 Task: Find connections with filter location San Martín with filter topic #SEOwith filter profile language Spanish with filter current company Shell Catalysts & Technologies with filter school Kamaraj College of Engineering and Technology with filter industry Water Supply and Irrigation Systems with filter service category Videography with filter keywords title Professor
Action: Mouse moved to (375, 263)
Screenshot: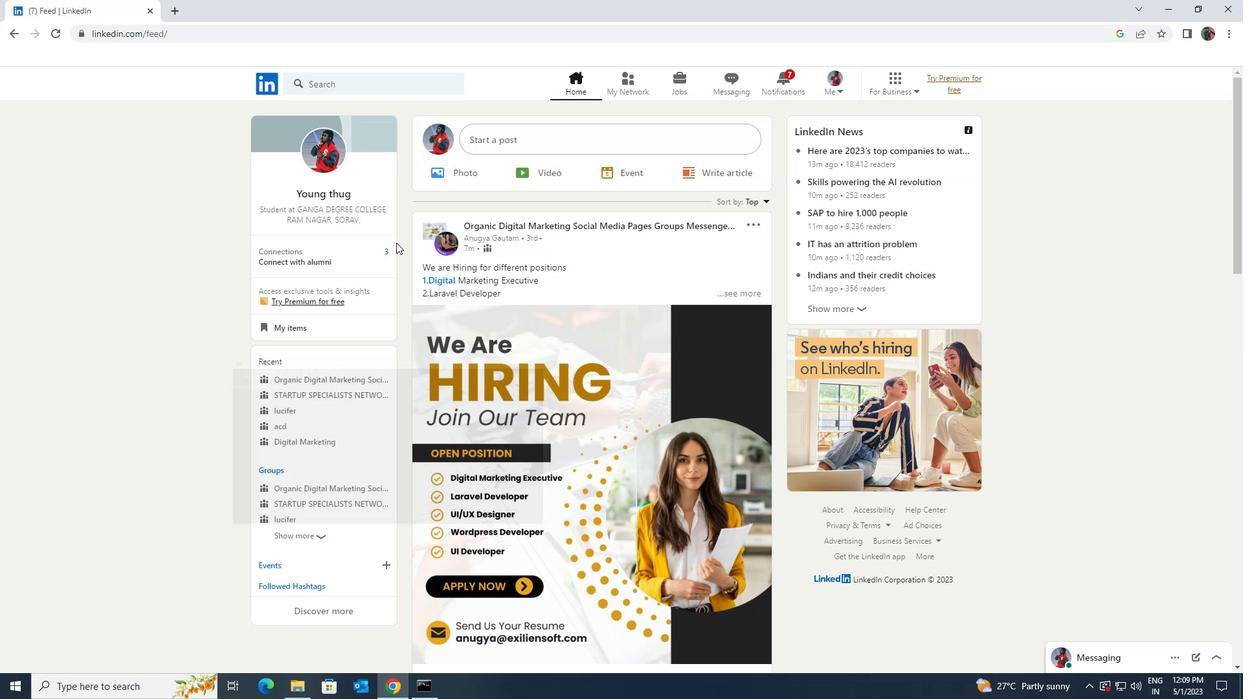 
Action: Mouse pressed left at (375, 263)
Screenshot: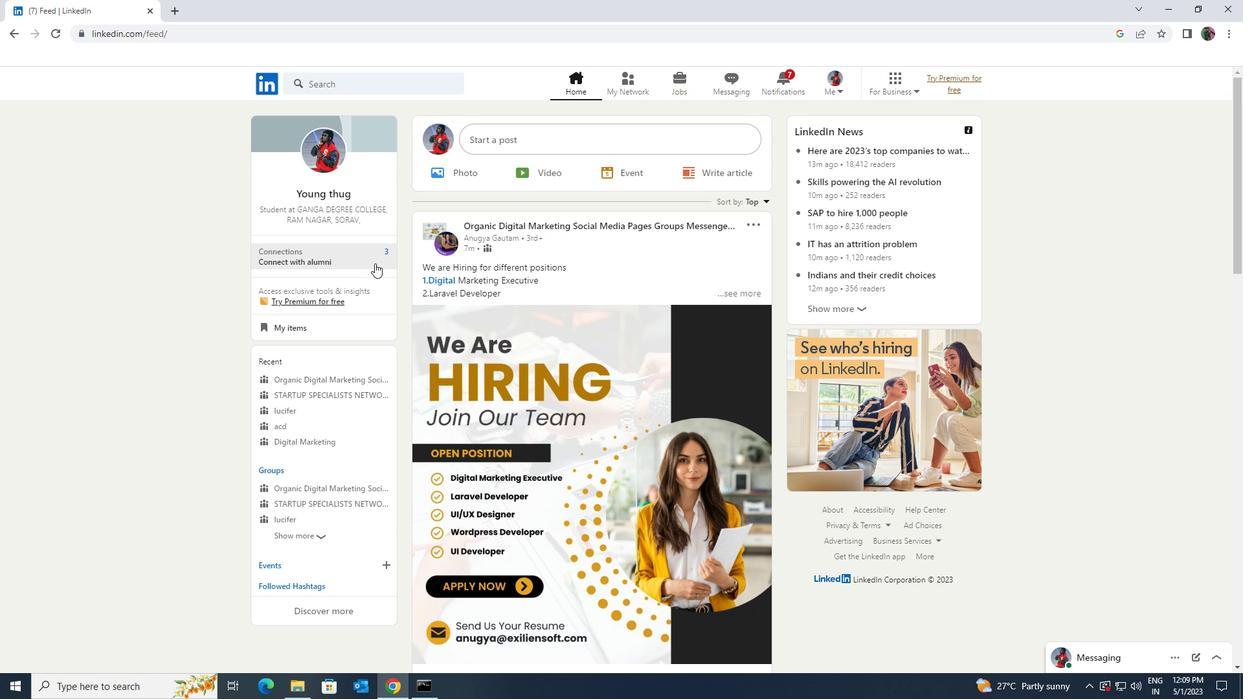 
Action: Mouse moved to (390, 159)
Screenshot: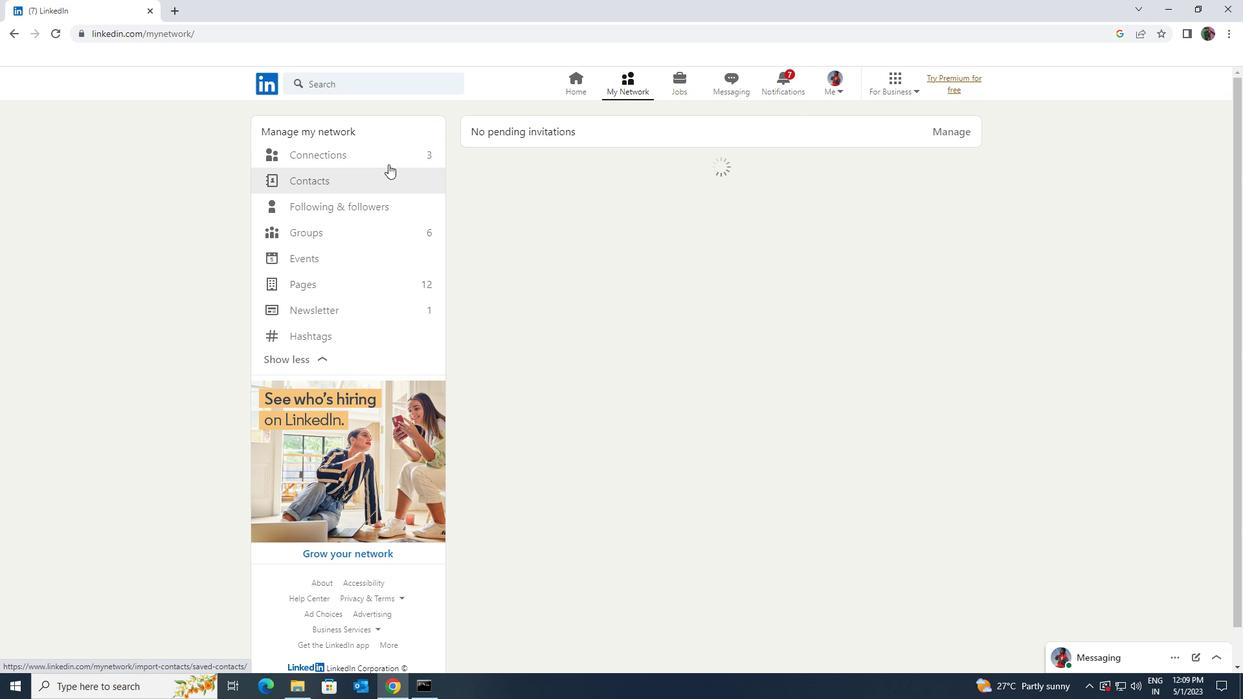 
Action: Mouse pressed left at (390, 159)
Screenshot: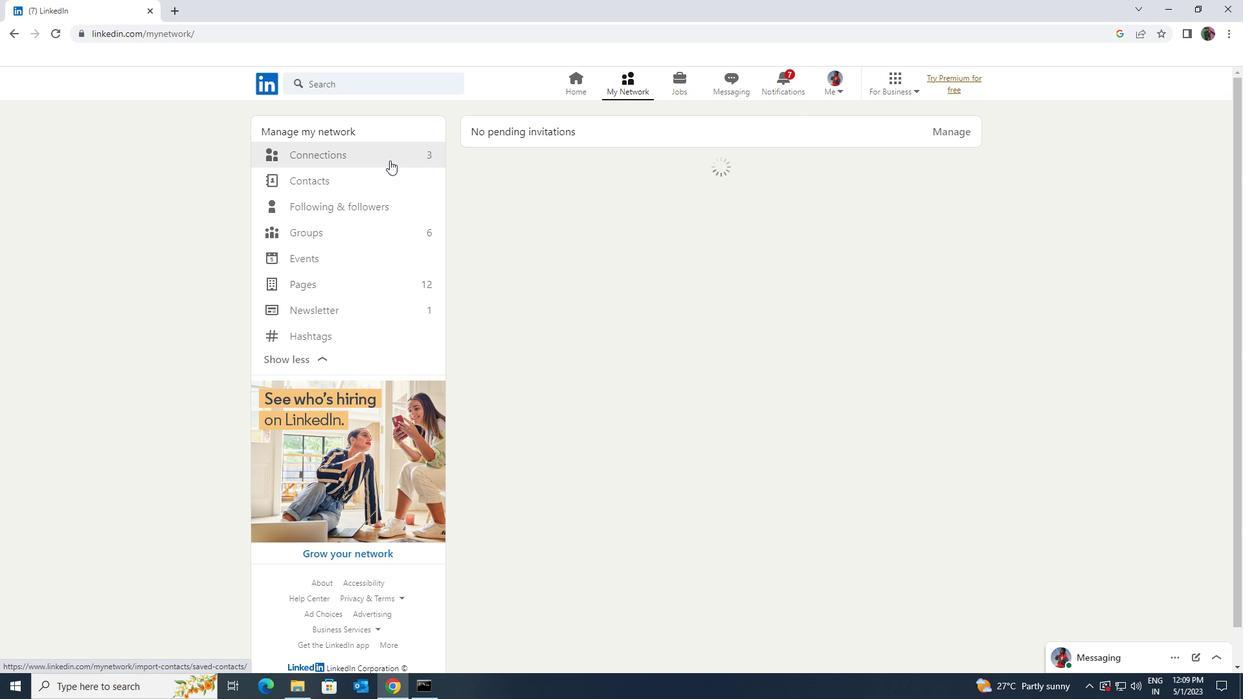 
Action: Mouse moved to (706, 154)
Screenshot: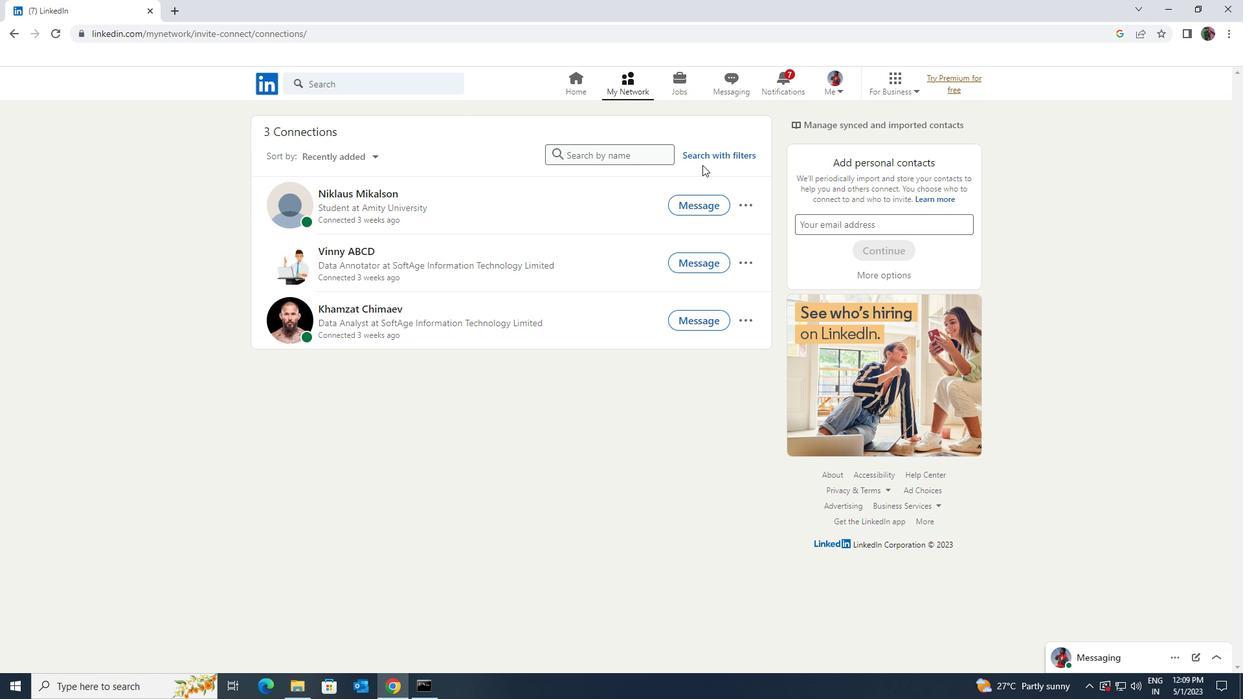 
Action: Mouse pressed left at (706, 154)
Screenshot: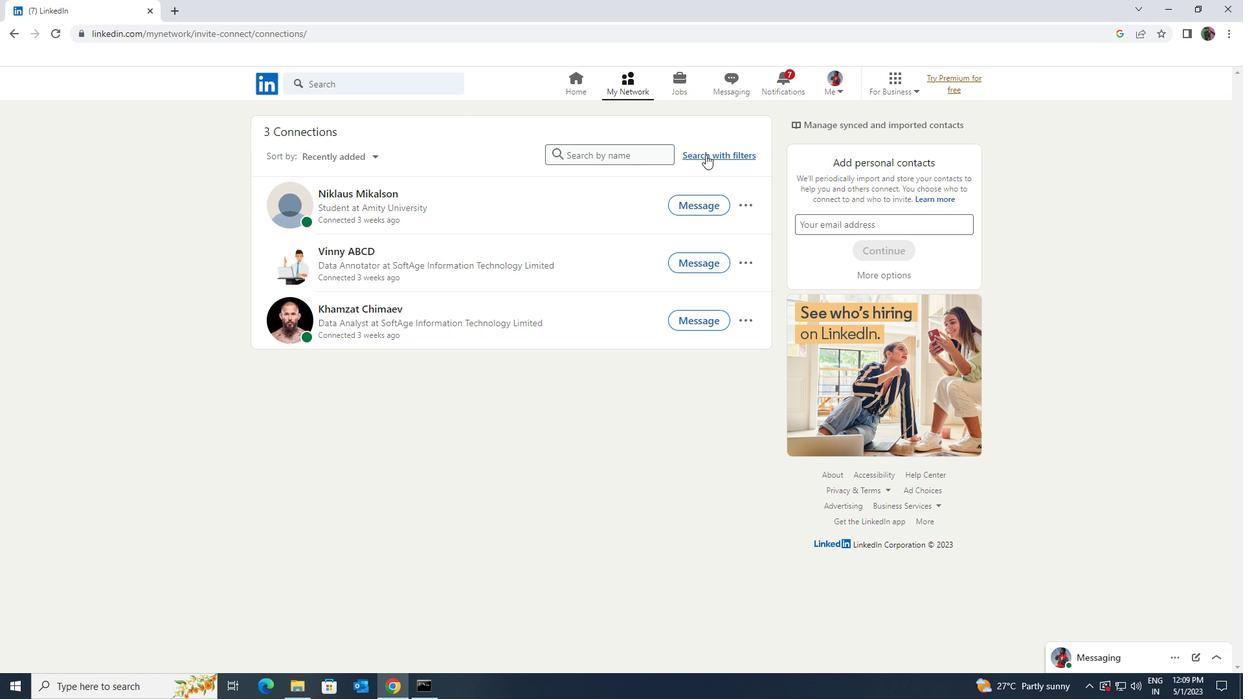 
Action: Mouse moved to (664, 120)
Screenshot: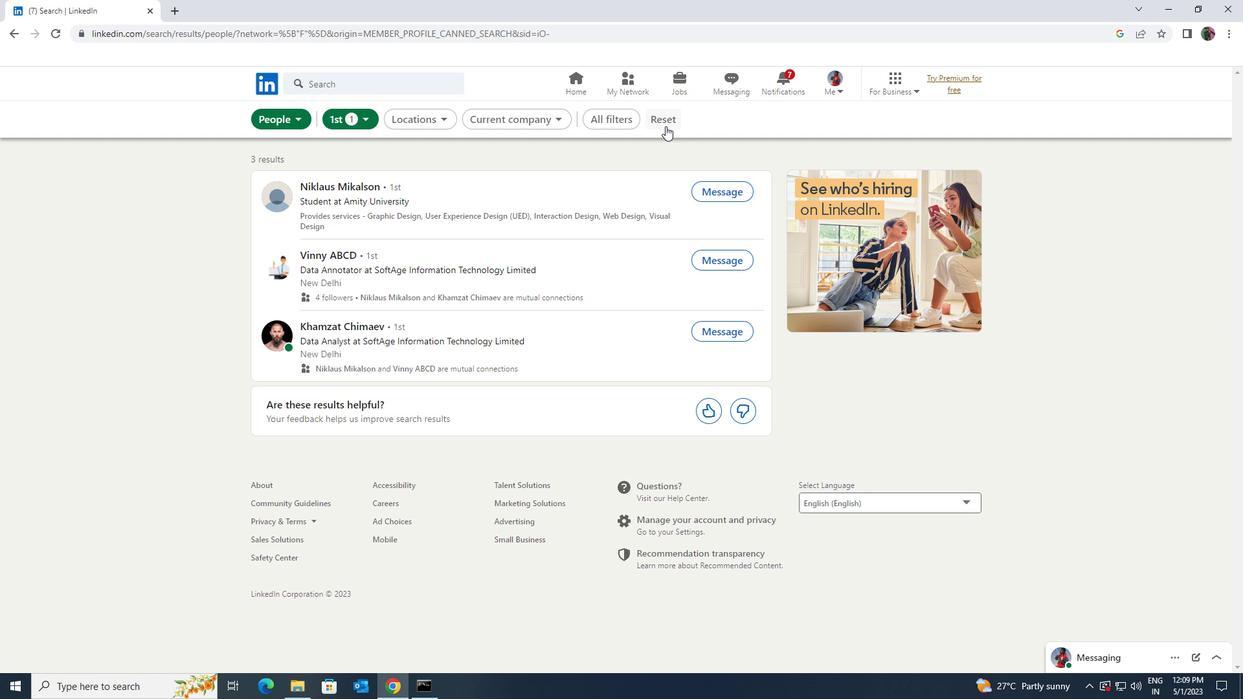
Action: Mouse pressed left at (664, 120)
Screenshot: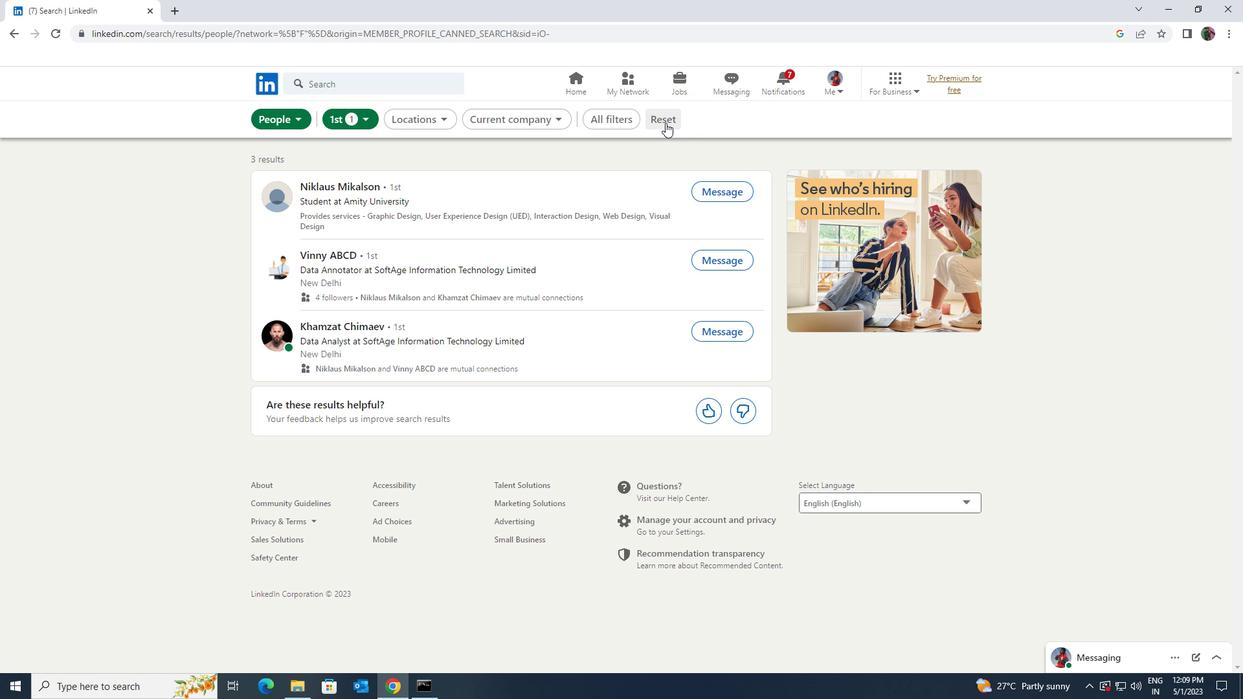 
Action: Mouse moved to (643, 119)
Screenshot: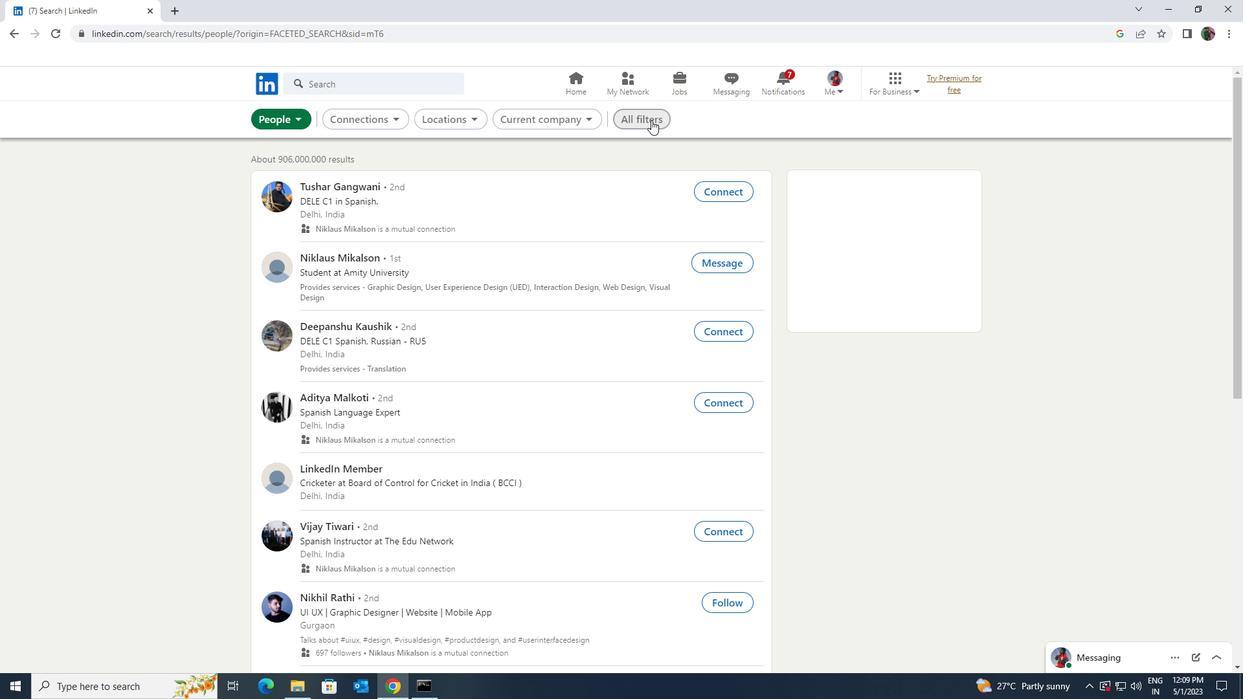 
Action: Mouse pressed left at (643, 119)
Screenshot: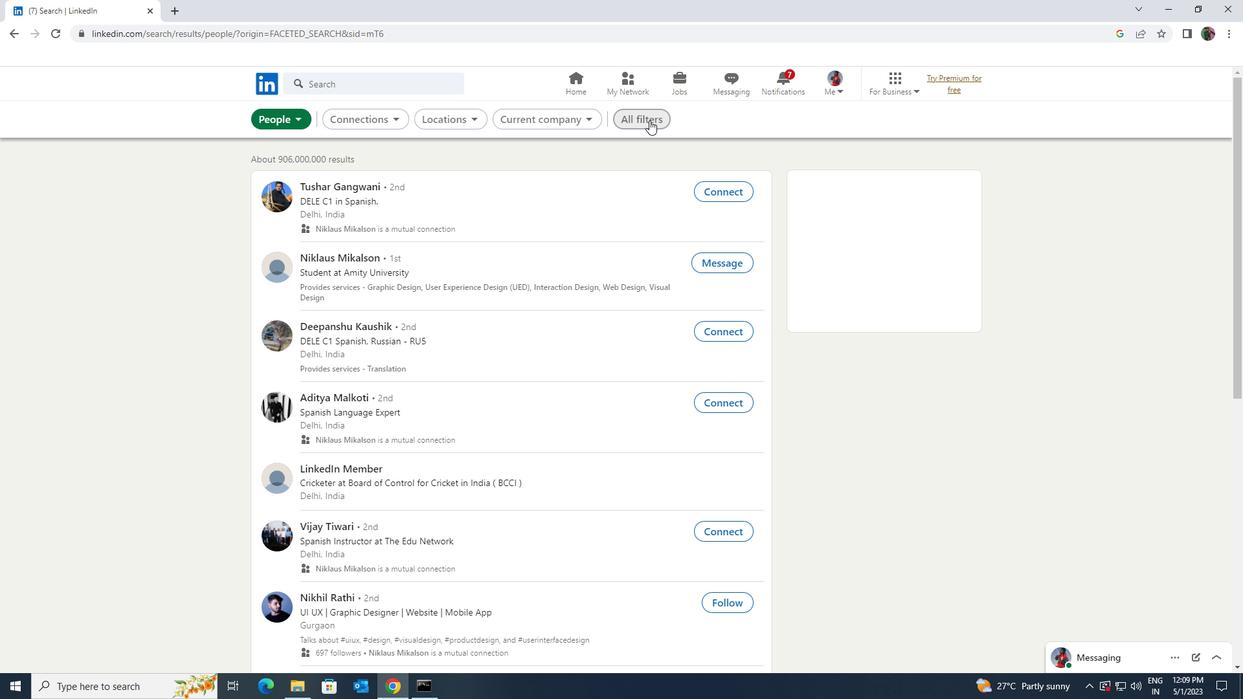 
Action: Mouse moved to (1014, 349)
Screenshot: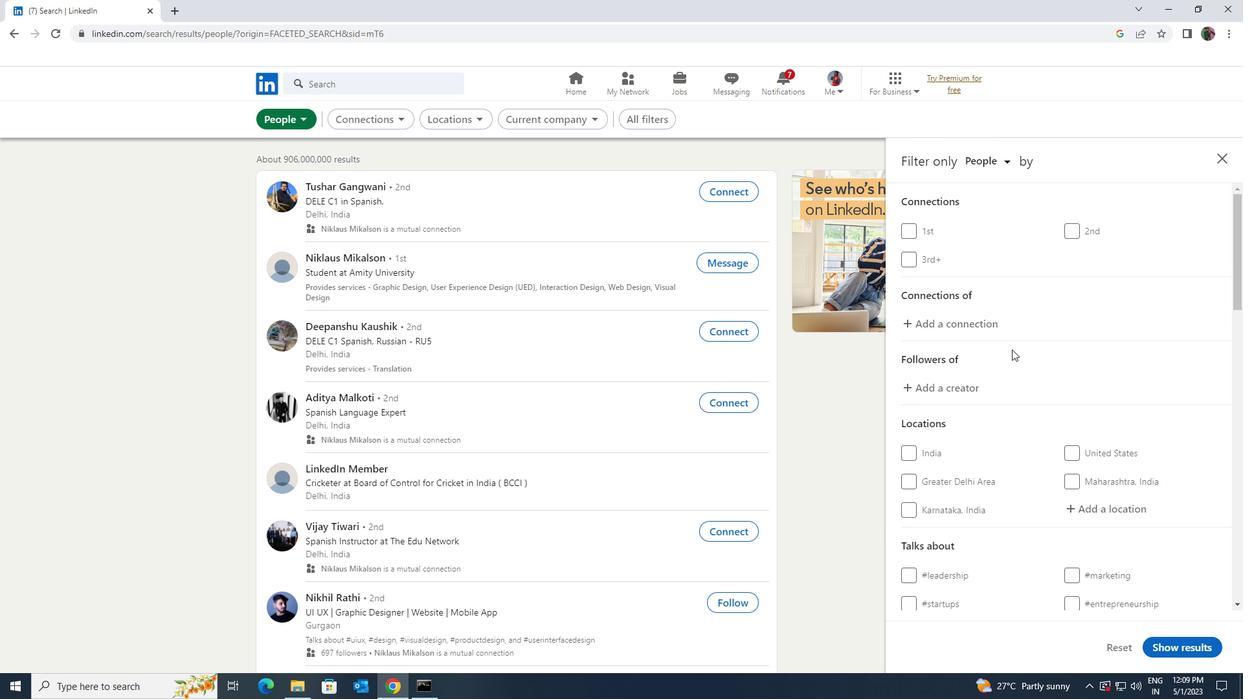 
Action: Mouse scrolled (1014, 349) with delta (0, 0)
Screenshot: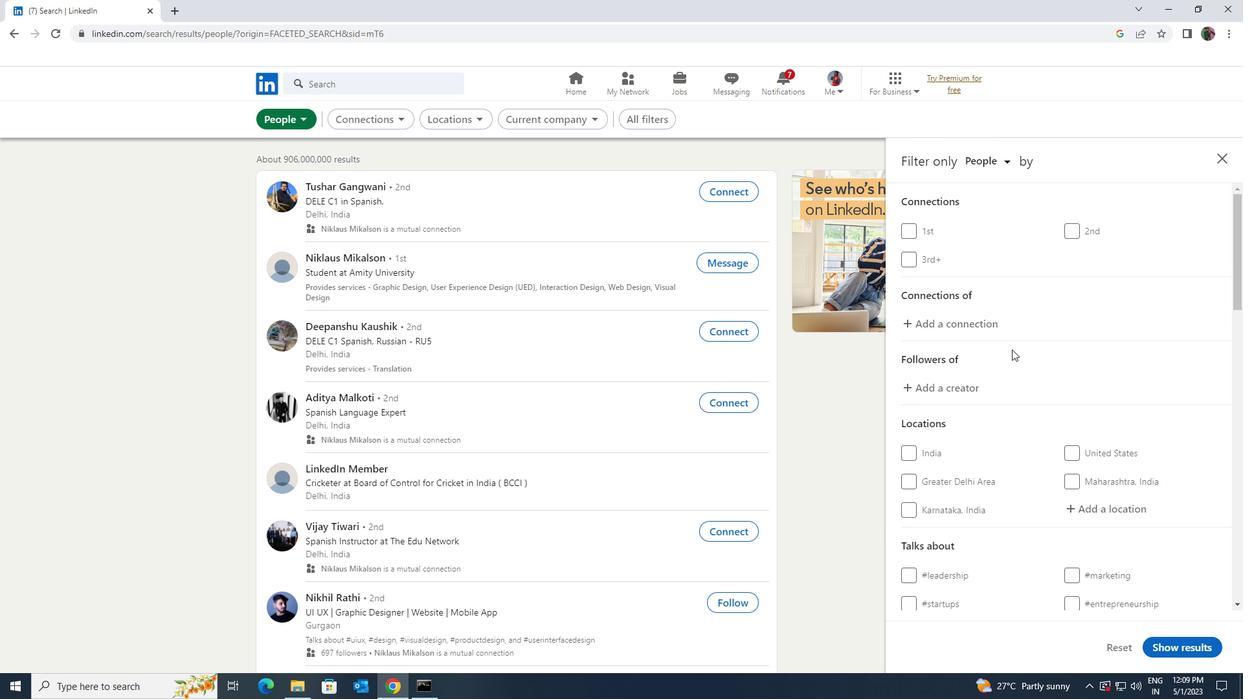 
Action: Mouse scrolled (1014, 349) with delta (0, 0)
Screenshot: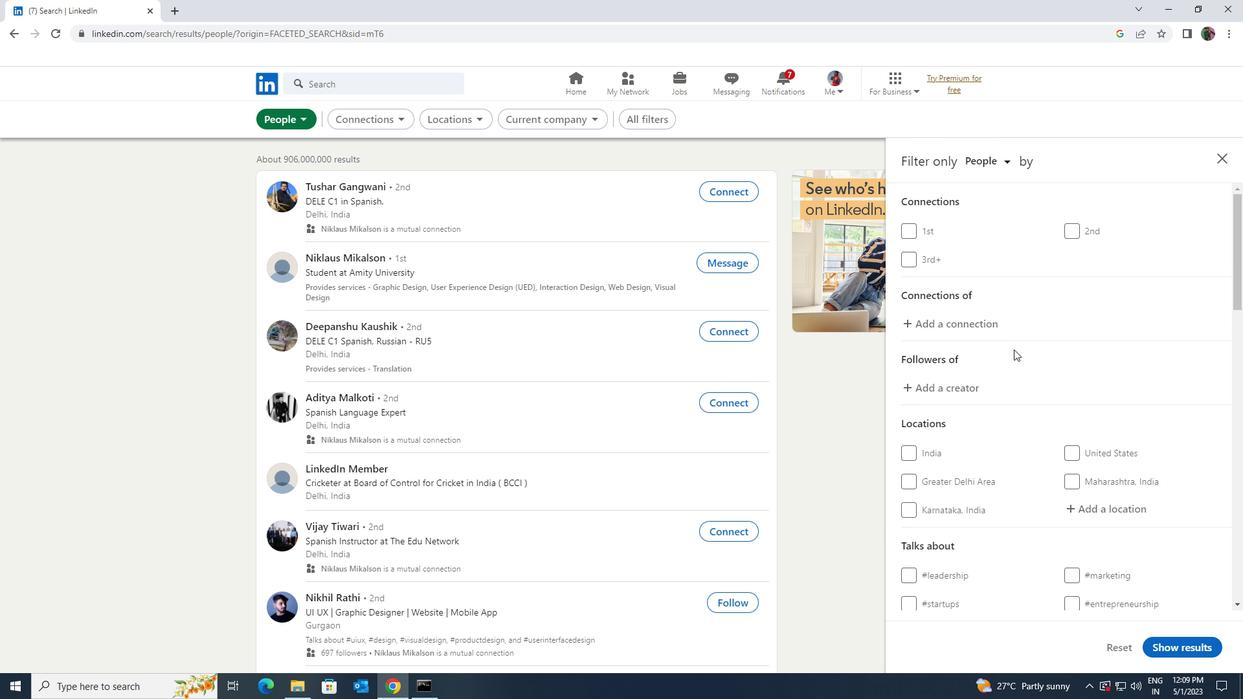 
Action: Mouse moved to (1068, 375)
Screenshot: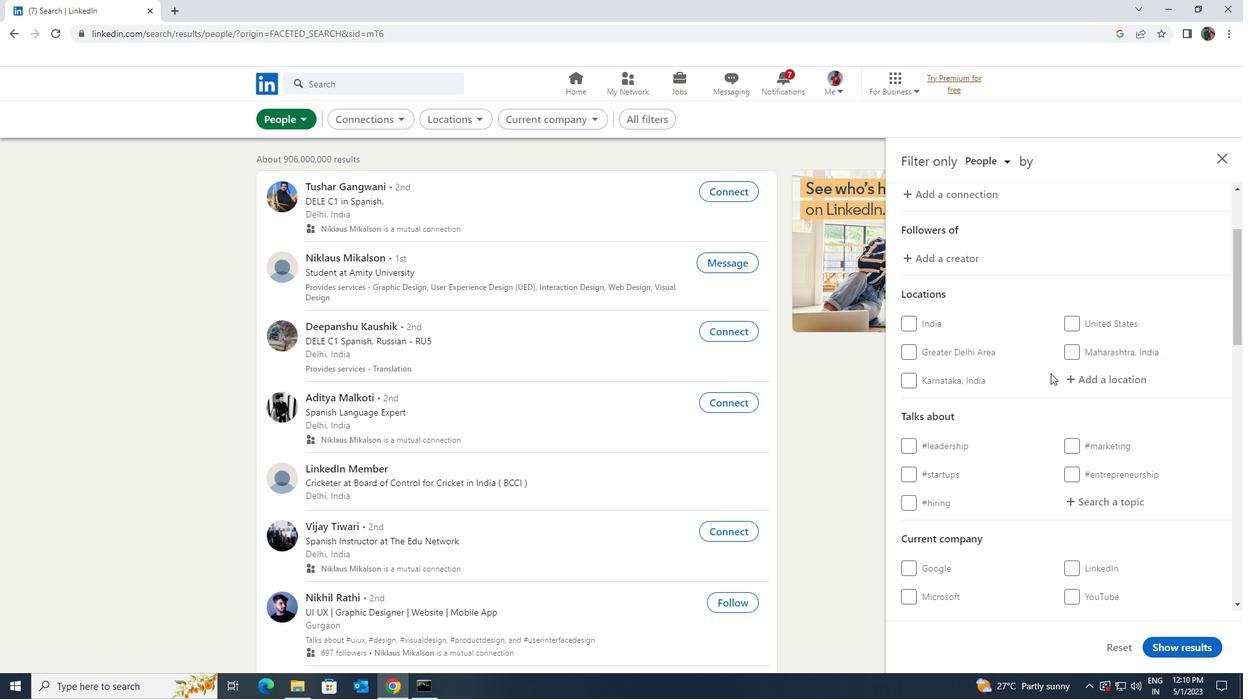 
Action: Mouse pressed left at (1068, 375)
Screenshot: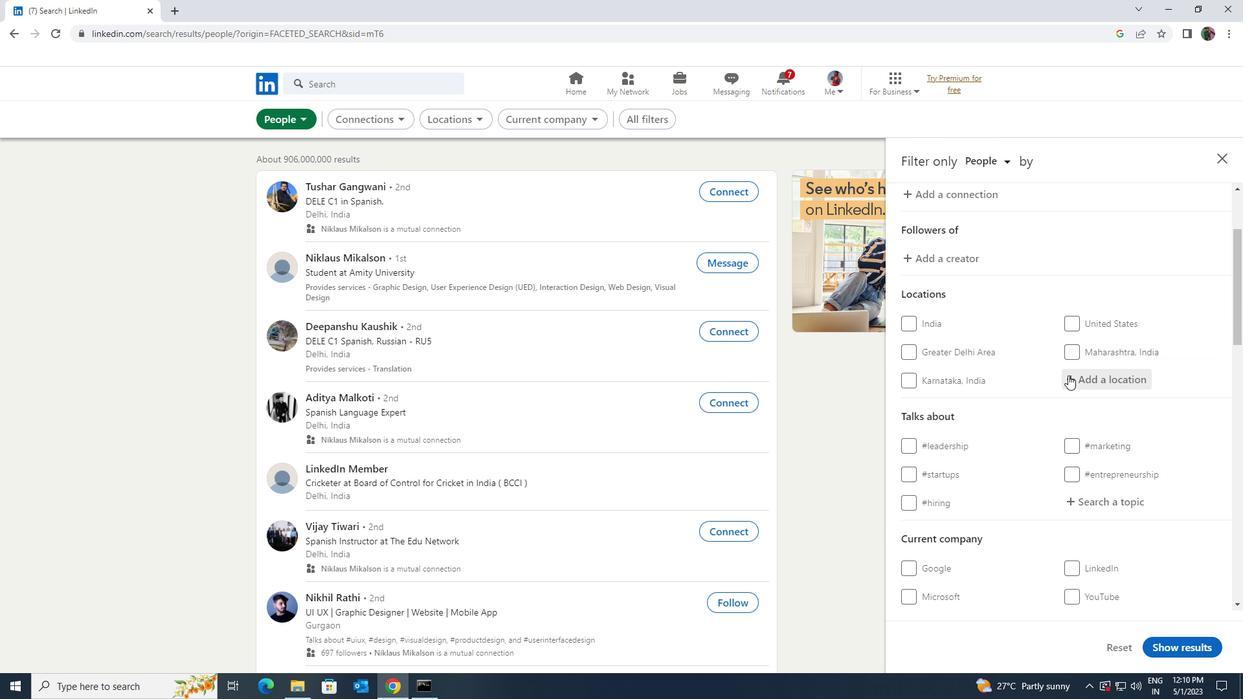 
Action: Key pressed <Key.shift>SAN<Key.space><Key.shift>MARTIN
Screenshot: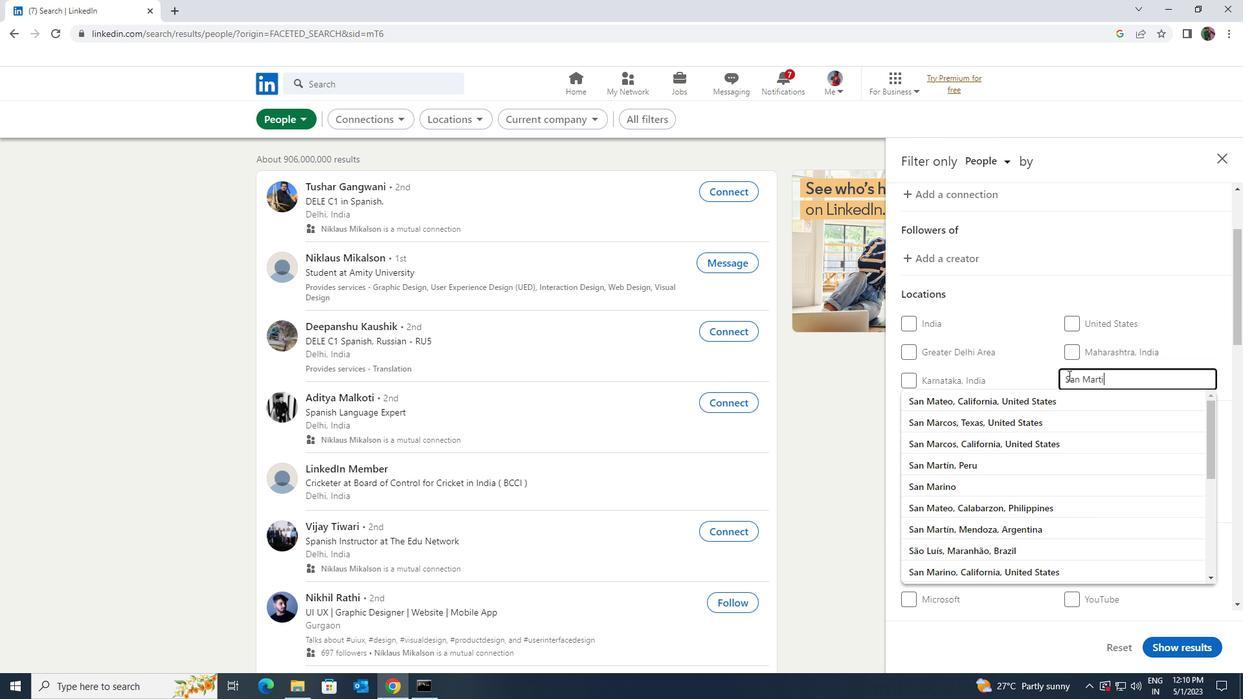 
Action: Mouse moved to (1065, 393)
Screenshot: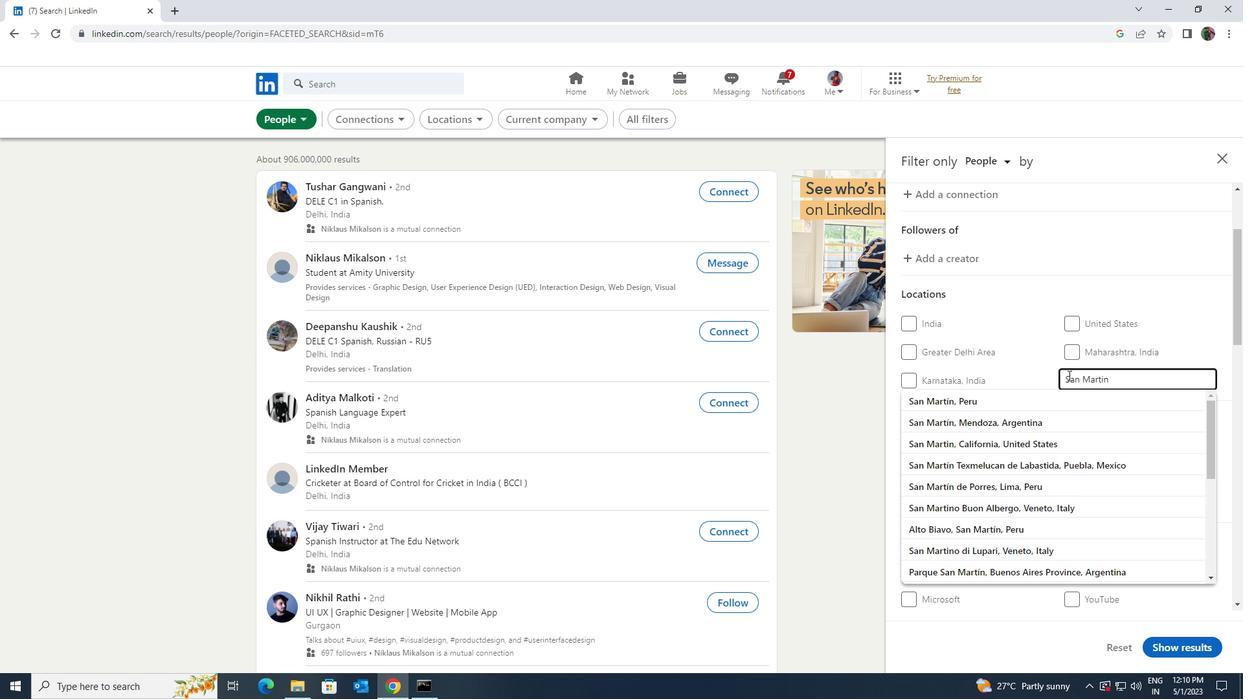 
Action: Mouse pressed left at (1065, 393)
Screenshot: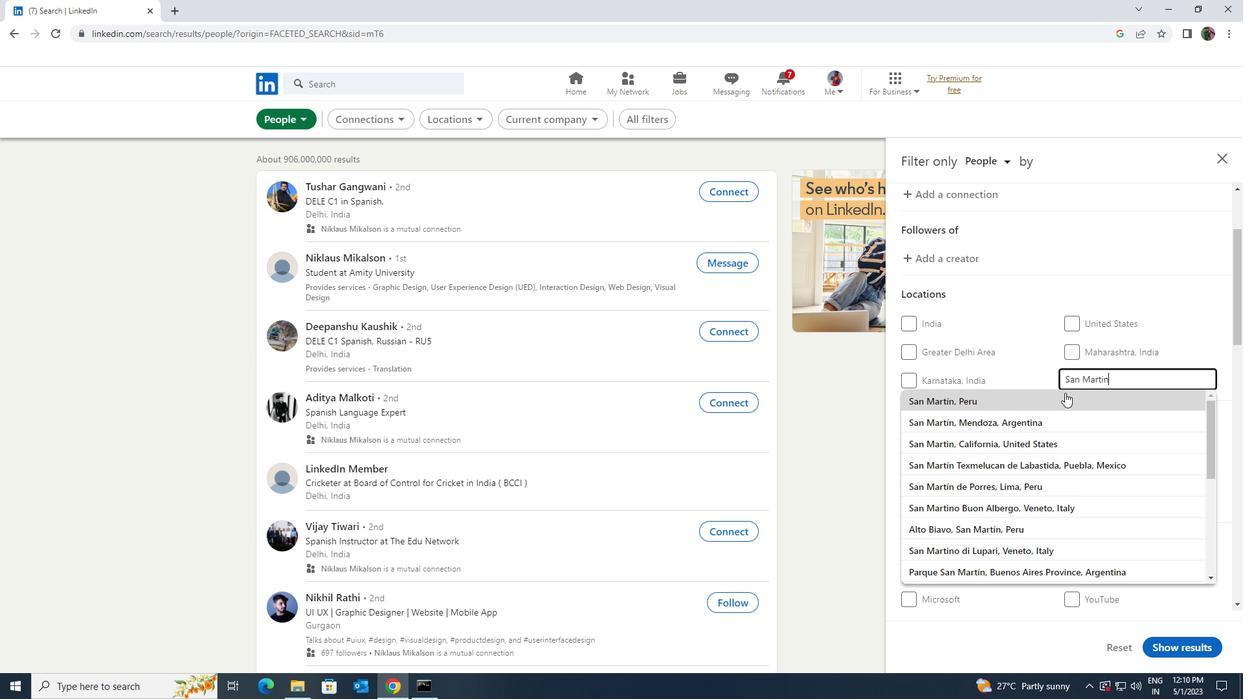 
Action: Mouse scrolled (1065, 392) with delta (0, 0)
Screenshot: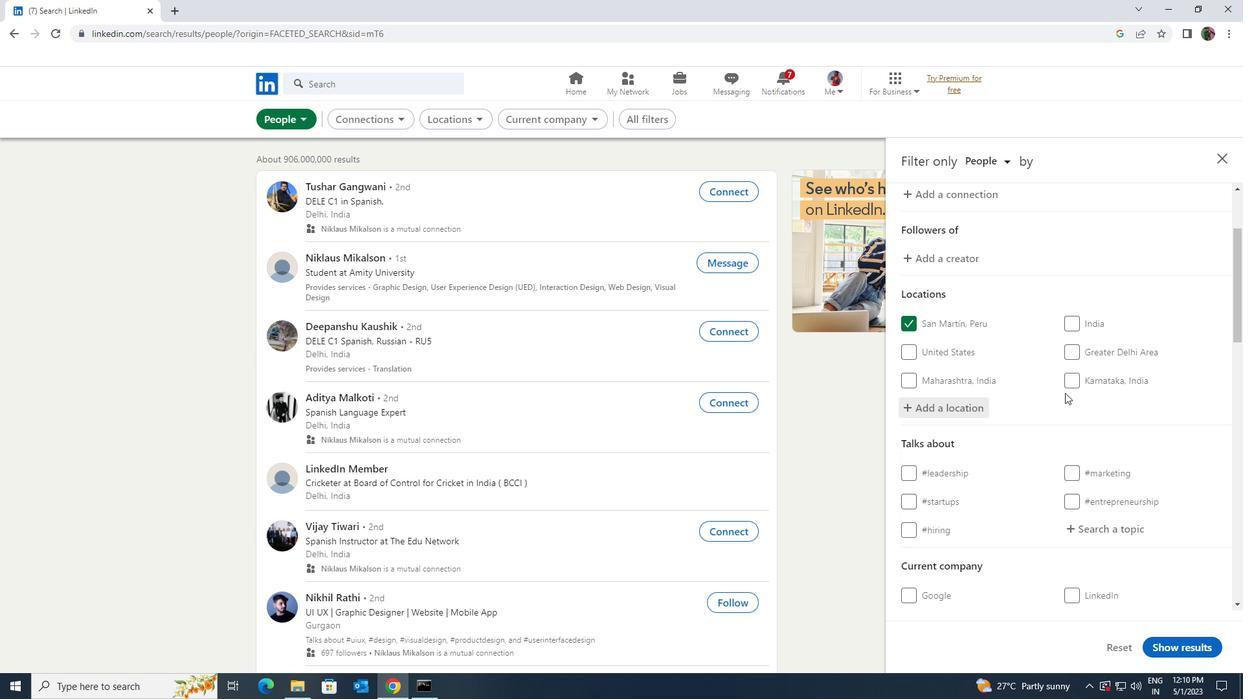 
Action: Mouse scrolled (1065, 392) with delta (0, 0)
Screenshot: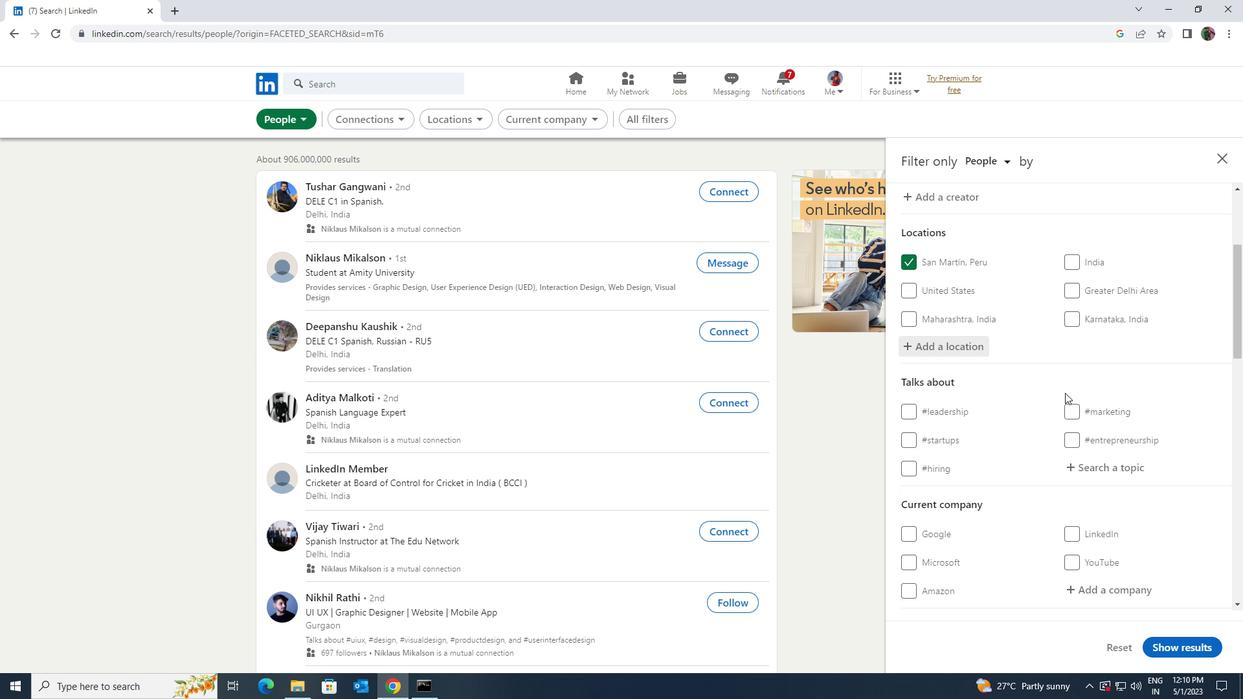 
Action: Mouse moved to (1097, 404)
Screenshot: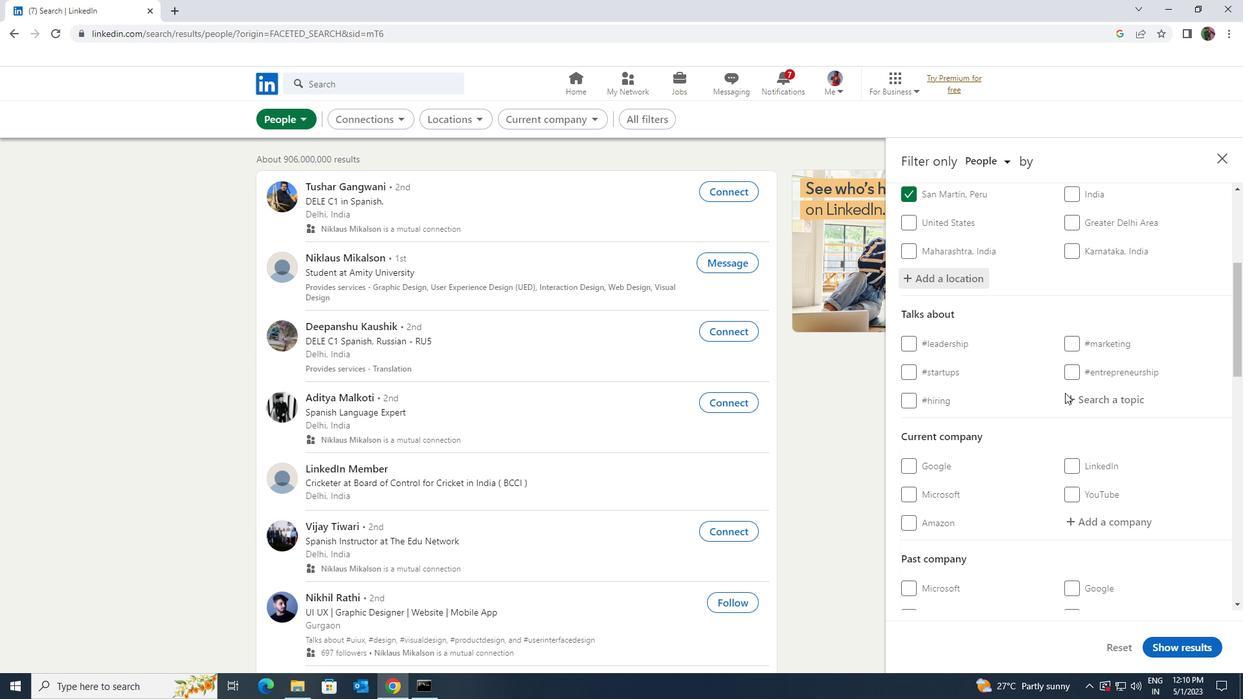 
Action: Mouse pressed left at (1097, 404)
Screenshot: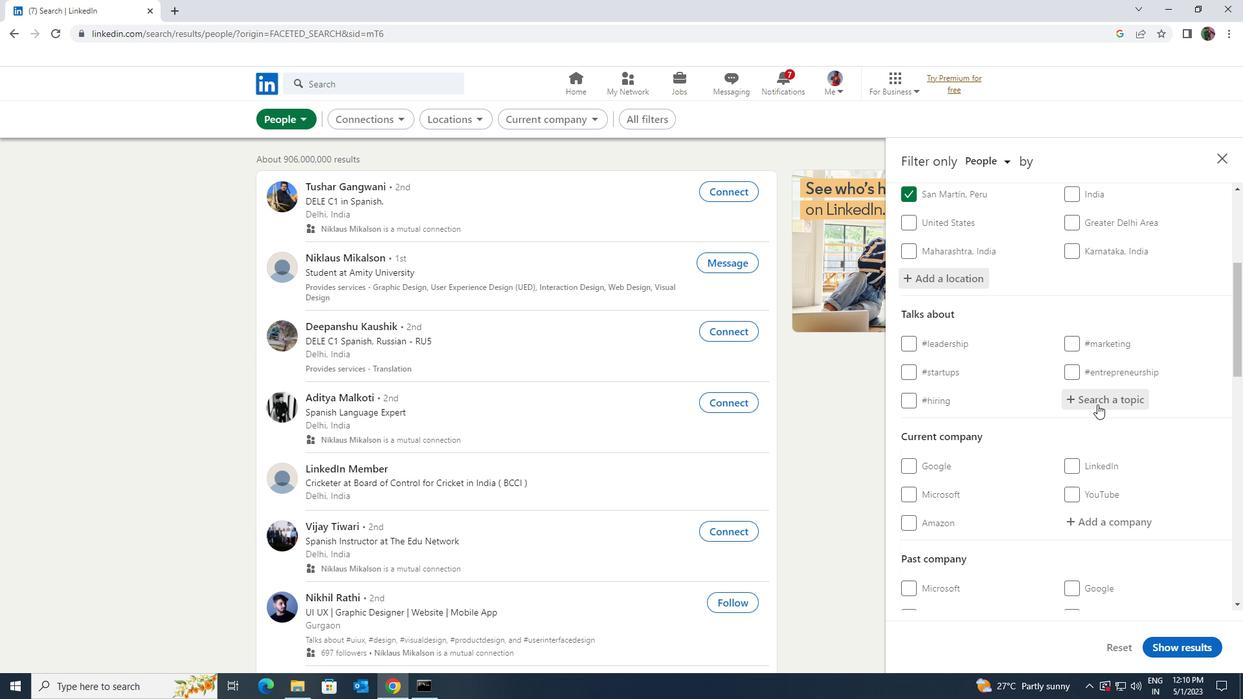 
Action: Key pressed <Key.shift>SEO
Screenshot: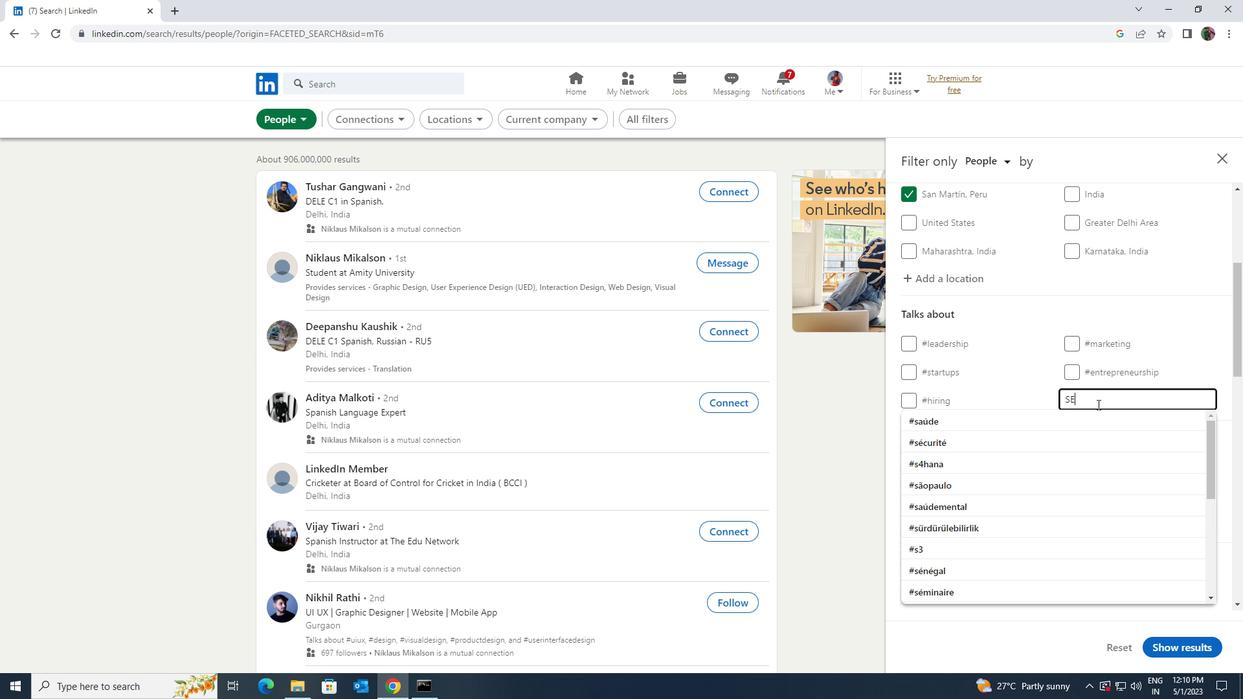
Action: Mouse moved to (1090, 415)
Screenshot: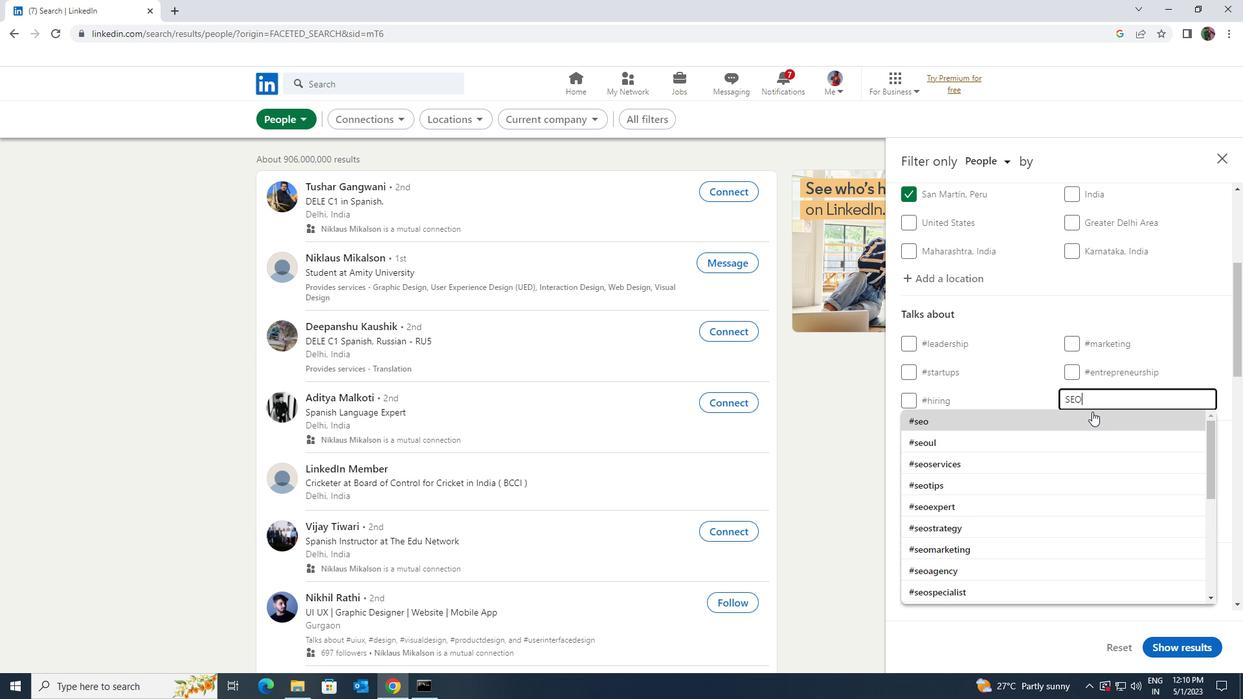 
Action: Mouse pressed left at (1090, 415)
Screenshot: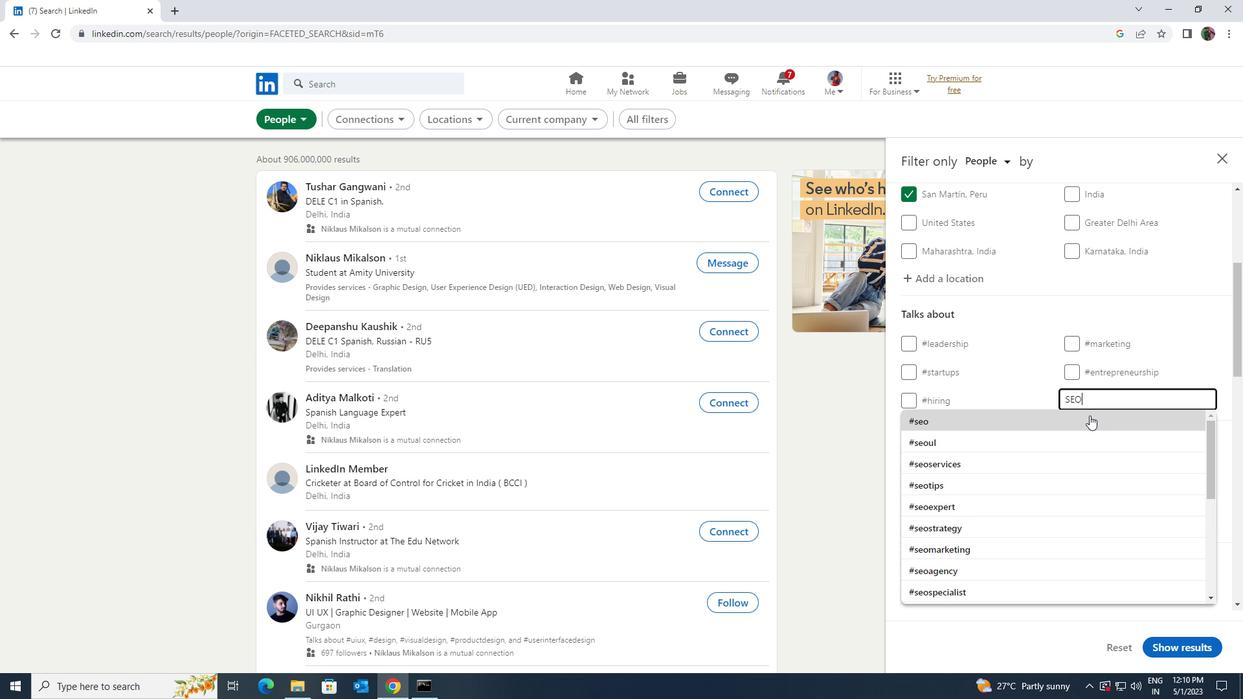 
Action: Mouse scrolled (1090, 415) with delta (0, 0)
Screenshot: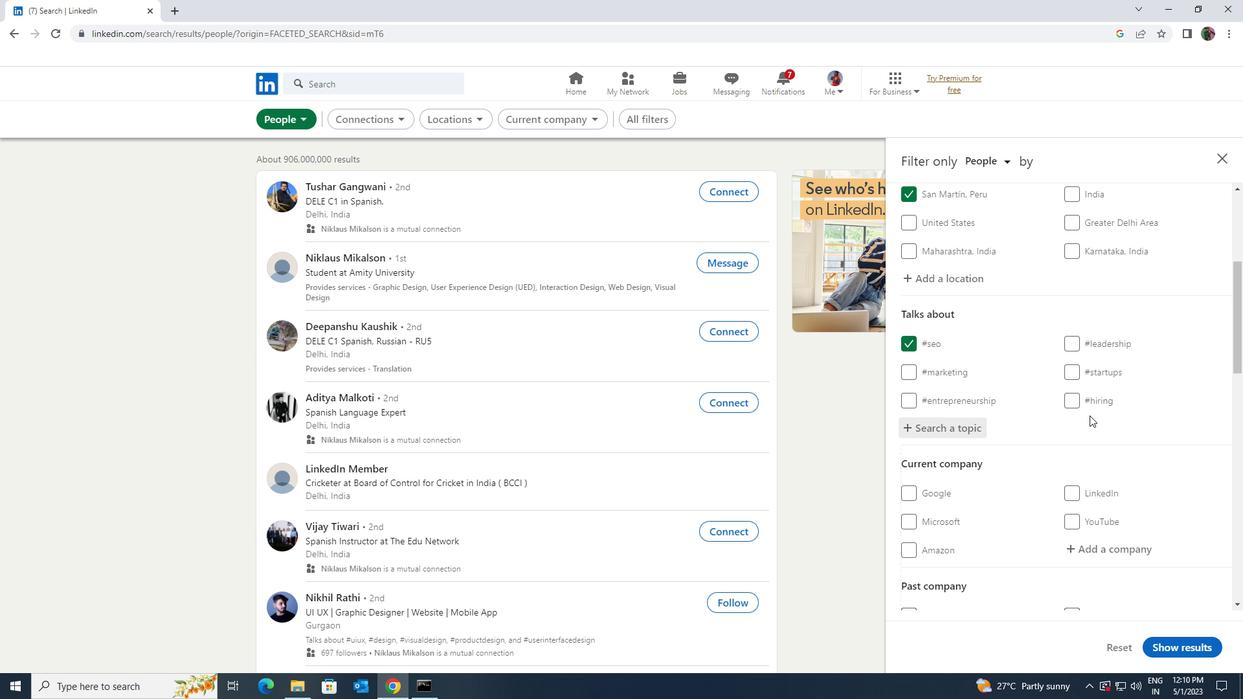 
Action: Mouse scrolled (1090, 415) with delta (0, 0)
Screenshot: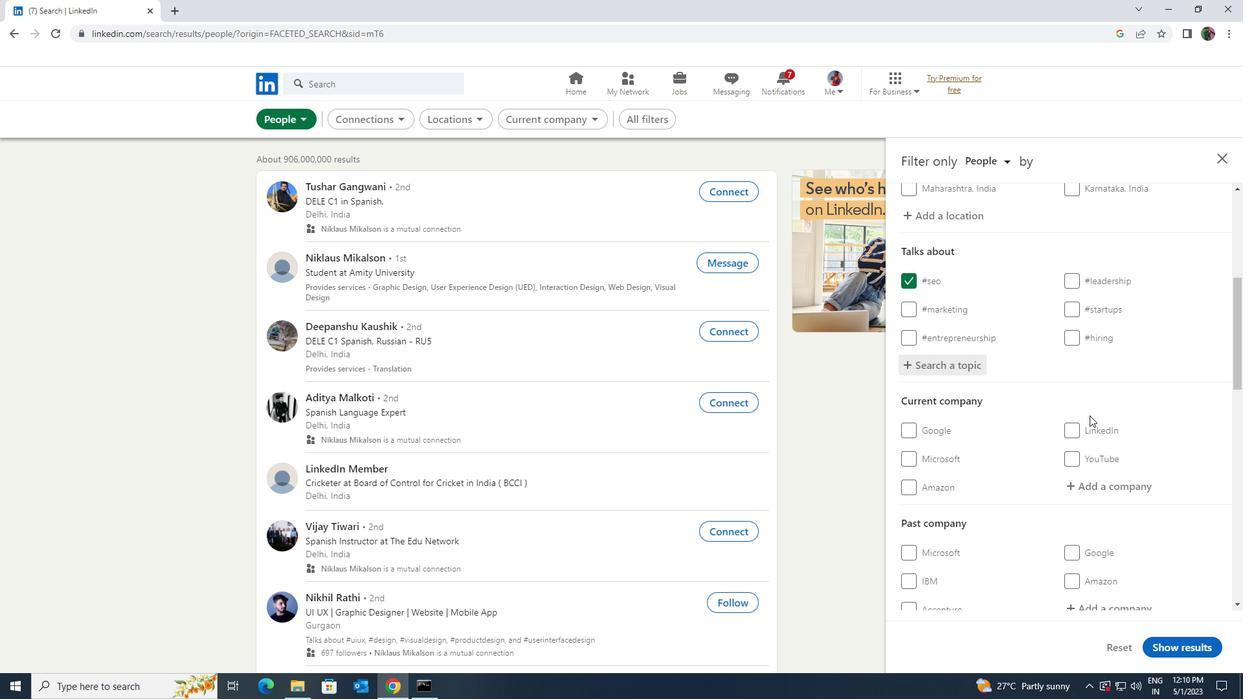 
Action: Mouse scrolled (1090, 415) with delta (0, 0)
Screenshot: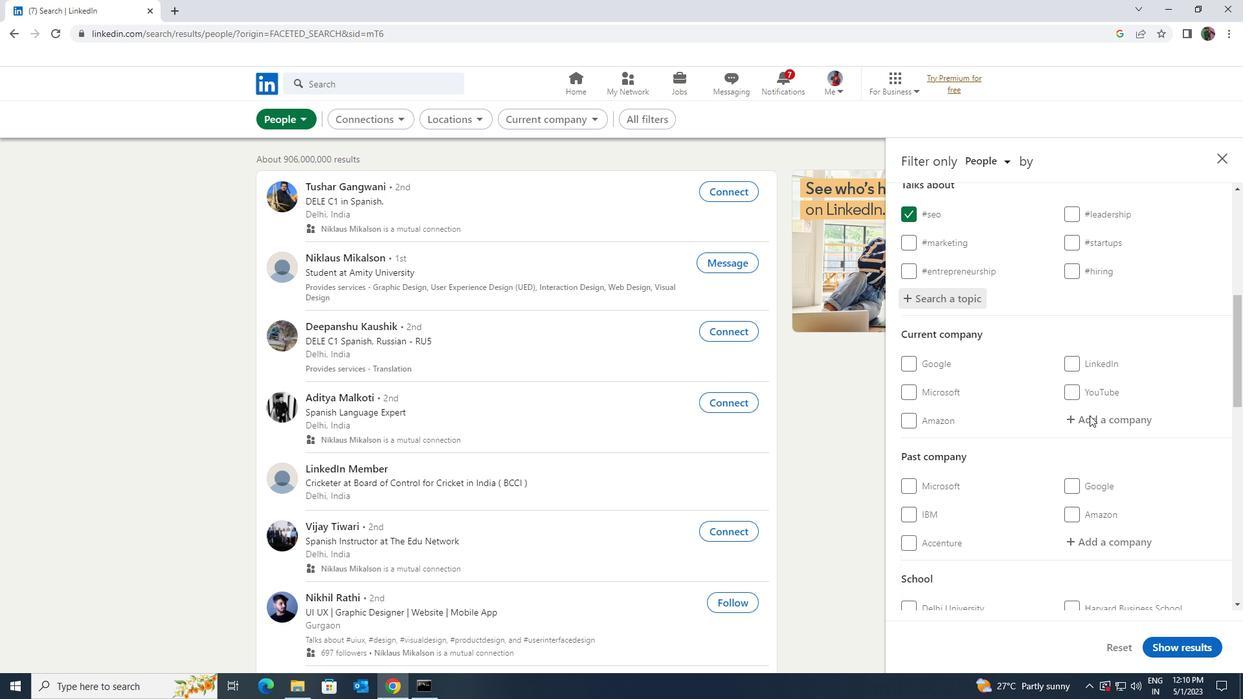 
Action: Mouse scrolled (1090, 415) with delta (0, 0)
Screenshot: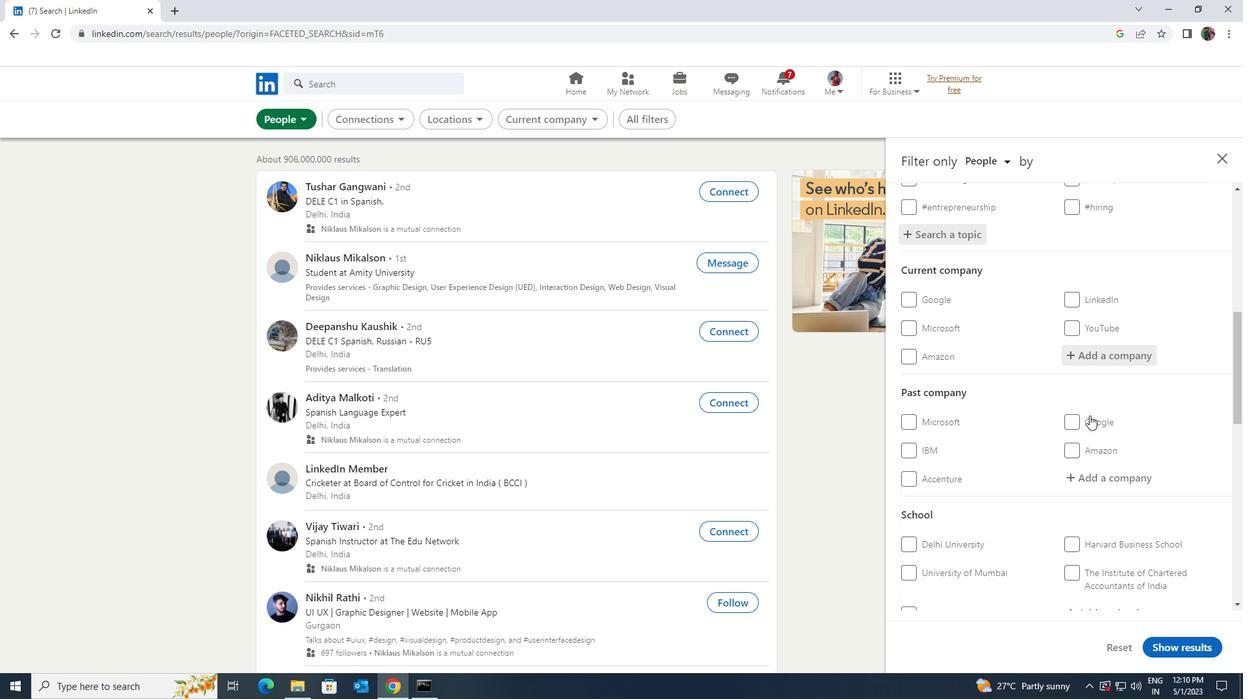 
Action: Mouse scrolled (1090, 415) with delta (0, 0)
Screenshot: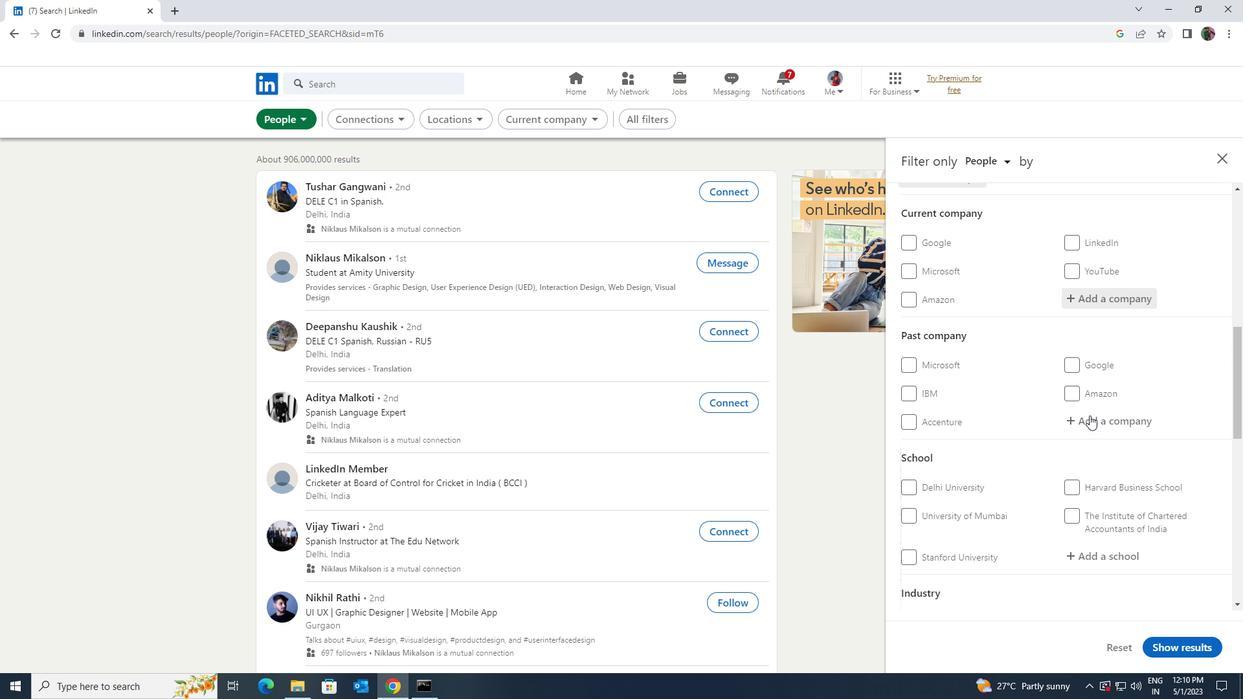 
Action: Mouse scrolled (1090, 415) with delta (0, 0)
Screenshot: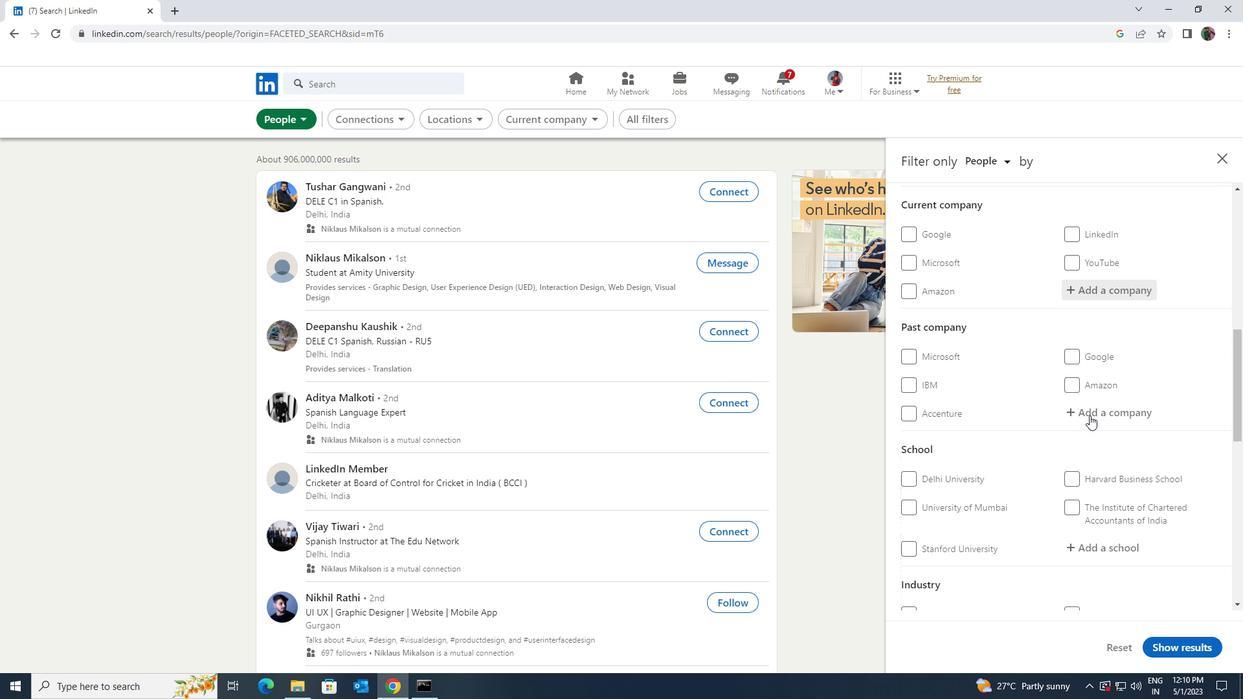 
Action: Mouse scrolled (1090, 415) with delta (0, 0)
Screenshot: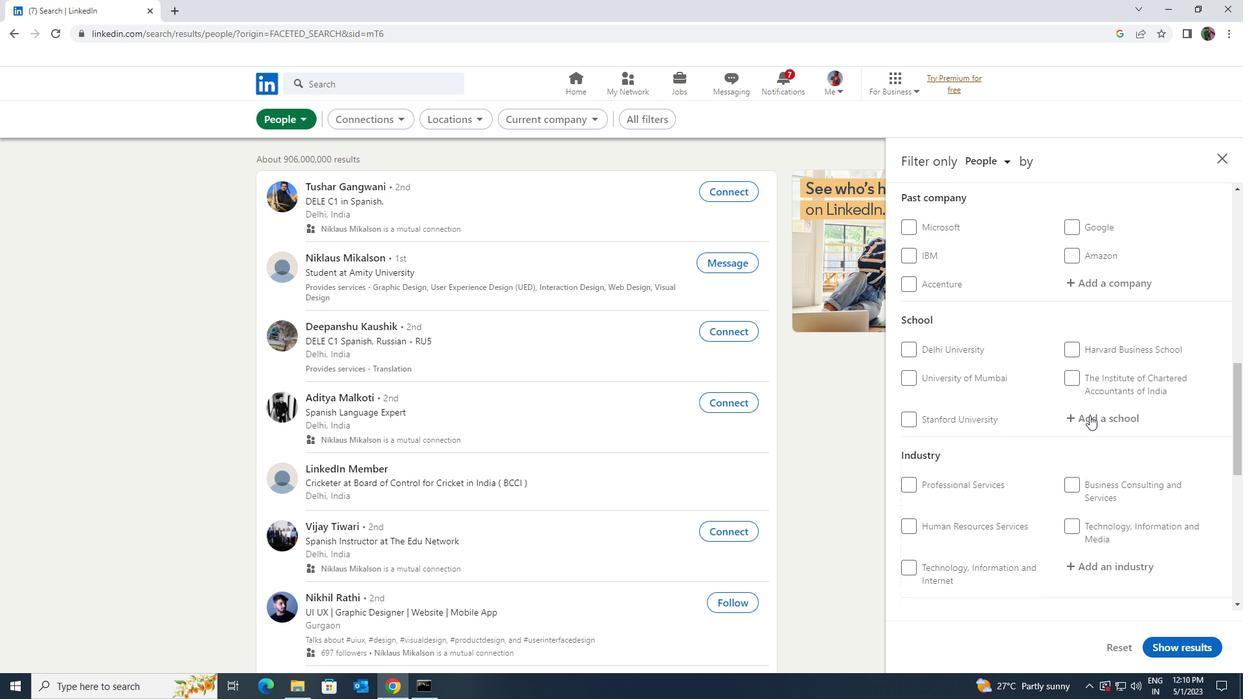 
Action: Mouse scrolled (1090, 415) with delta (0, 0)
Screenshot: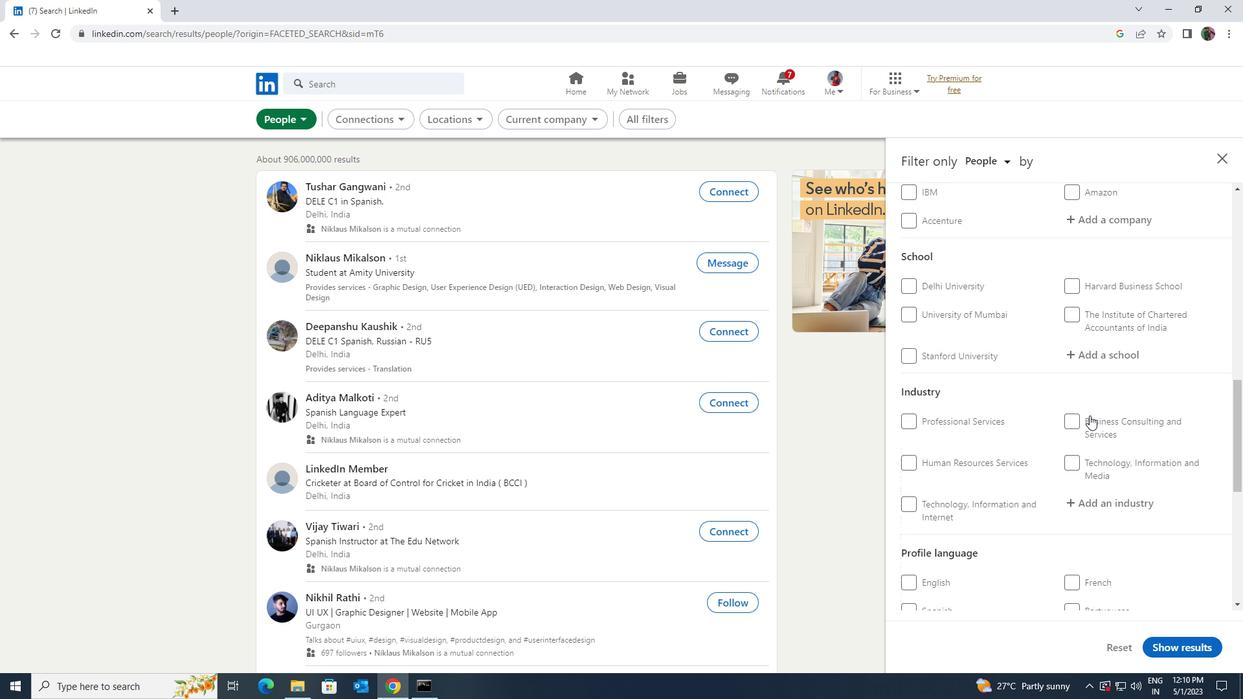 
Action: Mouse scrolled (1090, 415) with delta (0, 0)
Screenshot: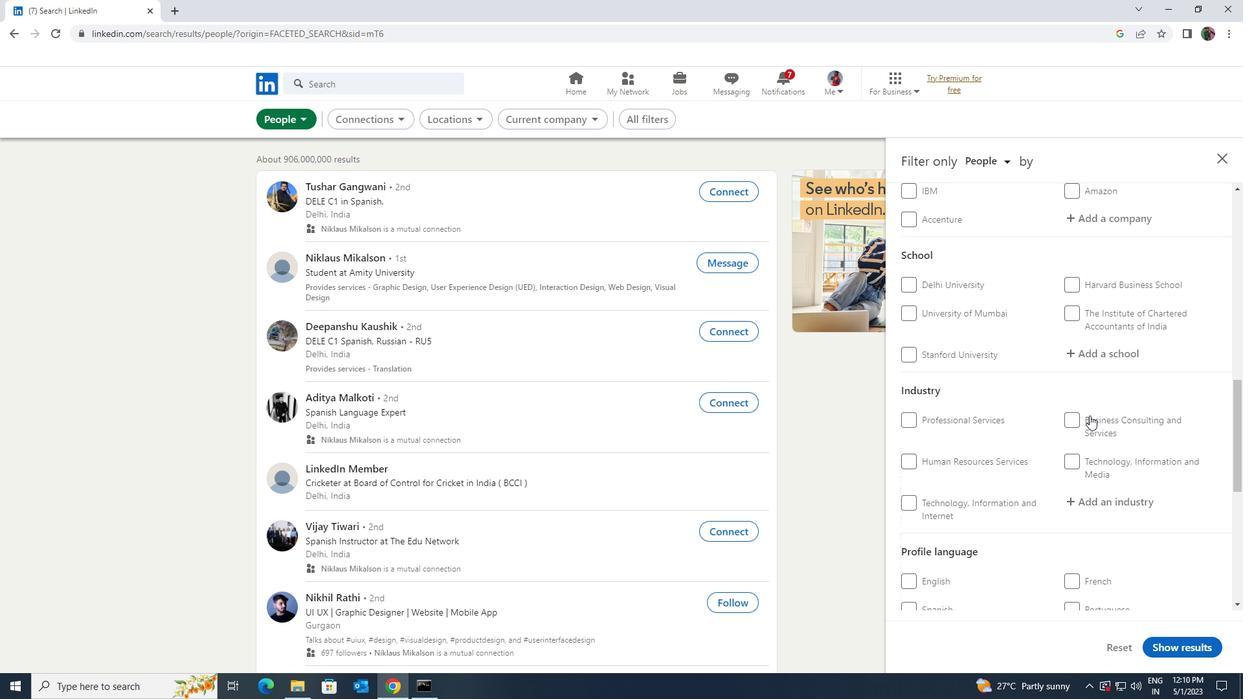 
Action: Mouse moved to (911, 477)
Screenshot: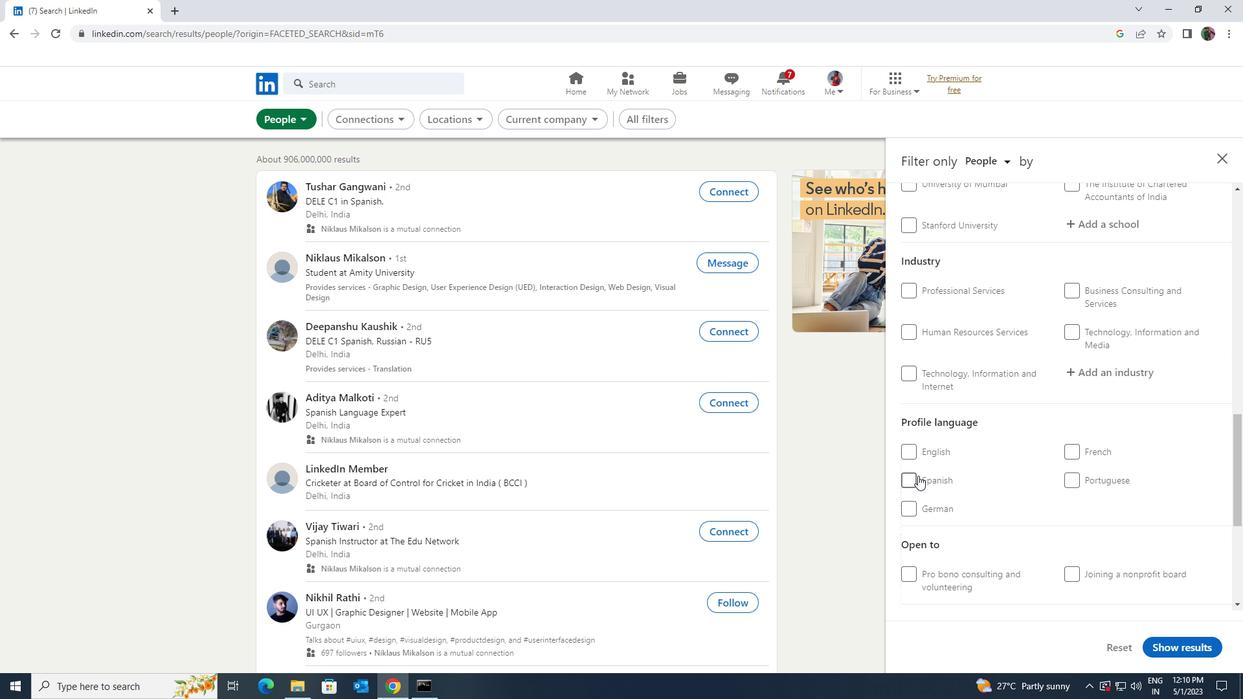 
Action: Mouse pressed left at (911, 477)
Screenshot: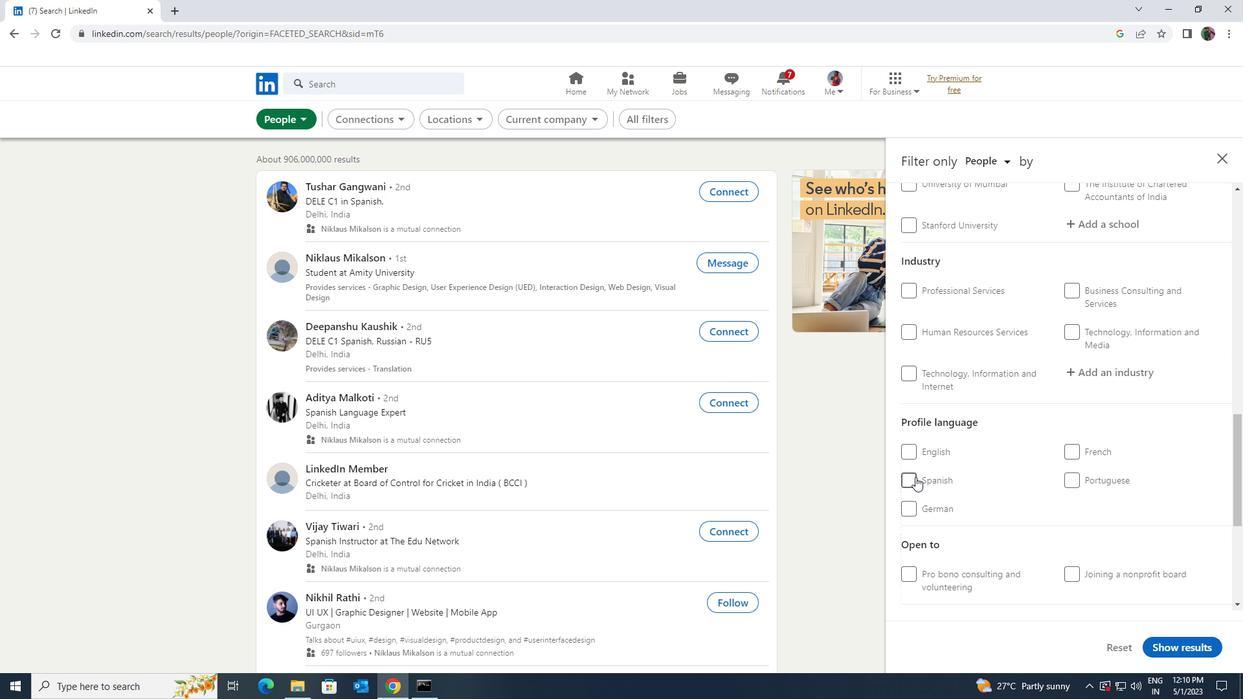 
Action: Mouse moved to (1014, 481)
Screenshot: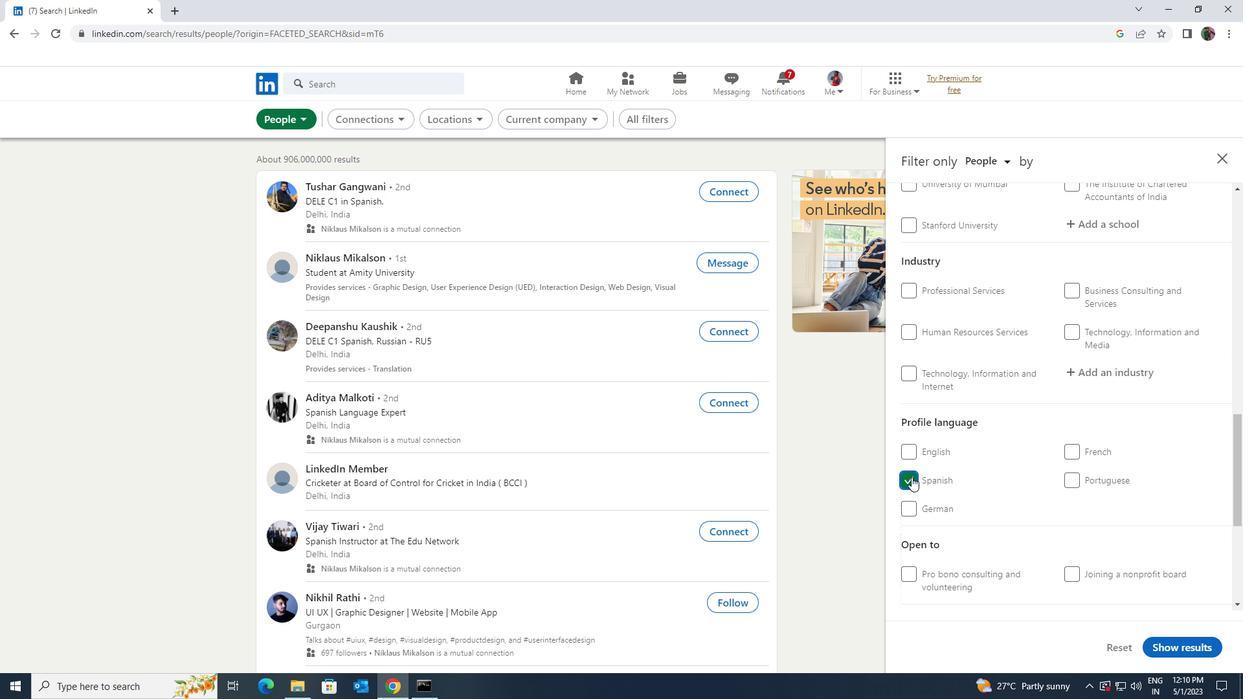 
Action: Mouse scrolled (1014, 482) with delta (0, 0)
Screenshot: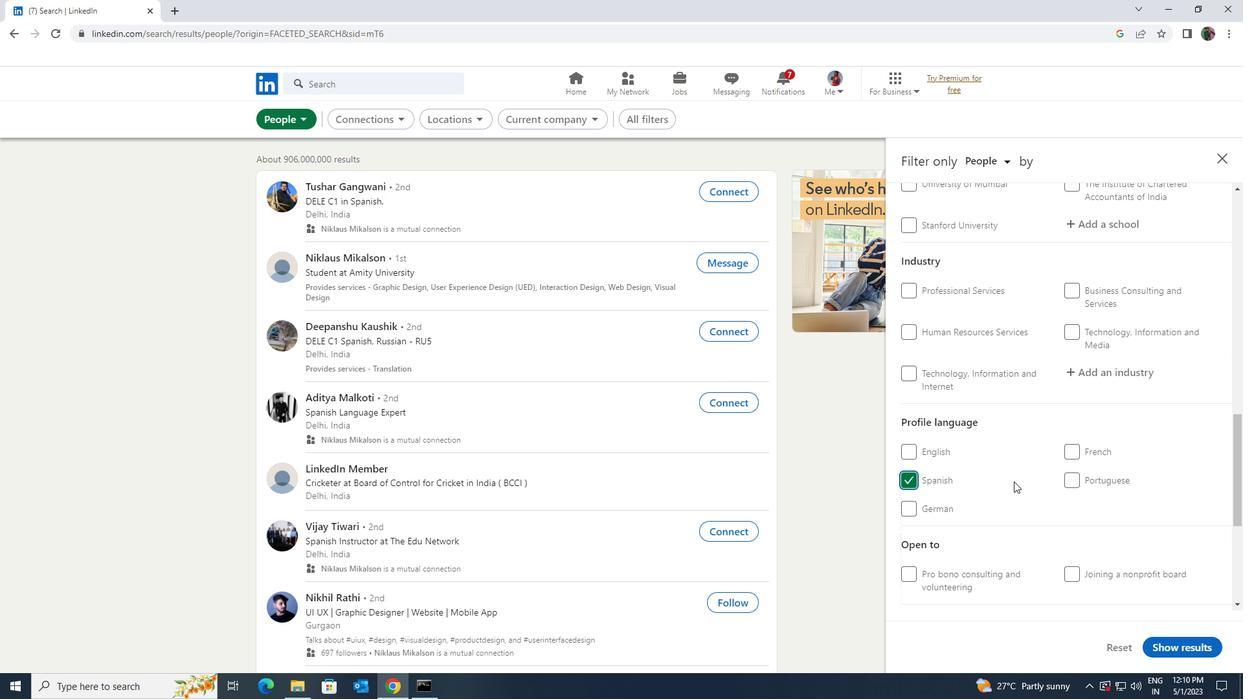 
Action: Mouse scrolled (1014, 482) with delta (0, 0)
Screenshot: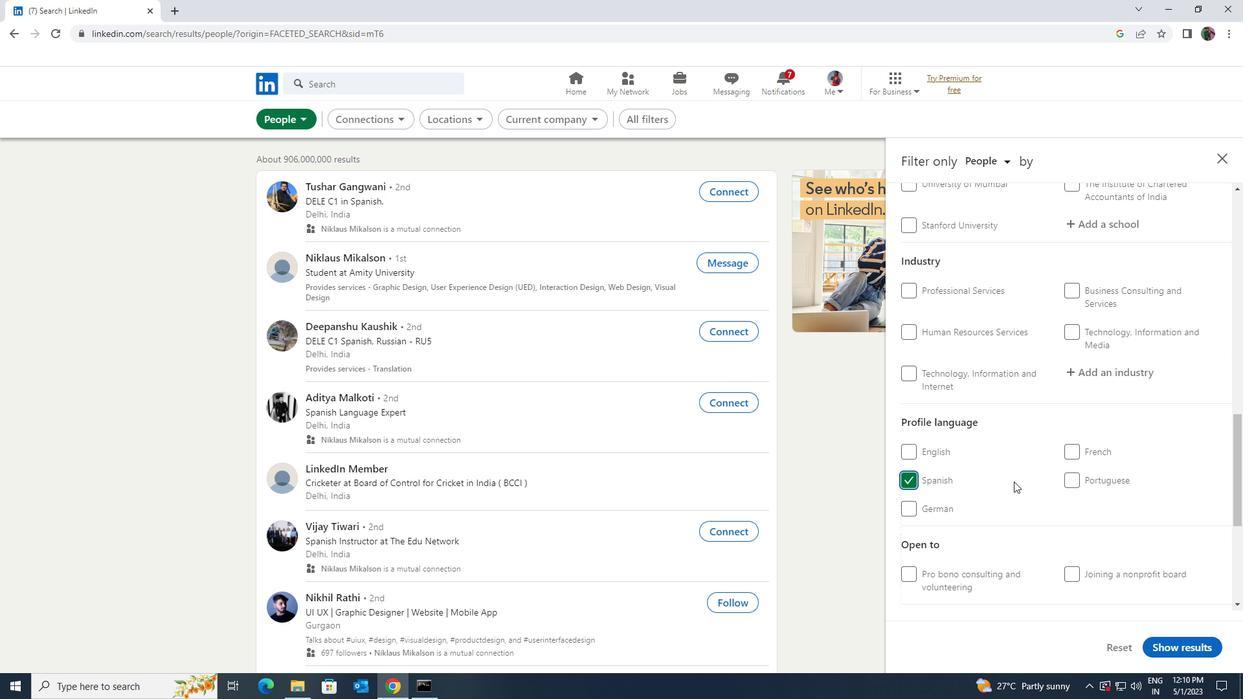 
Action: Mouse moved to (1018, 481)
Screenshot: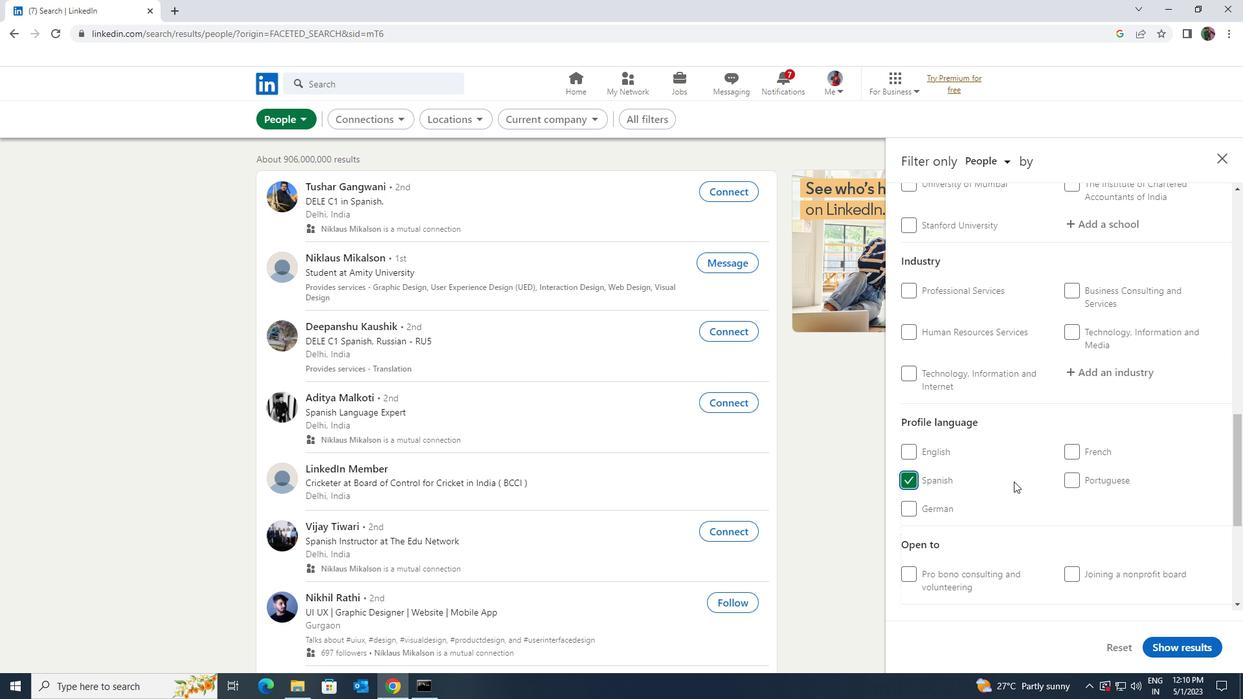 
Action: Mouse scrolled (1018, 481) with delta (0, 0)
Screenshot: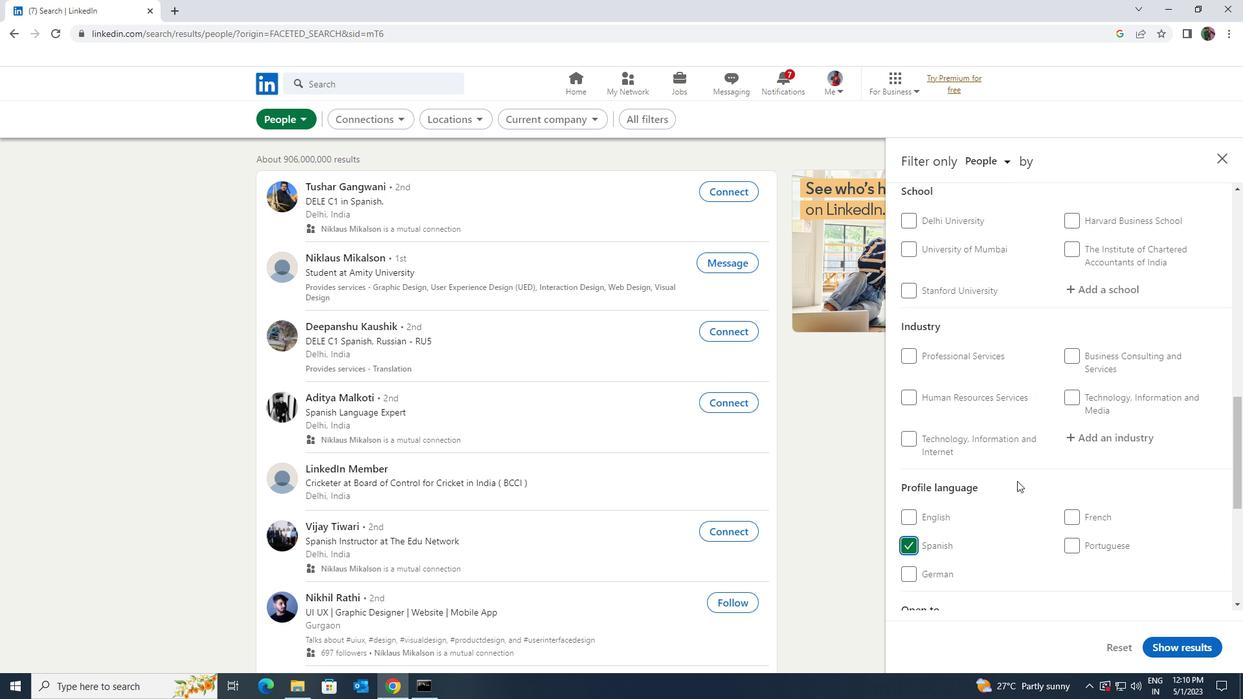 
Action: Mouse scrolled (1018, 481) with delta (0, 0)
Screenshot: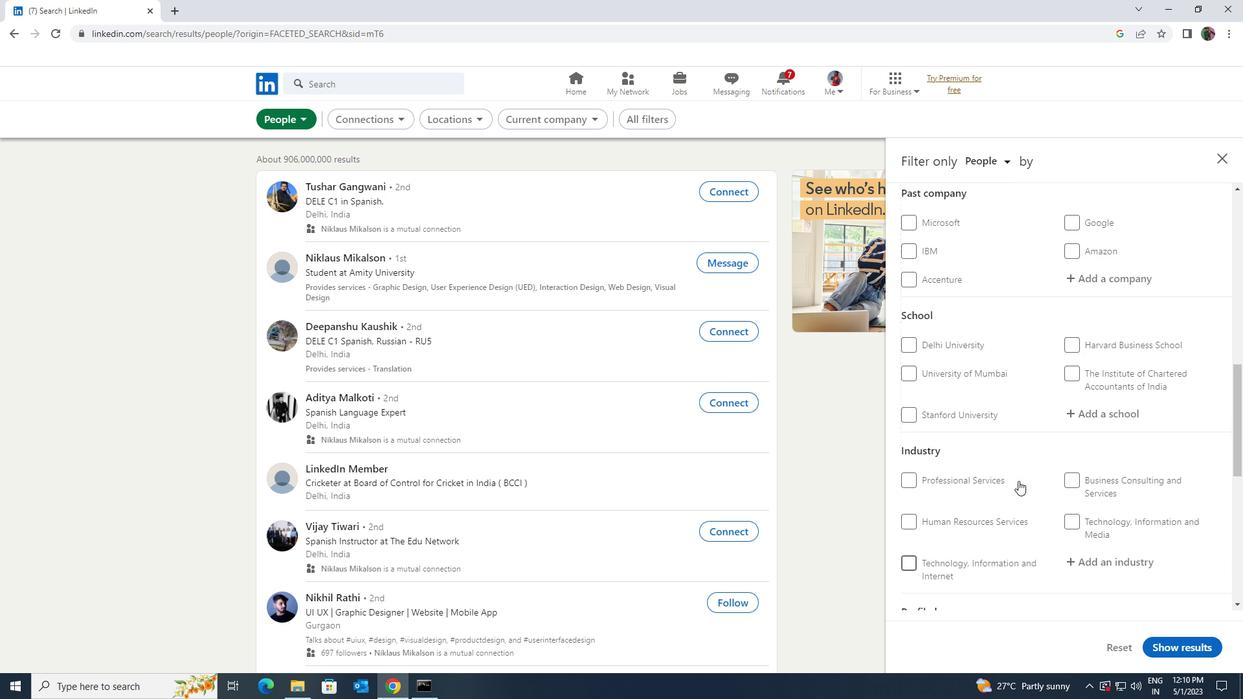 
Action: Mouse scrolled (1018, 481) with delta (0, 0)
Screenshot: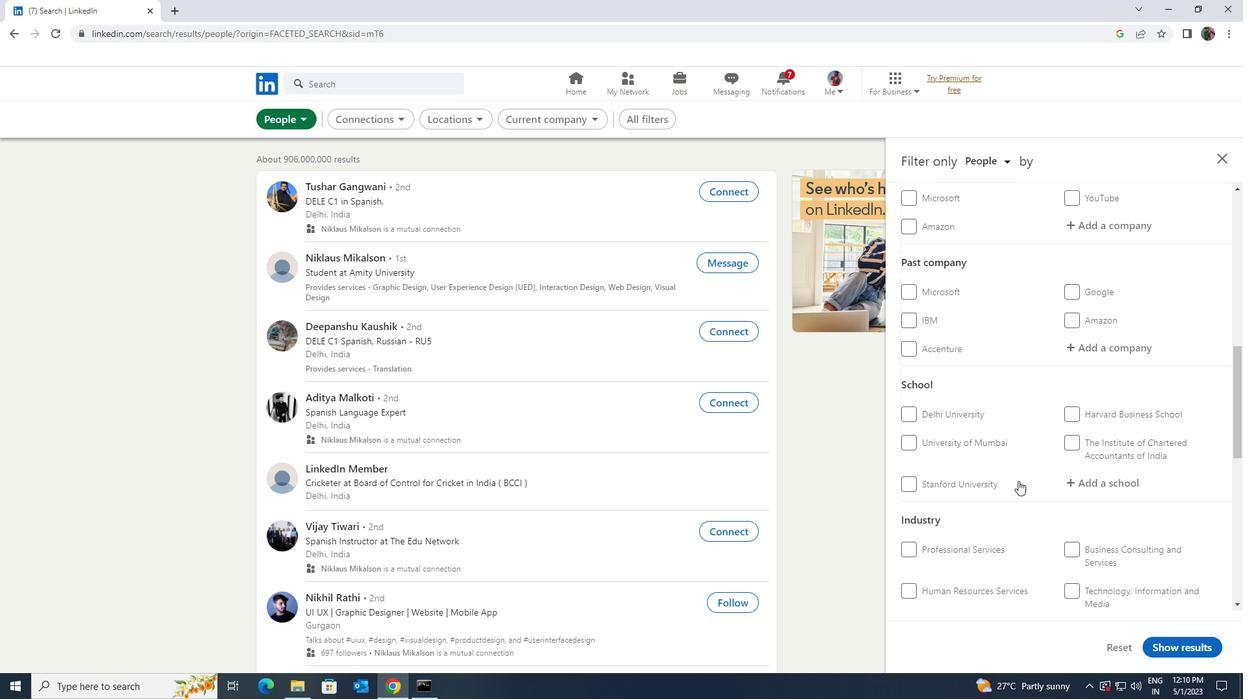 
Action: Mouse scrolled (1018, 481) with delta (0, 0)
Screenshot: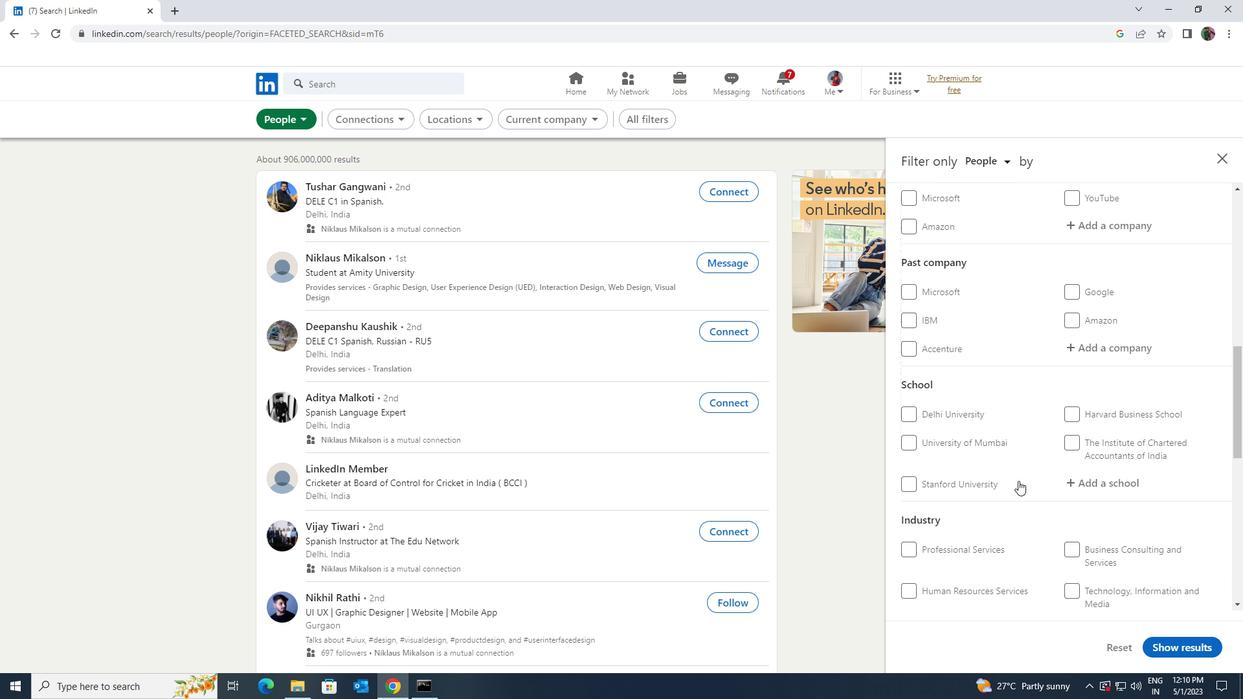 
Action: Mouse moved to (1088, 363)
Screenshot: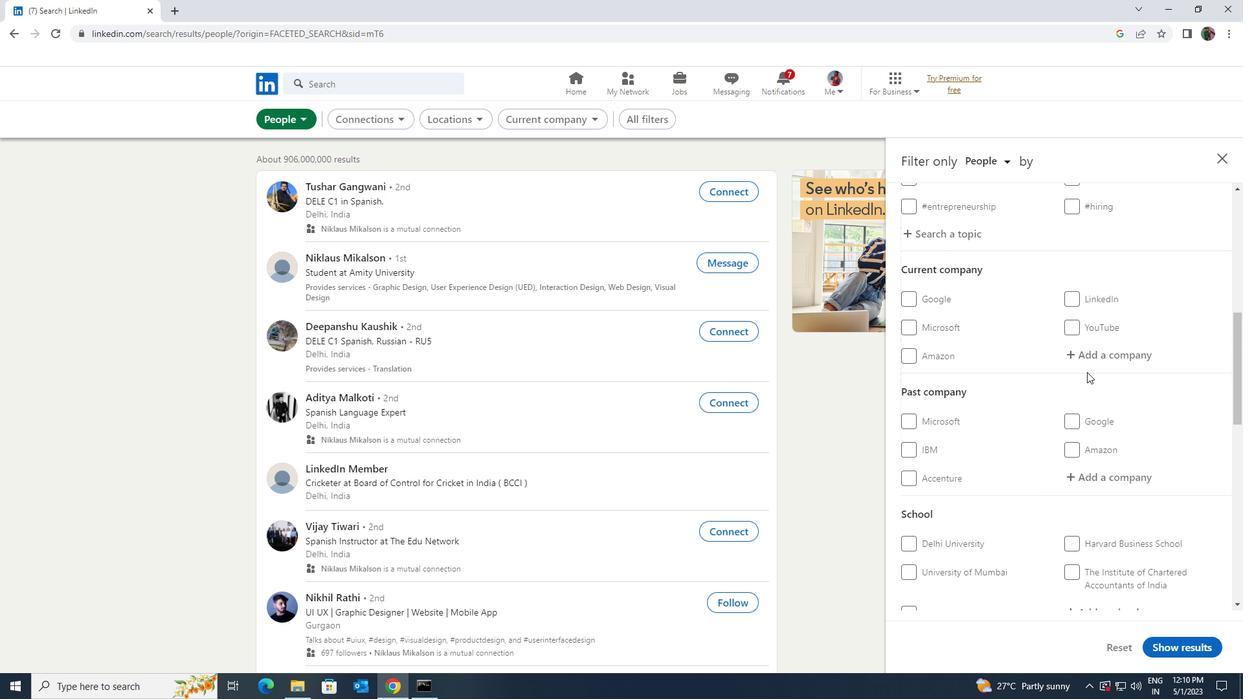 
Action: Mouse pressed left at (1088, 363)
Screenshot: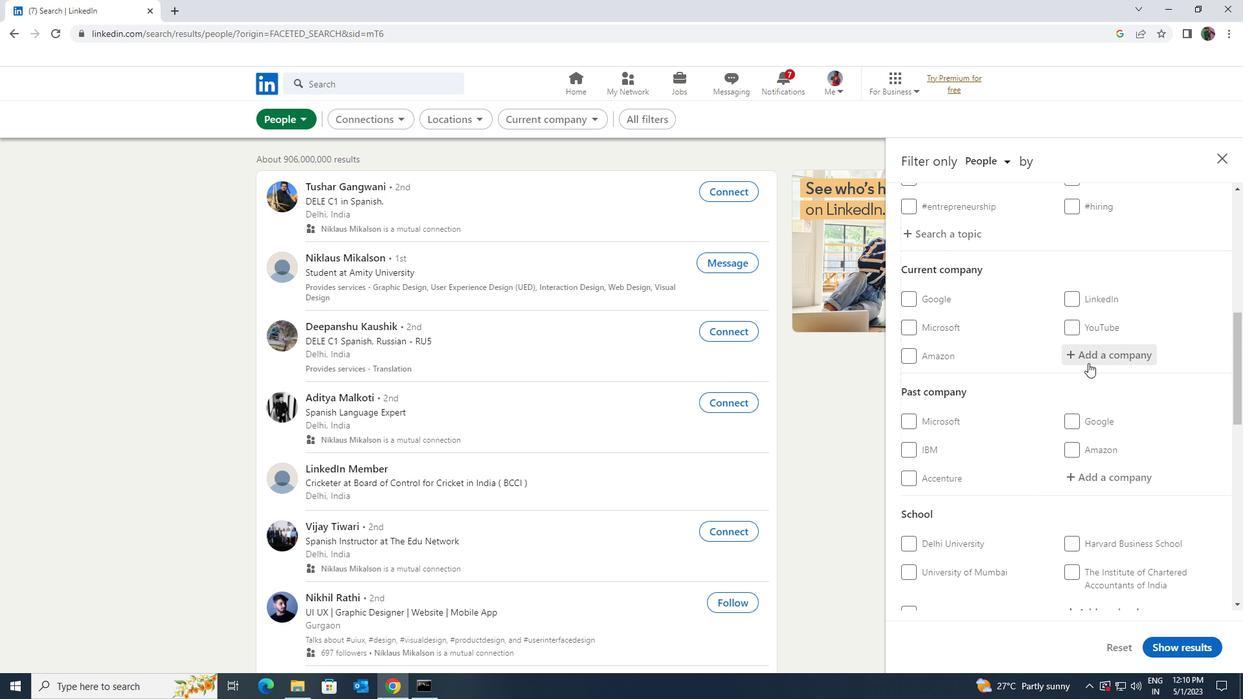 
Action: Key pressed <Key.shift>S
Screenshot: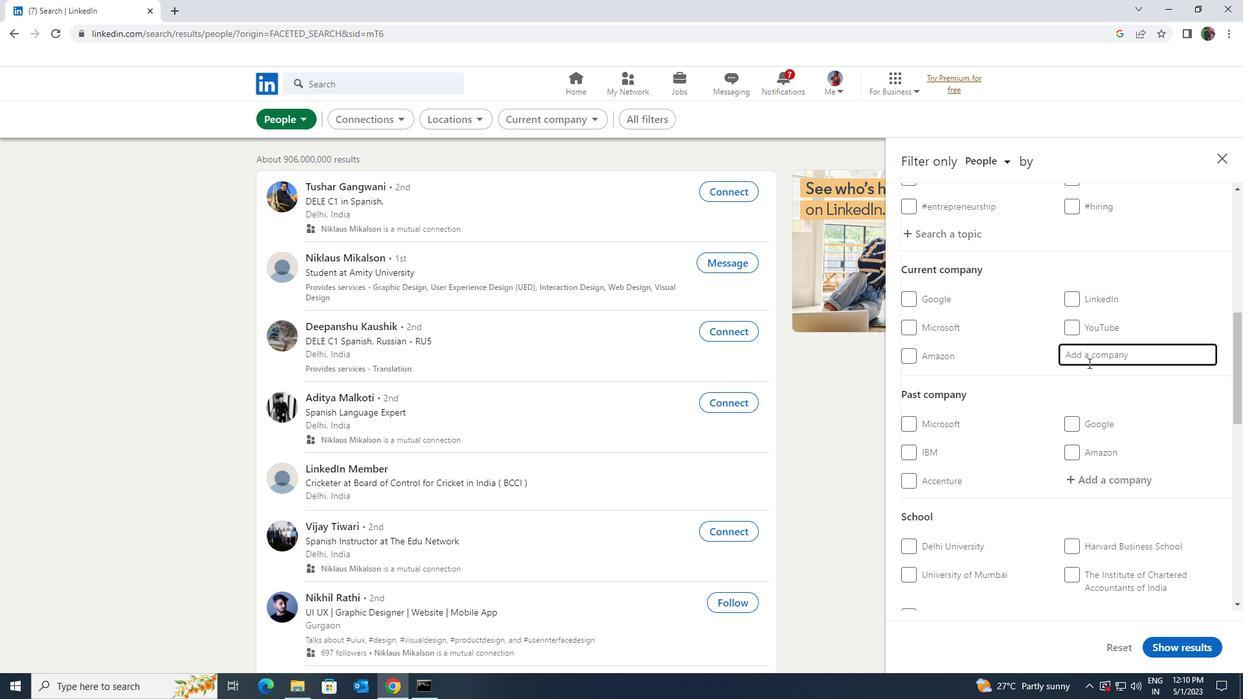 
Action: Mouse moved to (1088, 362)
Screenshot: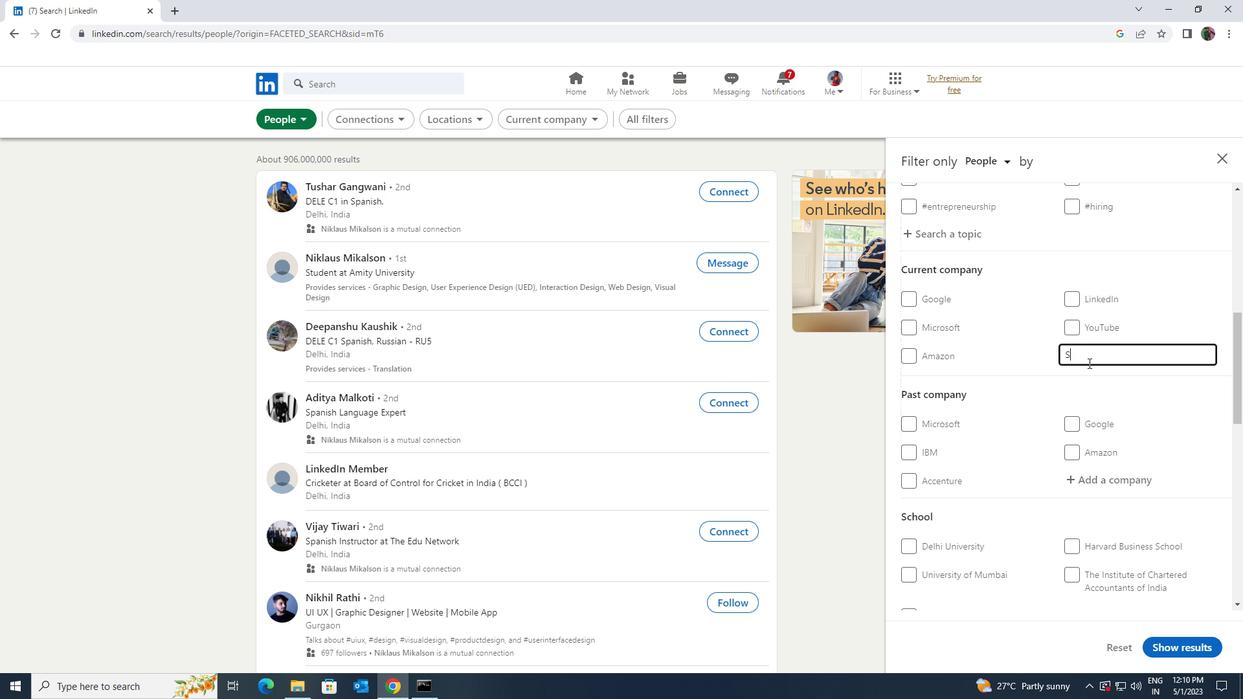 
Action: Key pressed HELL<Key.space><Key.shift>&<Key.space>V<Key.backspace>CATA
Screenshot: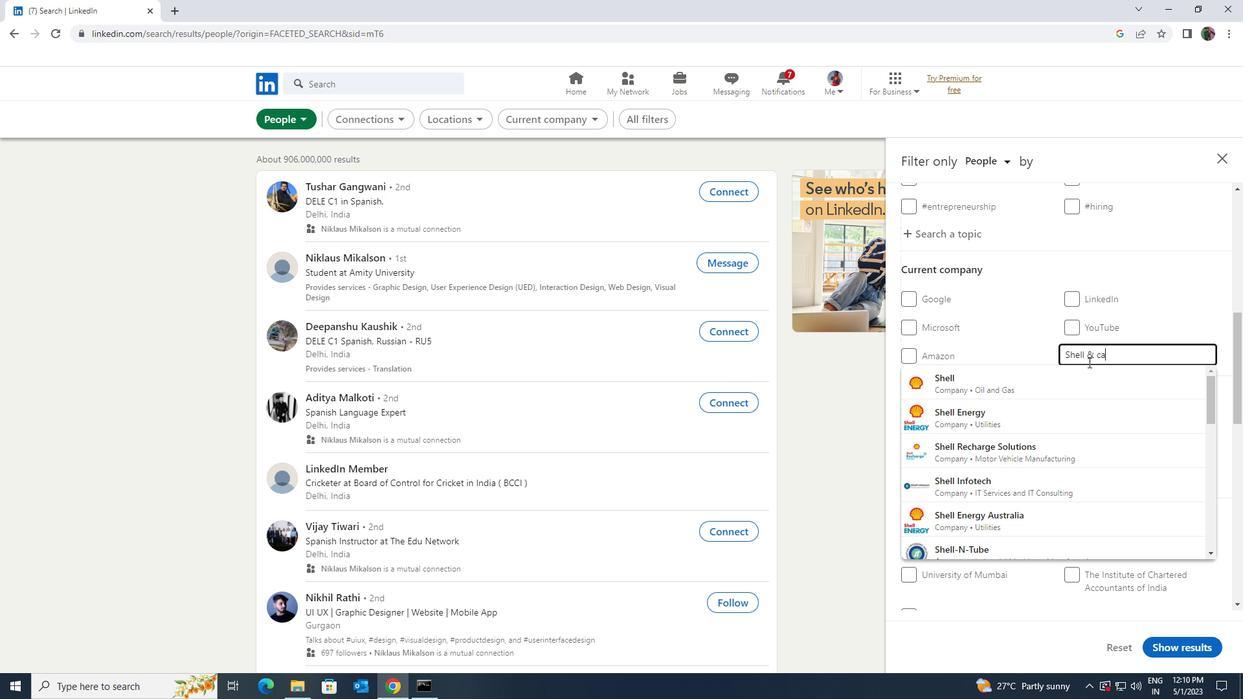 
Action: Mouse moved to (1088, 376)
Screenshot: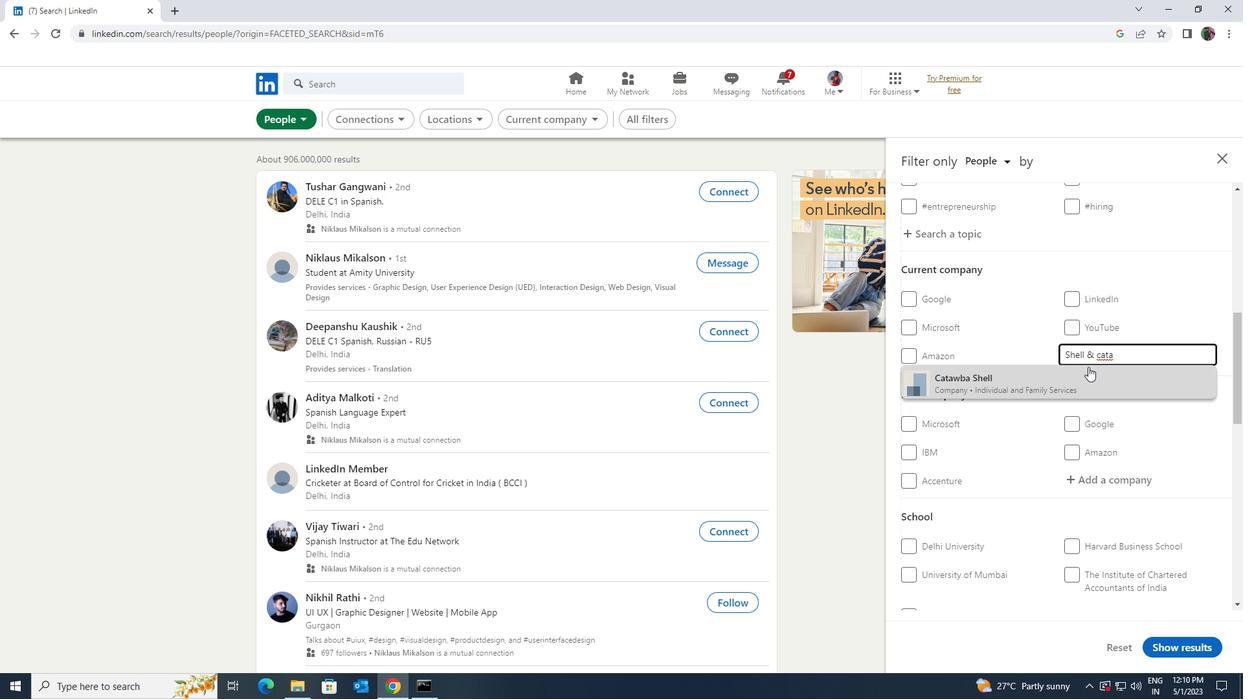 
Action: Mouse pressed left at (1088, 376)
Screenshot: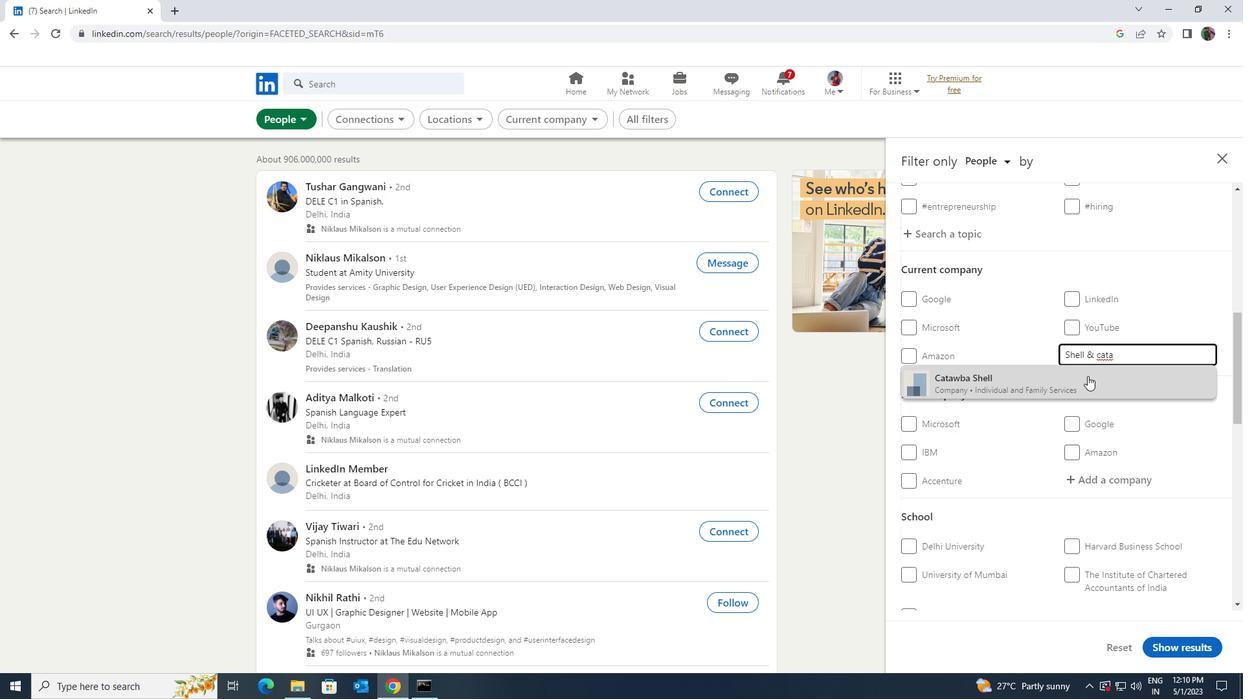 
Action: Mouse scrolled (1088, 375) with delta (0, 0)
Screenshot: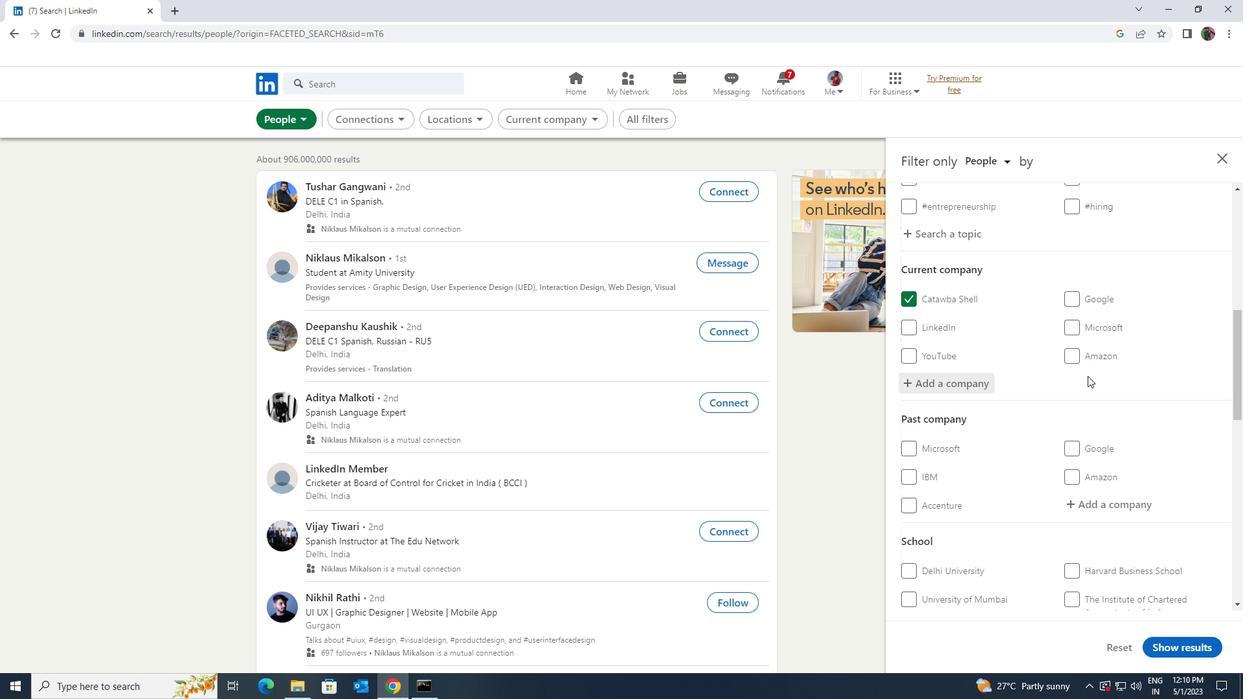 
Action: Mouse scrolled (1088, 375) with delta (0, 0)
Screenshot: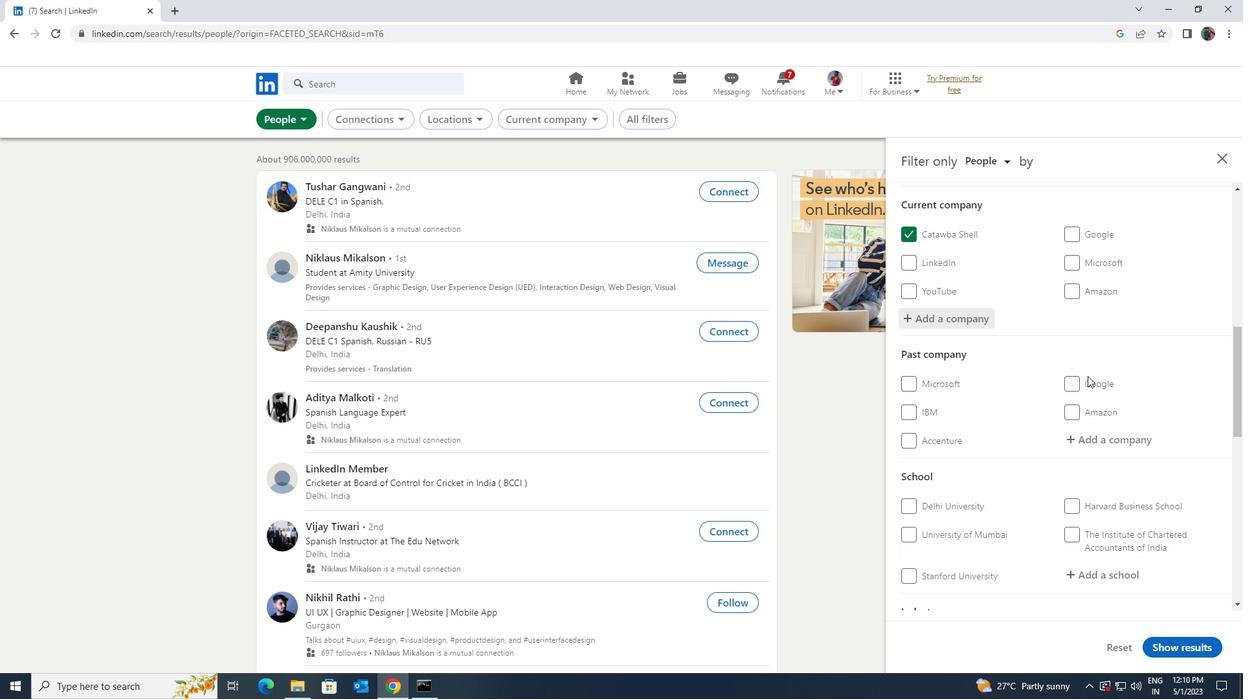 
Action: Mouse scrolled (1088, 375) with delta (0, 0)
Screenshot: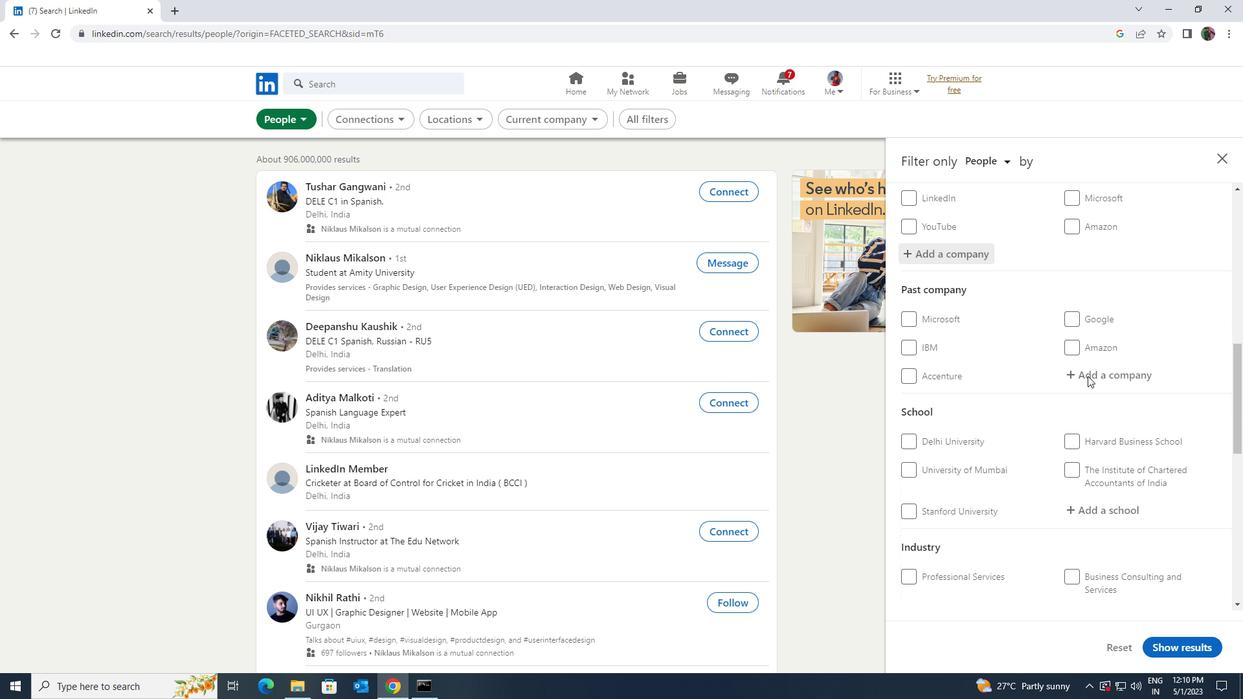 
Action: Mouse scrolled (1088, 375) with delta (0, 0)
Screenshot: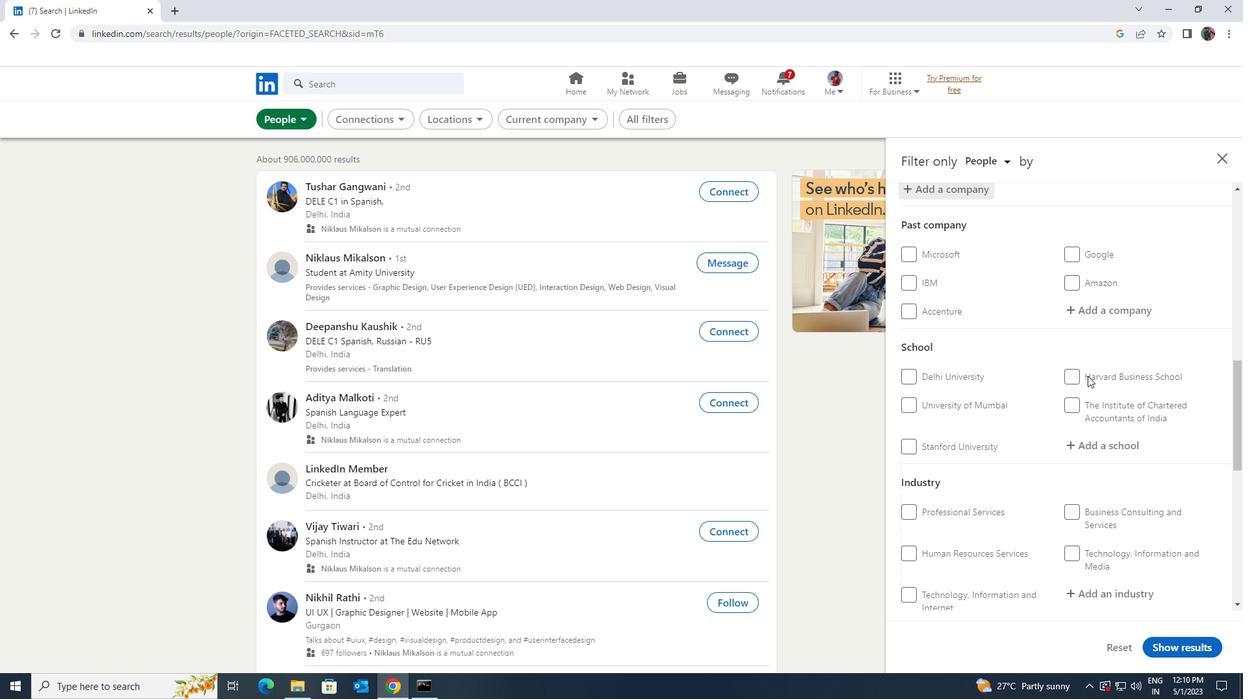 
Action: Mouse moved to (1087, 376)
Screenshot: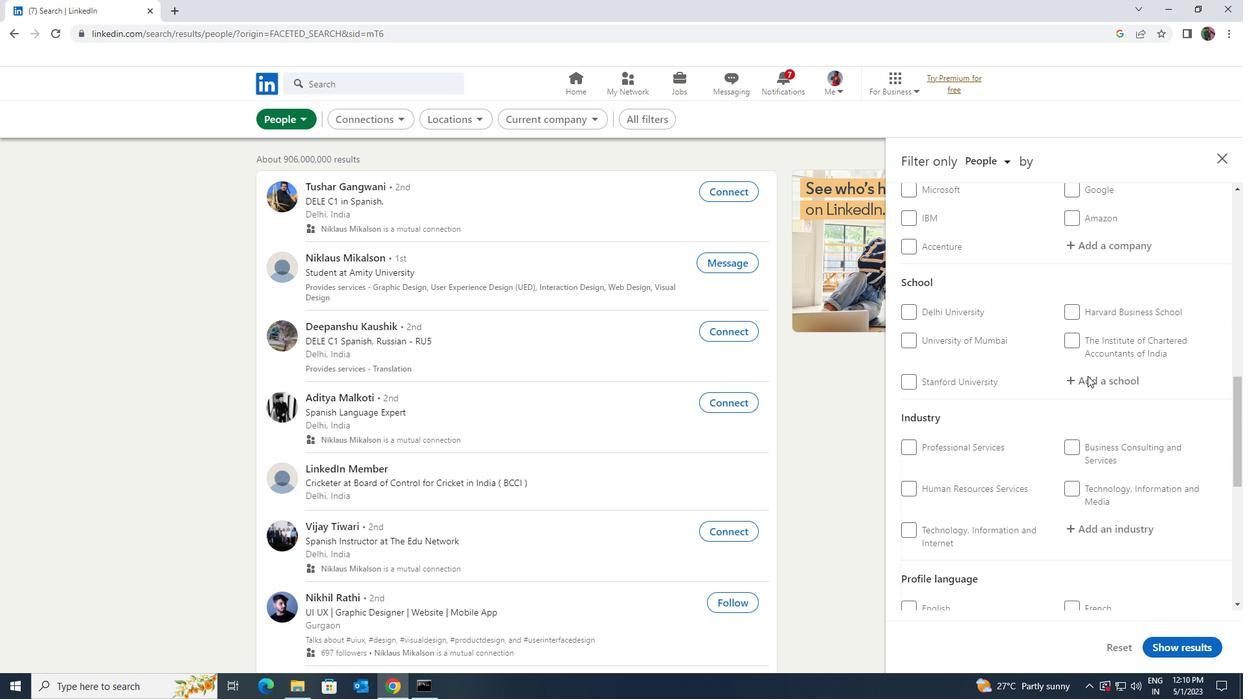 
Action: Mouse pressed left at (1087, 376)
Screenshot: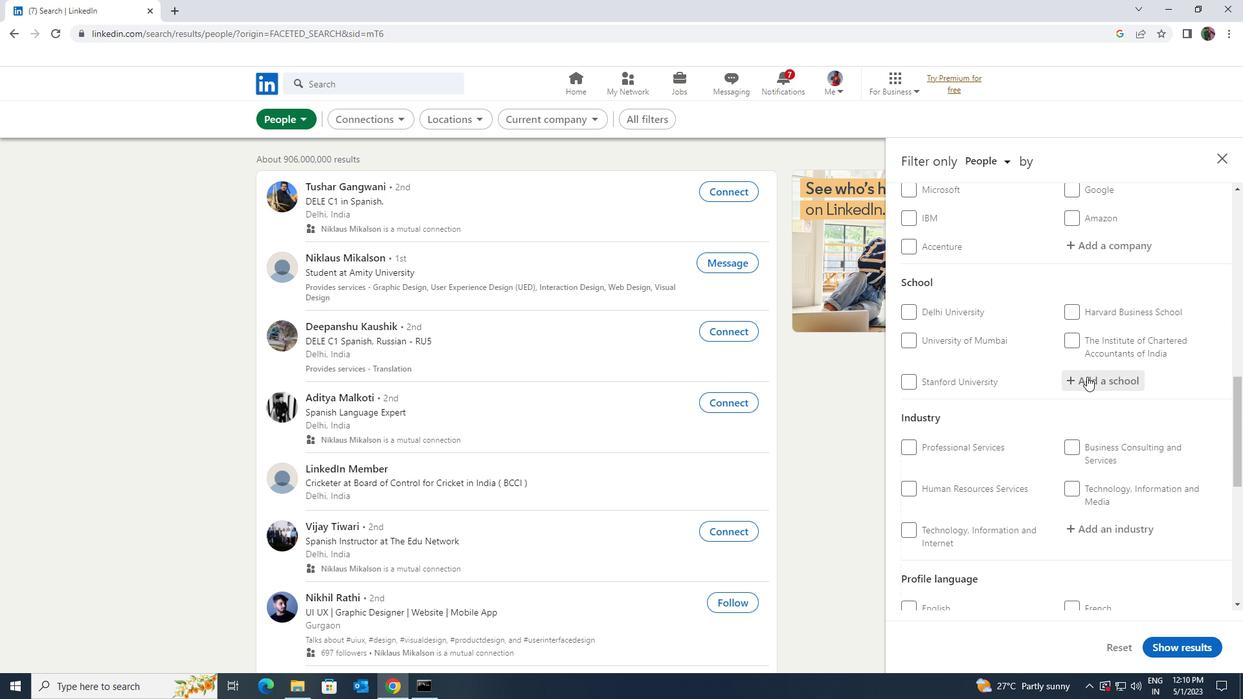 
Action: Key pressed <Key.shift><Key.shift><Key.shift><Key.shift><Key.shift><Key.shift><Key.shift><Key.shift><Key.shift>KAMARAJ
Screenshot: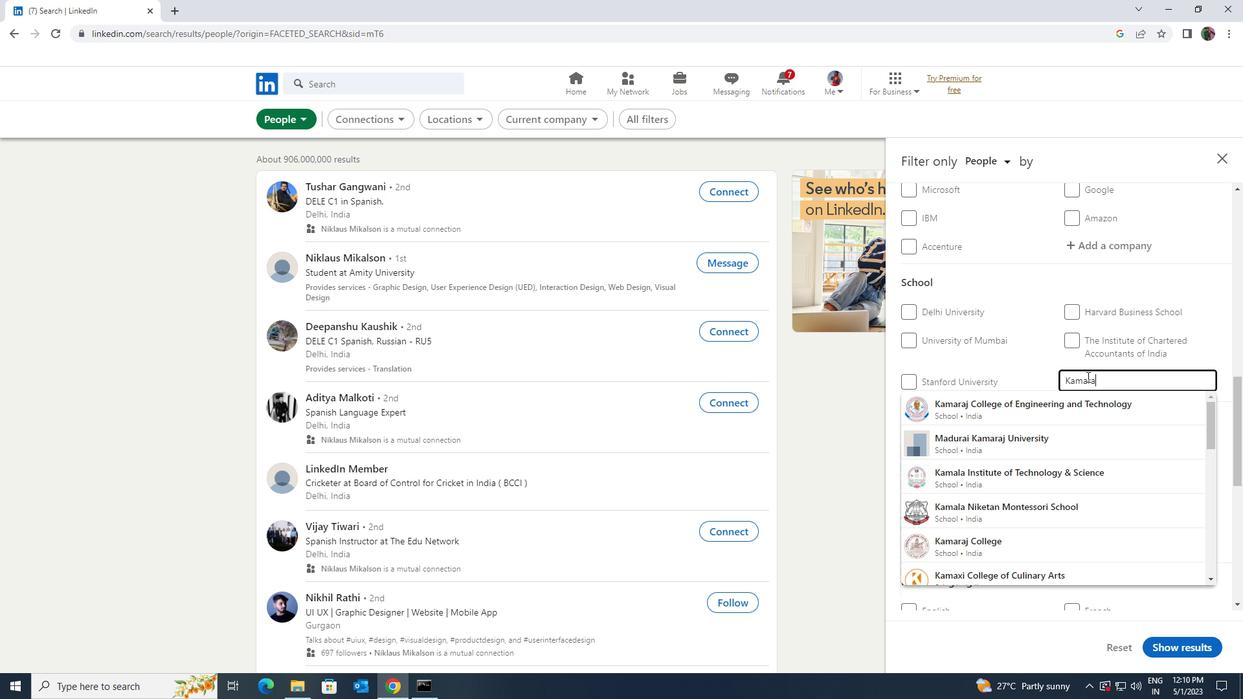 
Action: Mouse moved to (1094, 439)
Screenshot: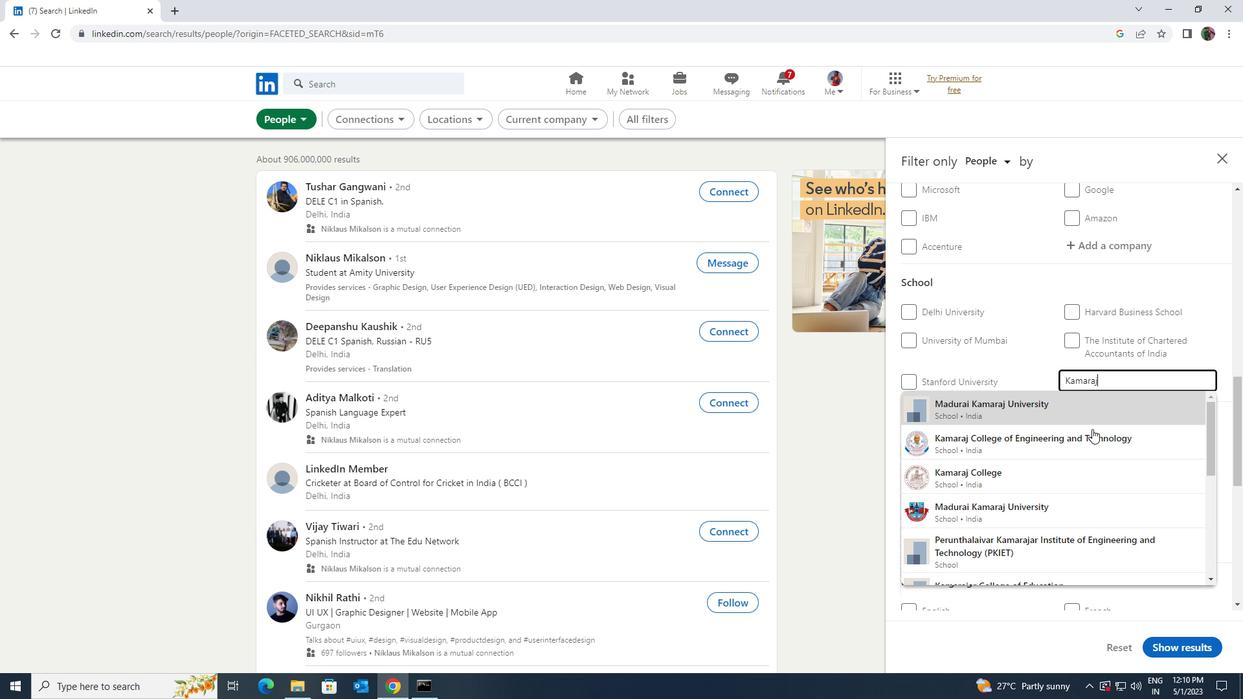 
Action: Mouse pressed left at (1094, 439)
Screenshot: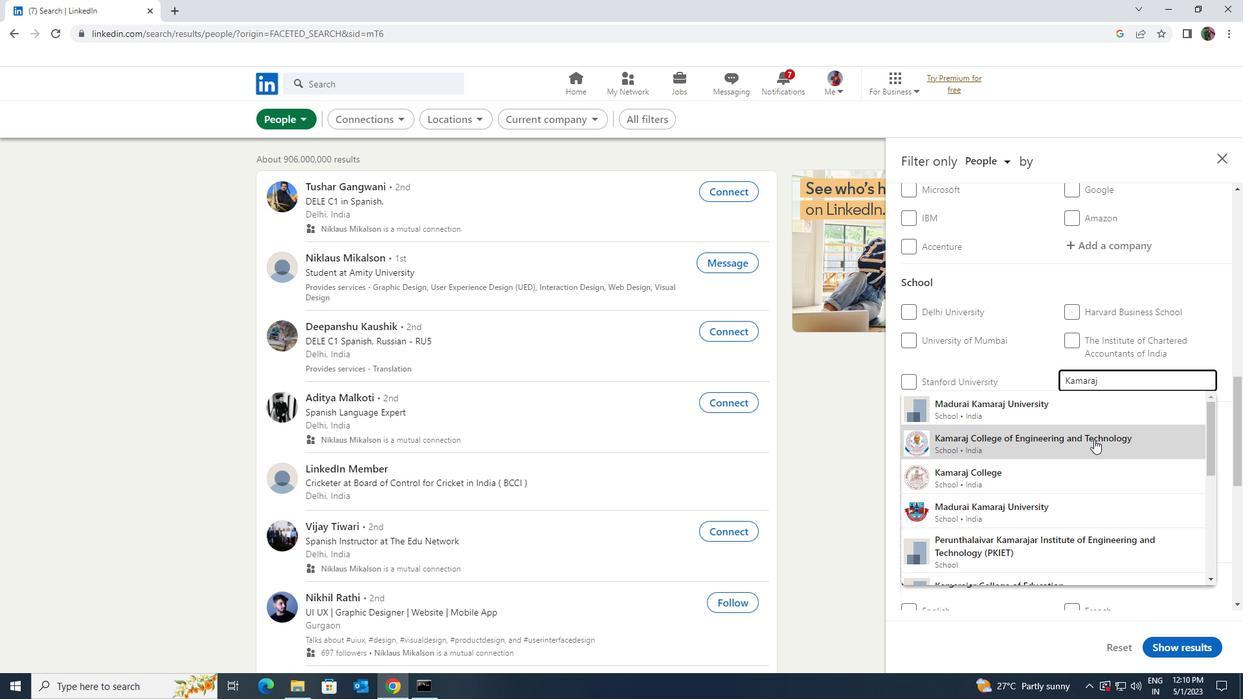 
Action: Mouse scrolled (1094, 439) with delta (0, 0)
Screenshot: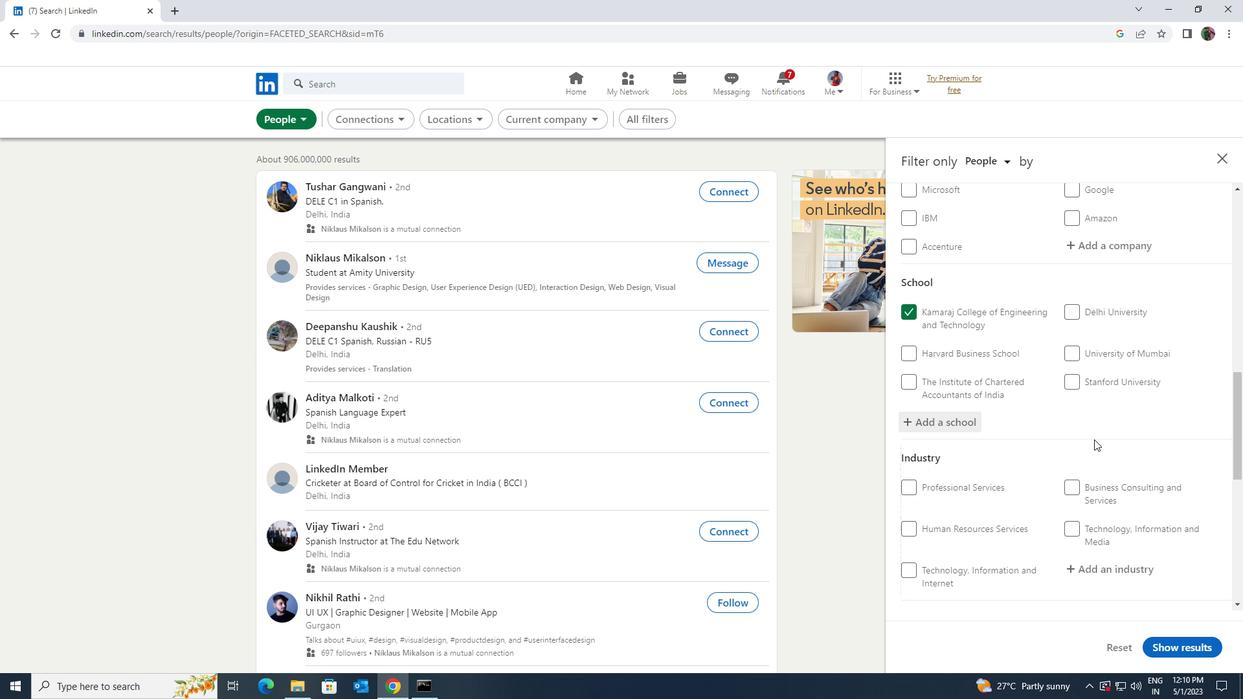 
Action: Mouse scrolled (1094, 439) with delta (0, 0)
Screenshot: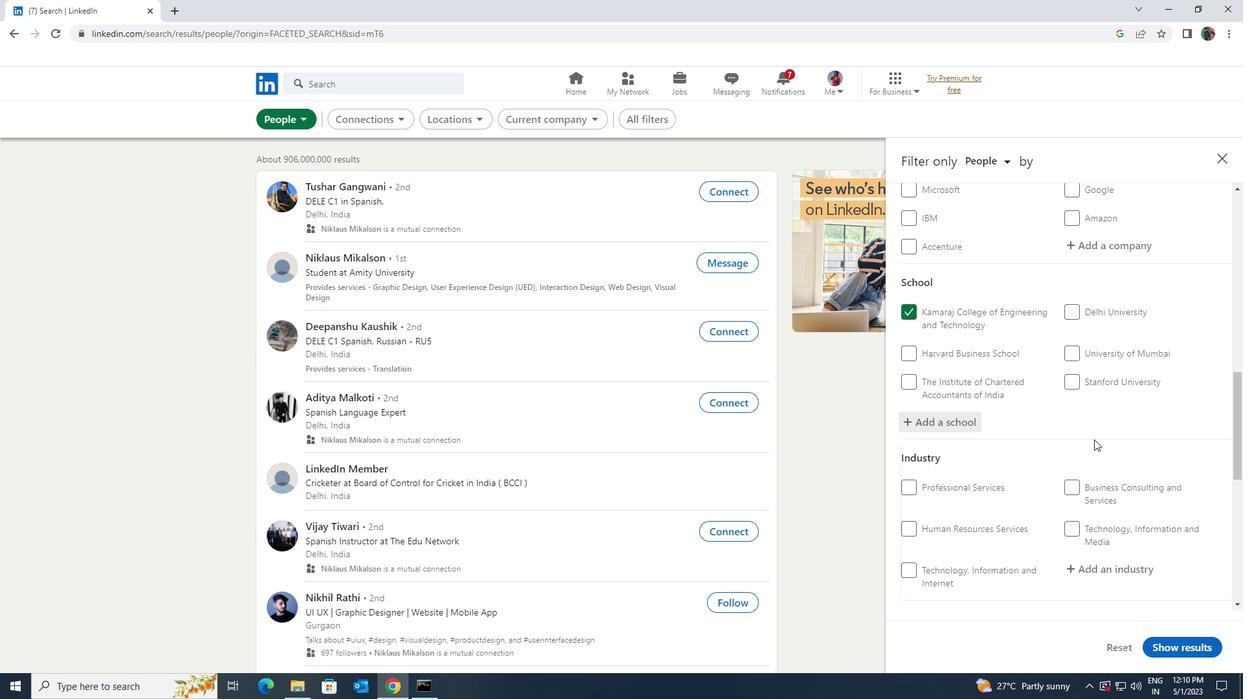 
Action: Mouse moved to (1094, 437)
Screenshot: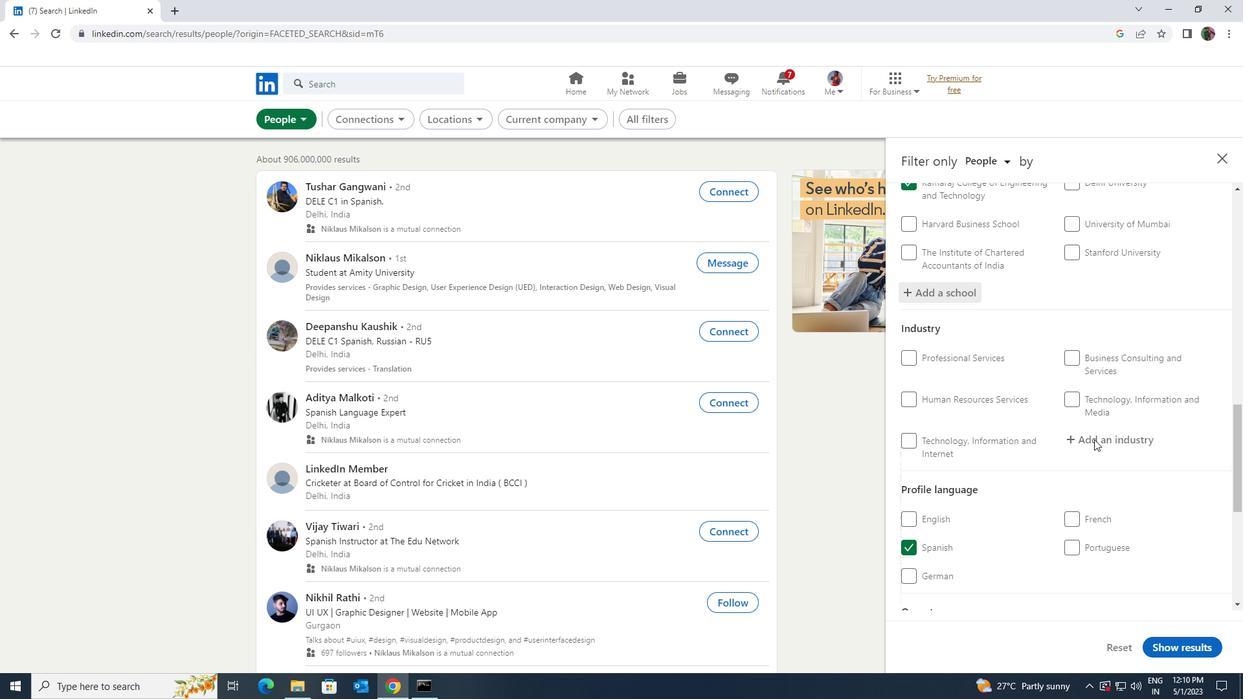 
Action: Mouse pressed left at (1094, 437)
Screenshot: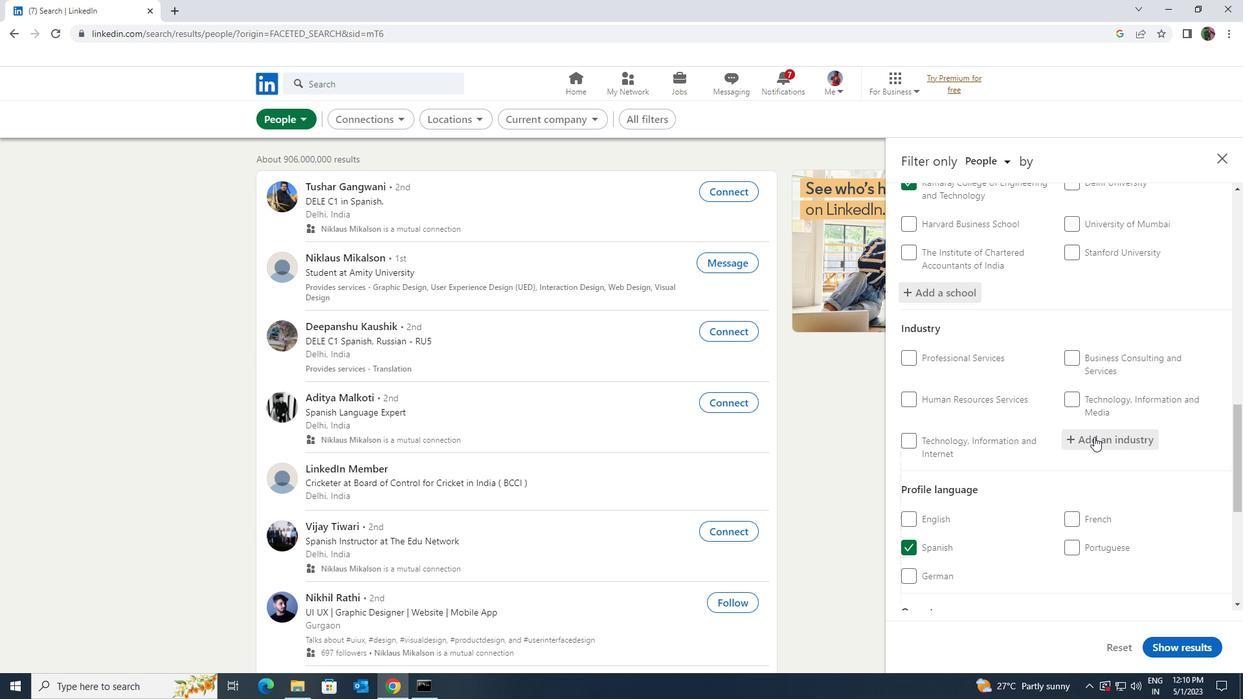 
Action: Key pressed <Key.shift><Key.shift><Key.shift>WATER<Key.space><Key.shift>SUPPLY
Screenshot: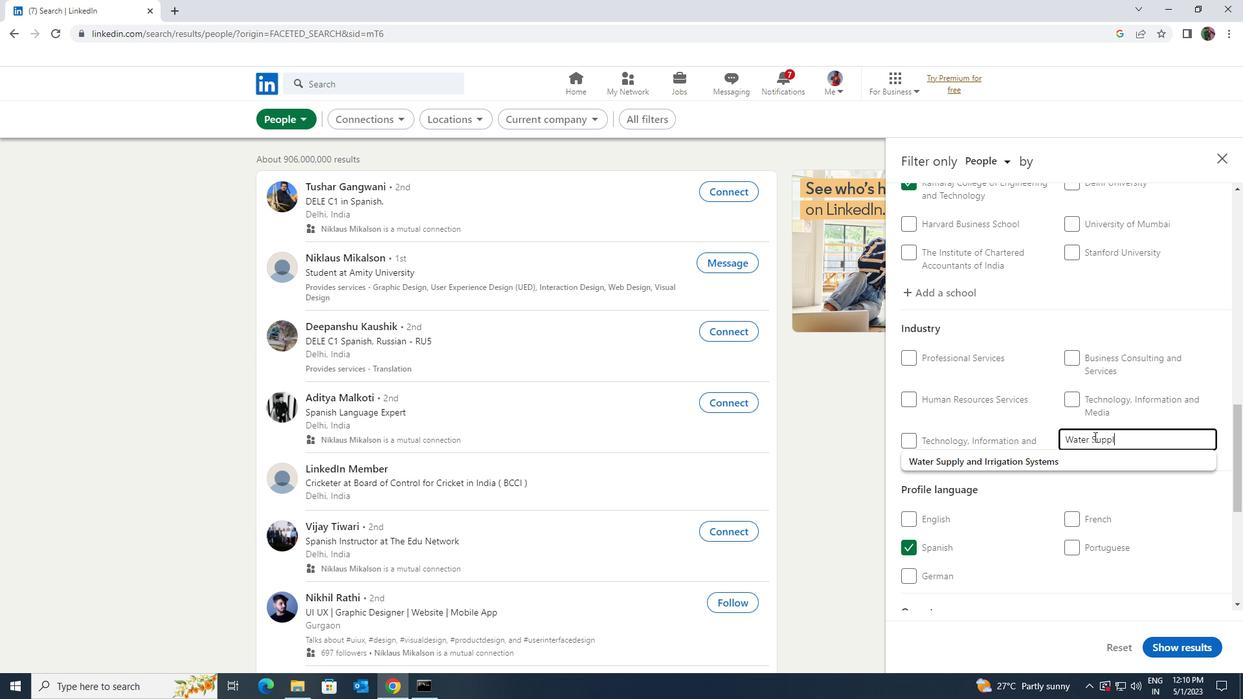 
Action: Mouse moved to (1091, 454)
Screenshot: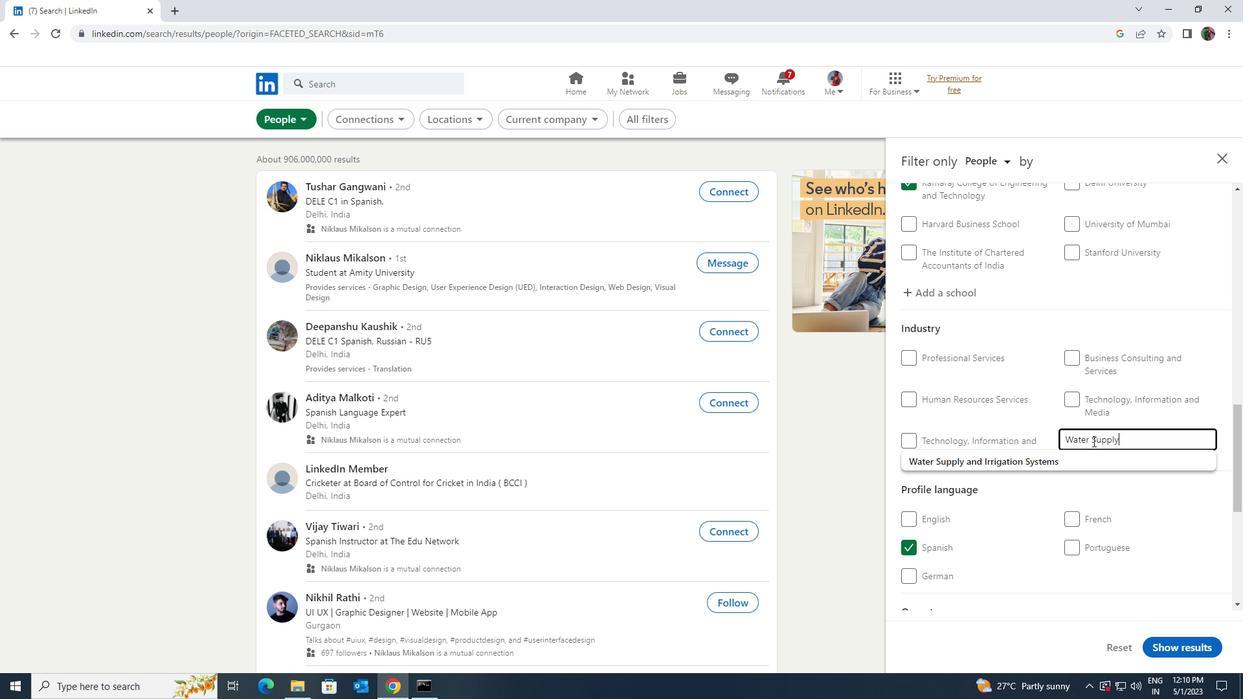 
Action: Mouse pressed left at (1091, 454)
Screenshot: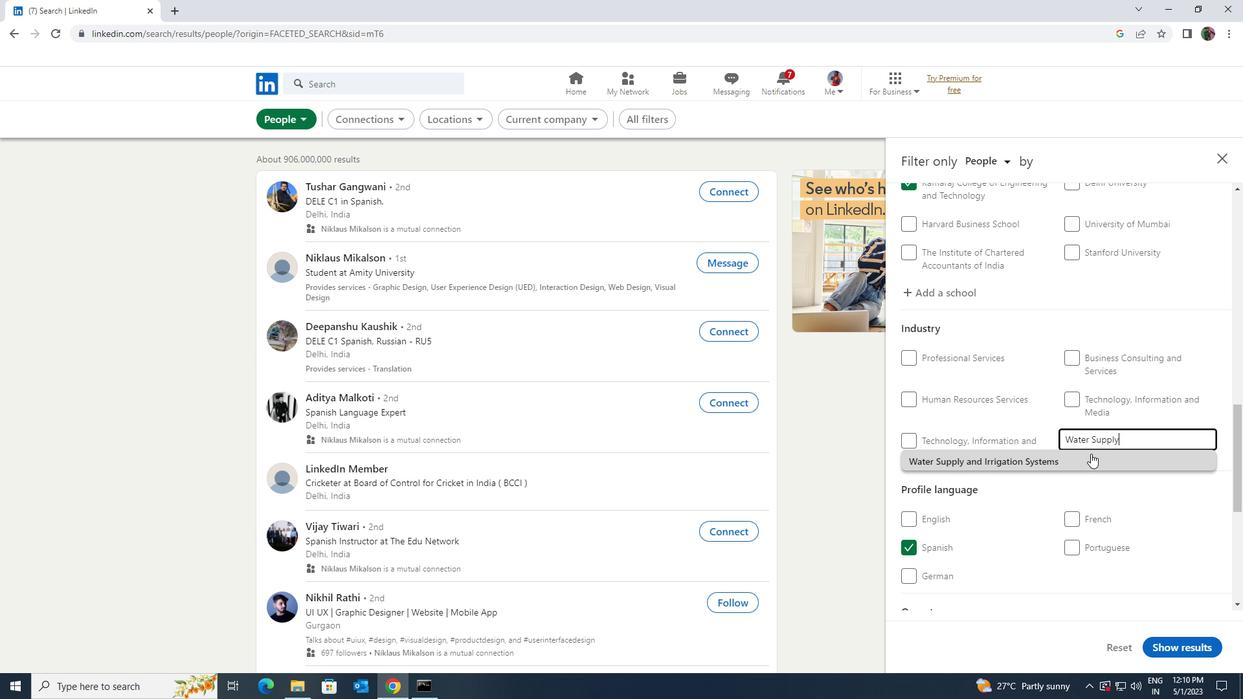 
Action: Mouse scrolled (1091, 453) with delta (0, 0)
Screenshot: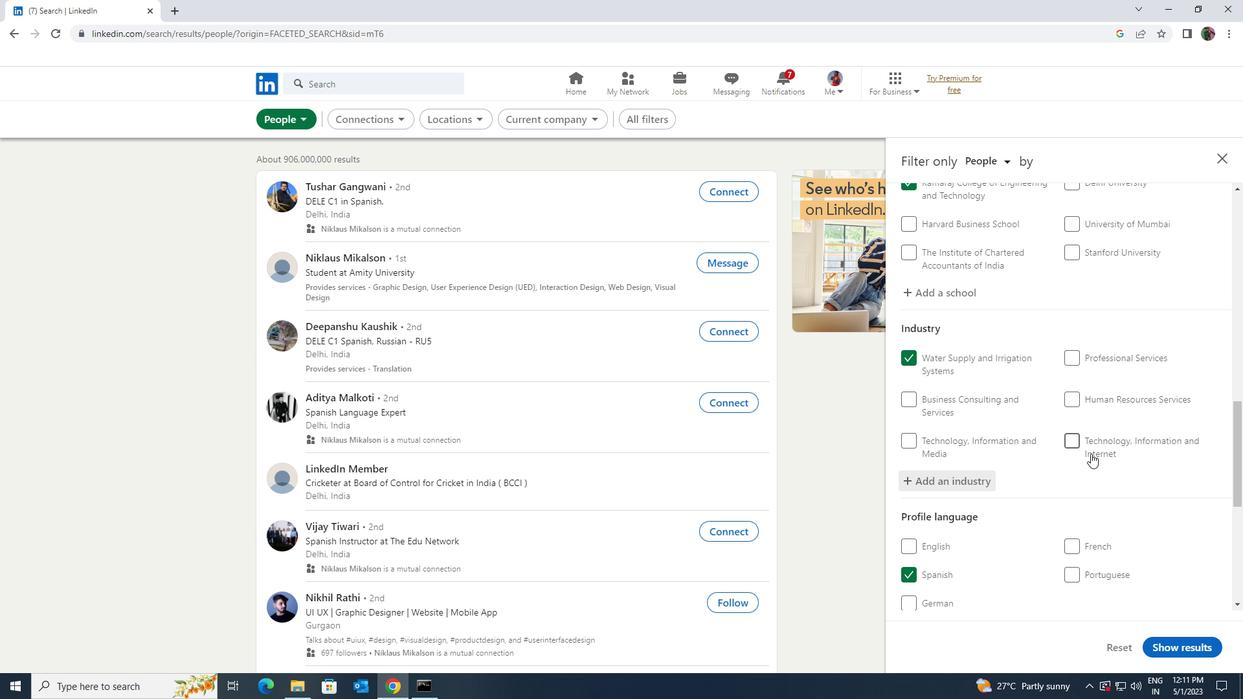 
Action: Mouse scrolled (1091, 453) with delta (0, 0)
Screenshot: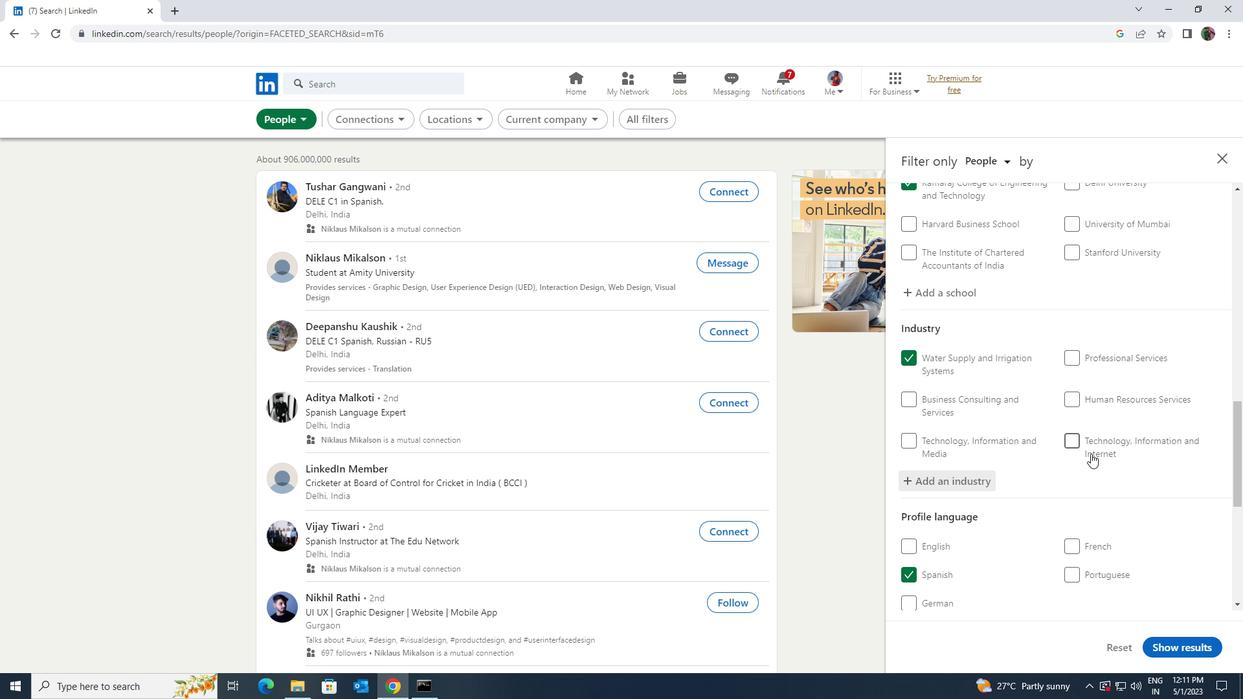 
Action: Mouse scrolled (1091, 453) with delta (0, 0)
Screenshot: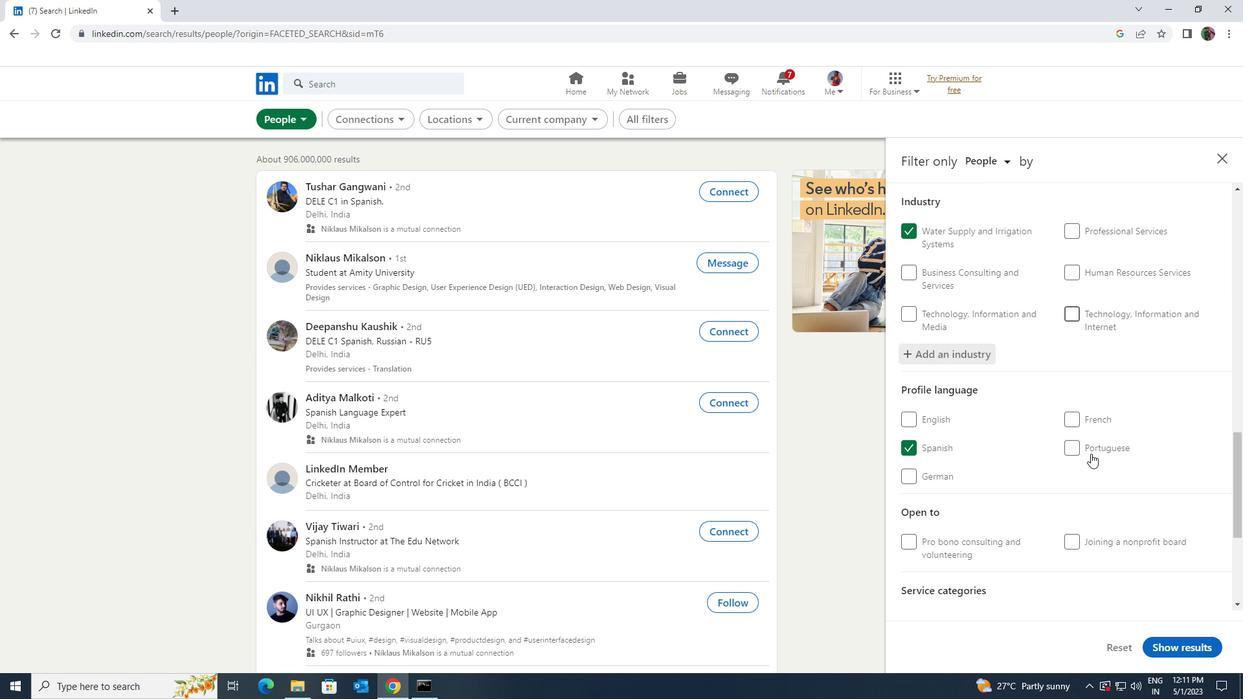 
Action: Mouse scrolled (1091, 453) with delta (0, 0)
Screenshot: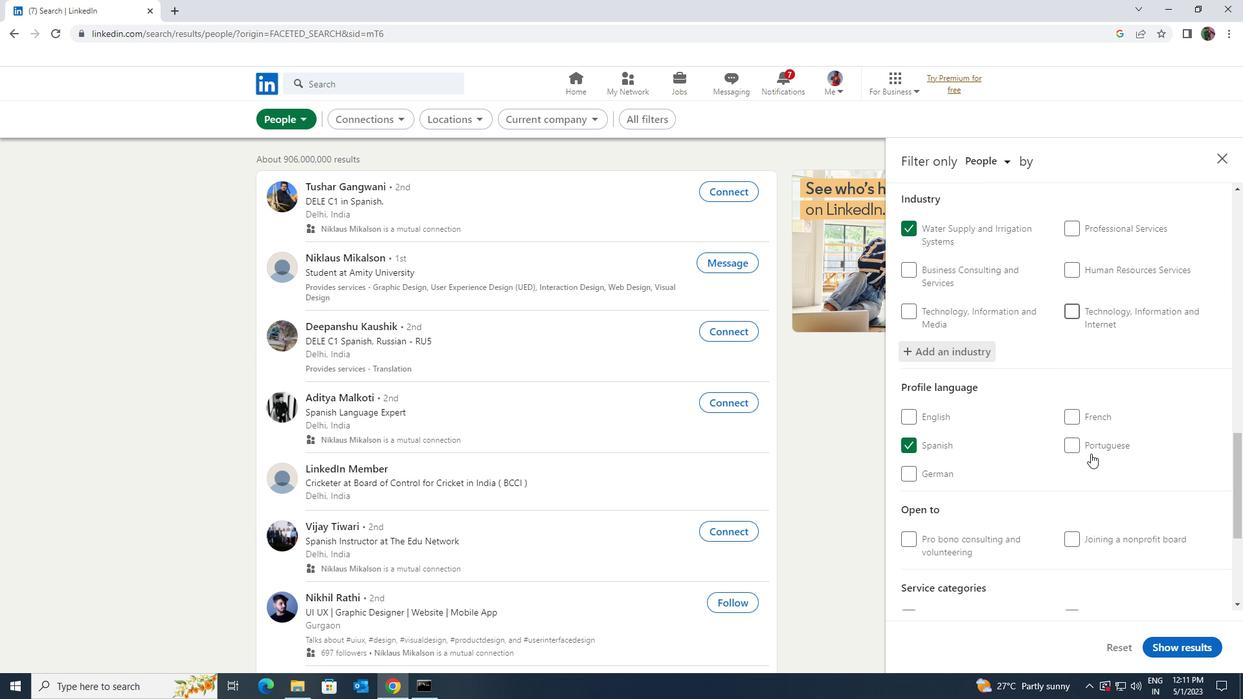 
Action: Mouse scrolled (1091, 453) with delta (0, 0)
Screenshot: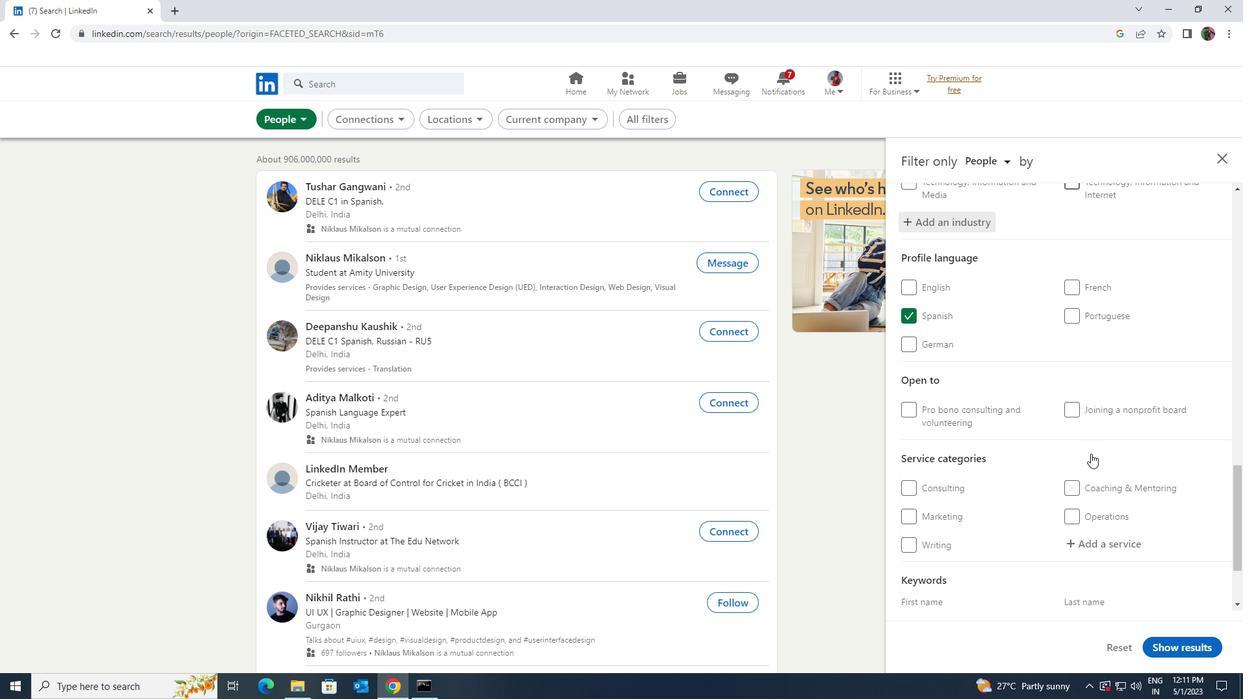
Action: Mouse scrolled (1091, 453) with delta (0, 0)
Screenshot: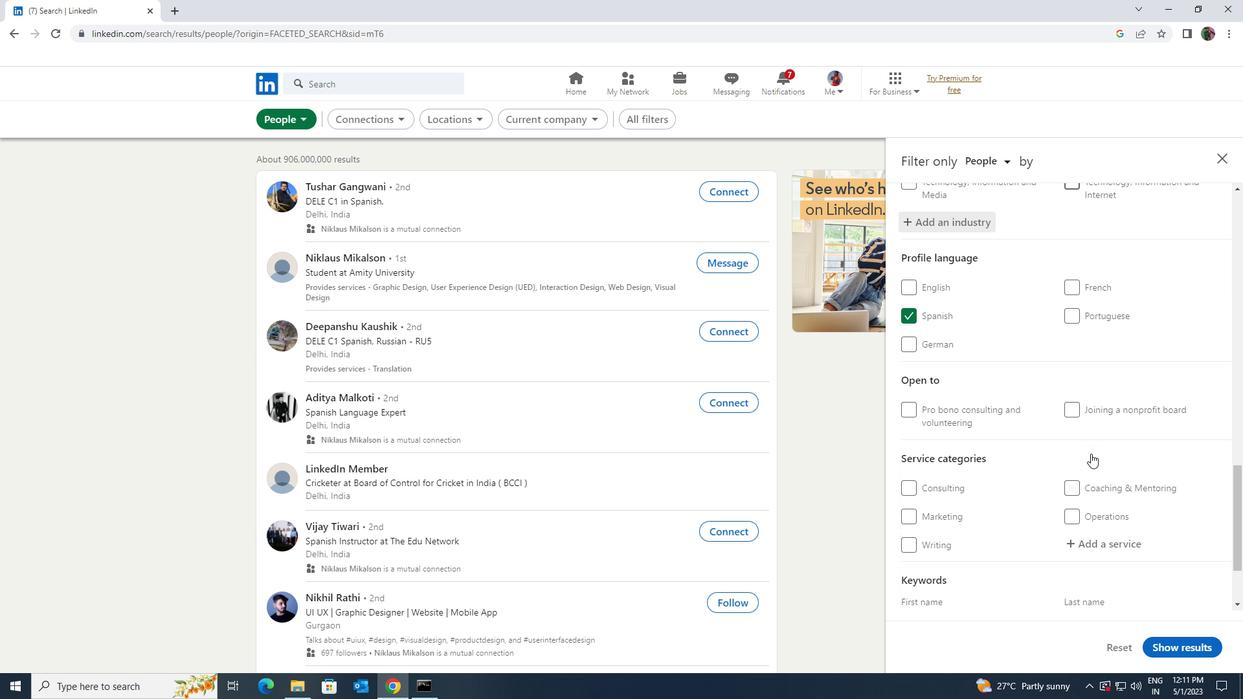 
Action: Mouse moved to (1099, 434)
Screenshot: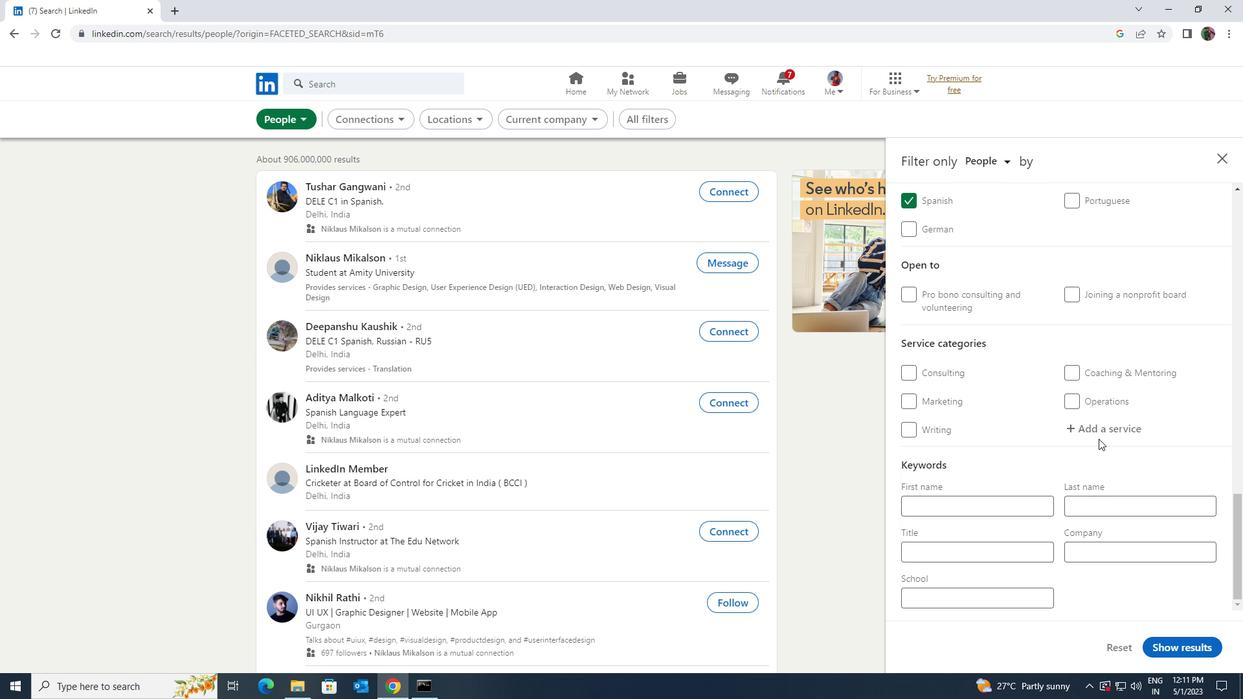 
Action: Mouse pressed left at (1099, 434)
Screenshot: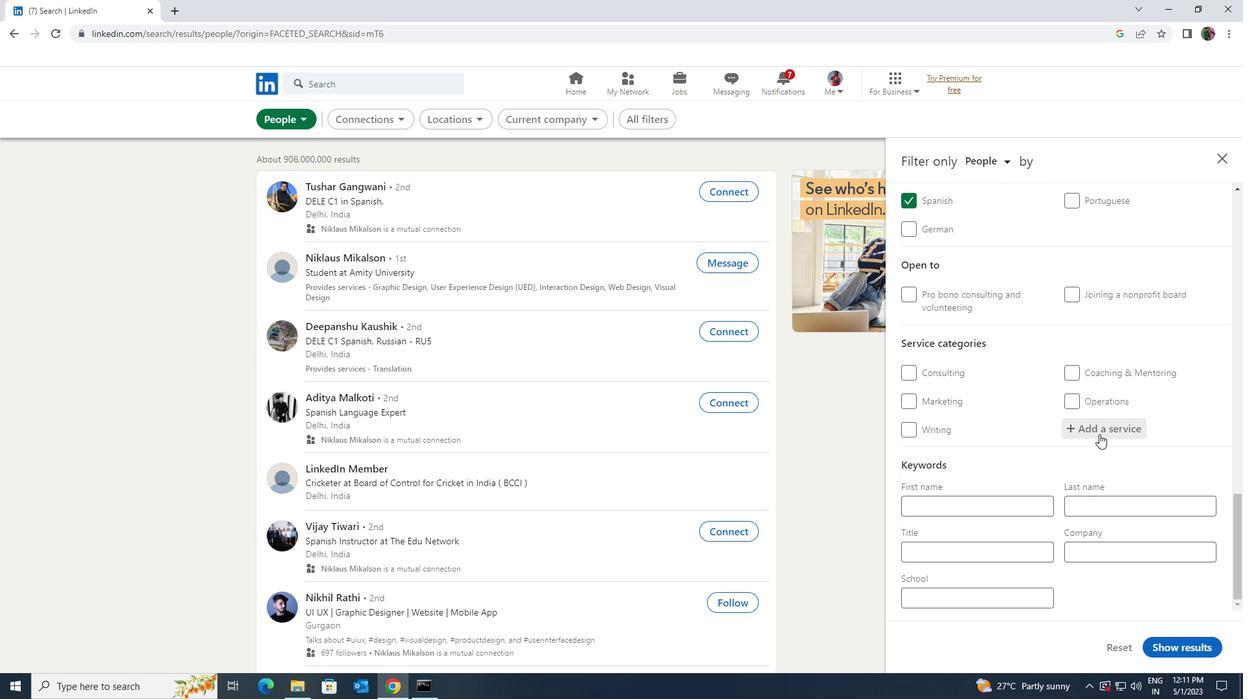 
Action: Key pressed <Key.shift>VIDEOGR
Screenshot: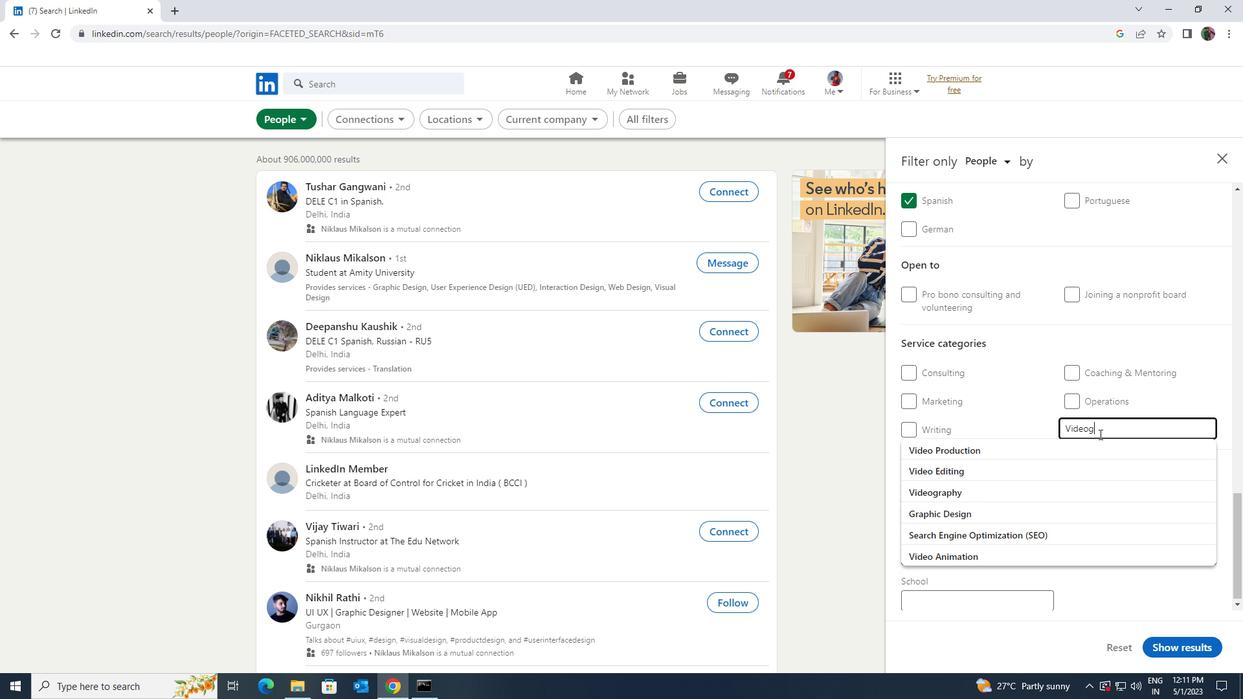 
Action: Mouse moved to (1095, 444)
Screenshot: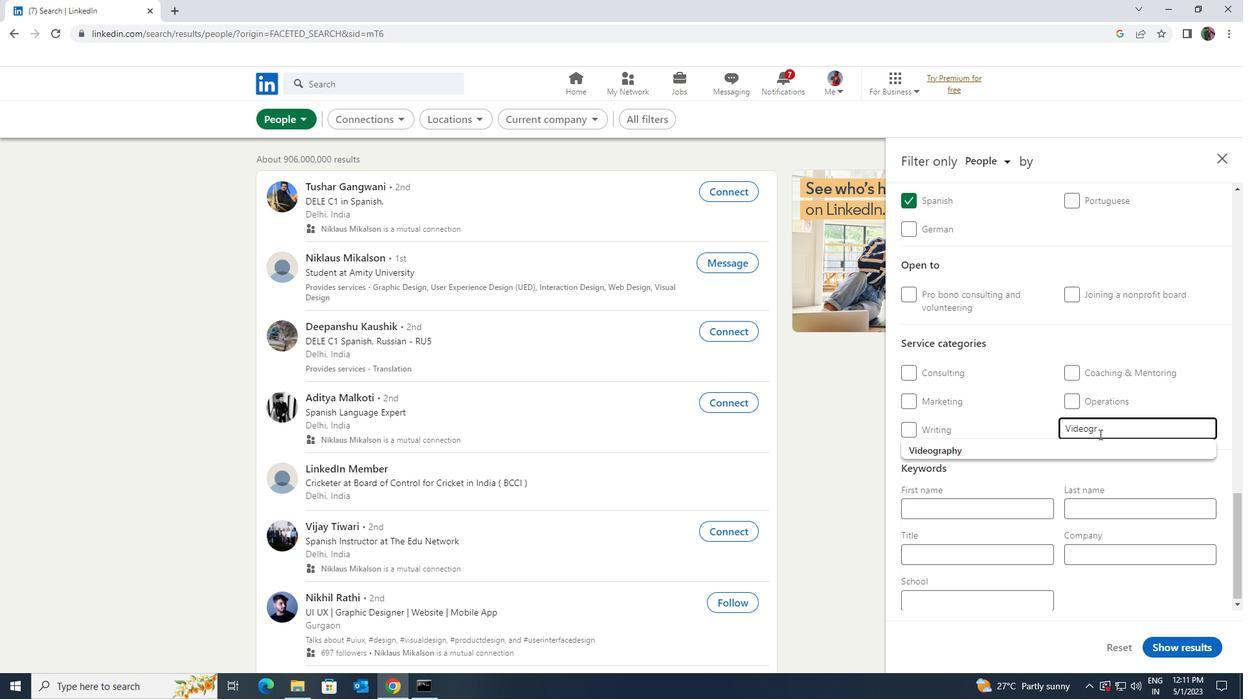 
Action: Mouse pressed left at (1095, 444)
Screenshot: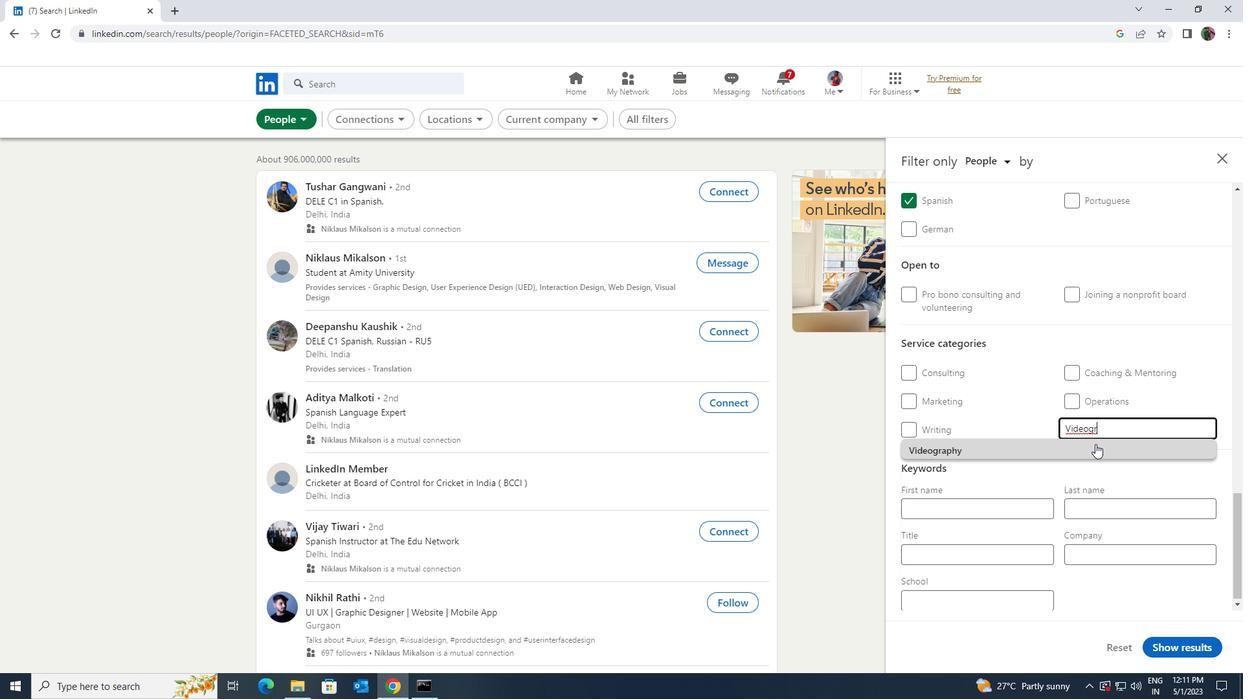 
Action: Mouse scrolled (1095, 443) with delta (0, 0)
Screenshot: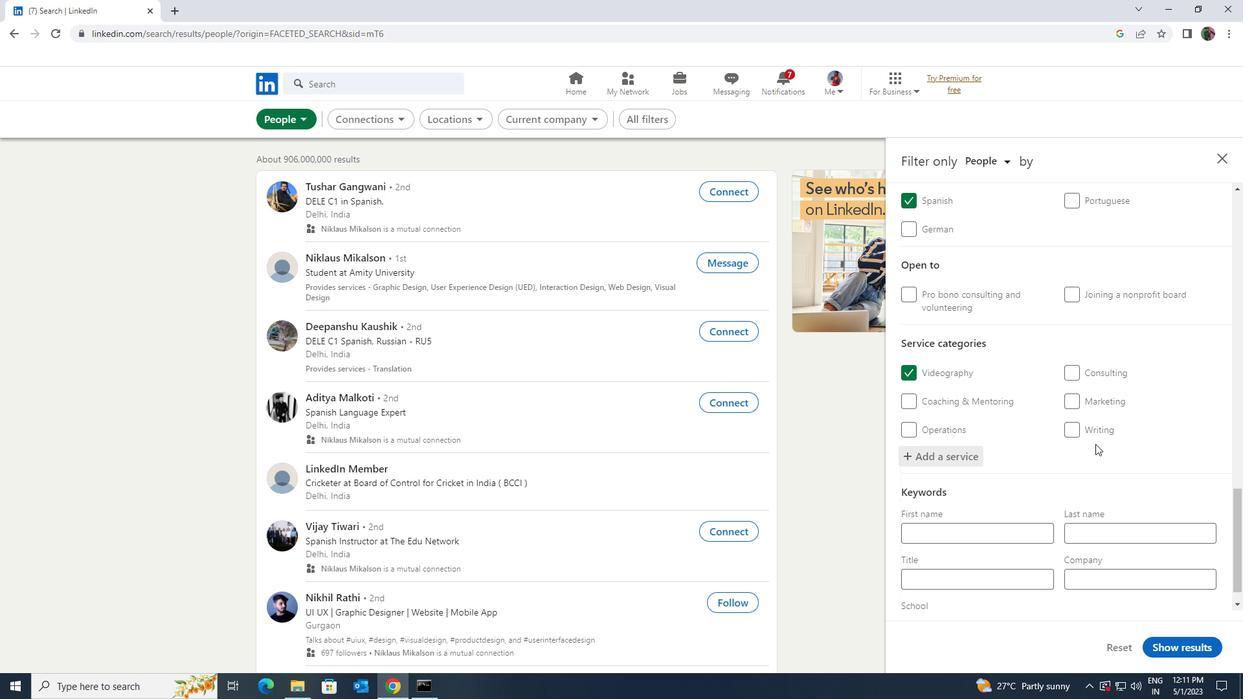 
Action: Mouse scrolled (1095, 443) with delta (0, 0)
Screenshot: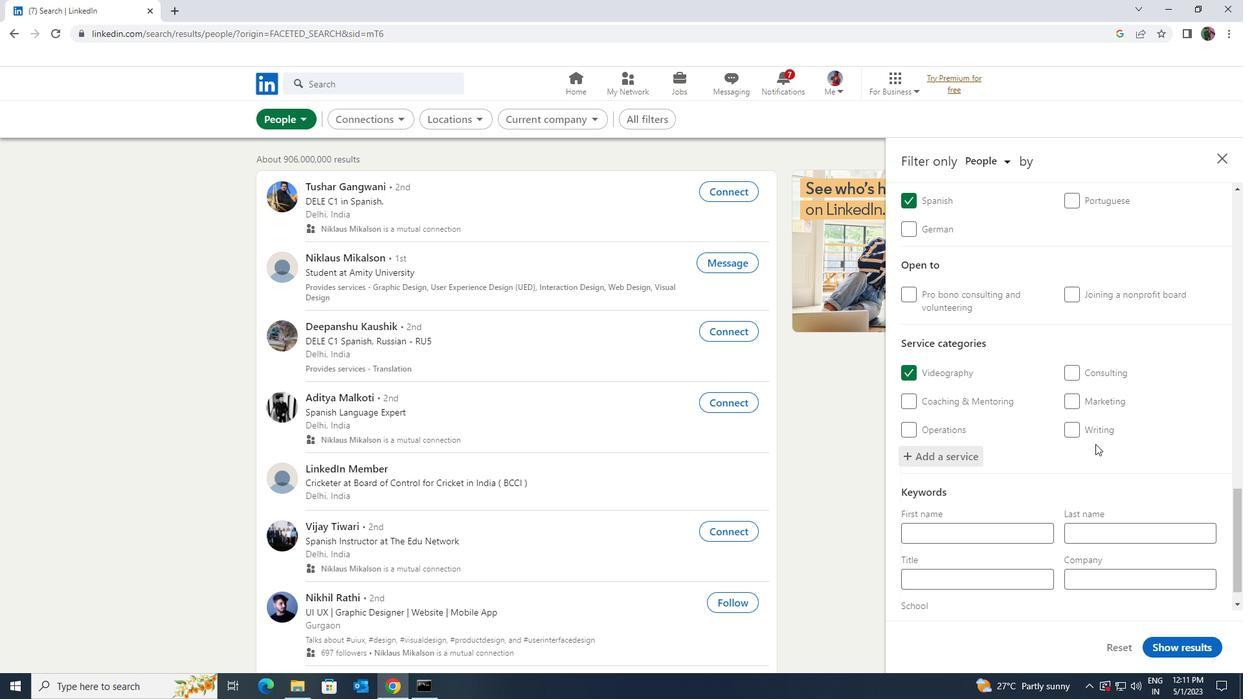 
Action: Mouse scrolled (1095, 443) with delta (0, 0)
Screenshot: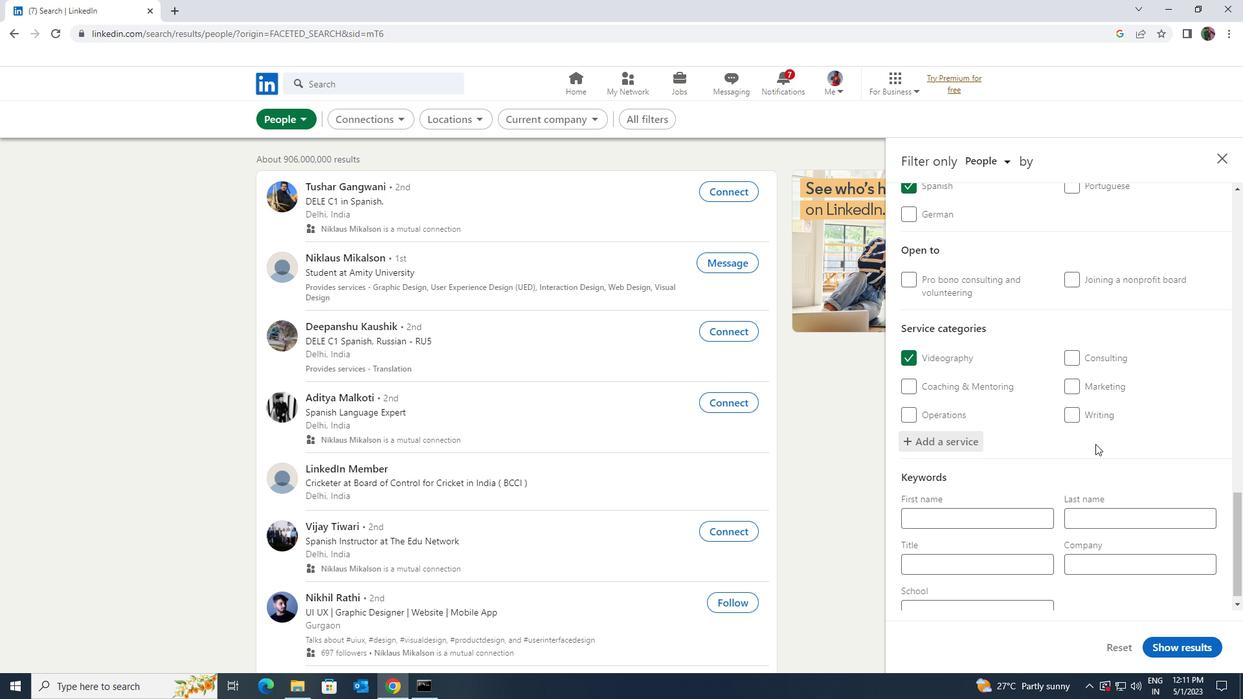 
Action: Mouse scrolled (1095, 443) with delta (0, 0)
Screenshot: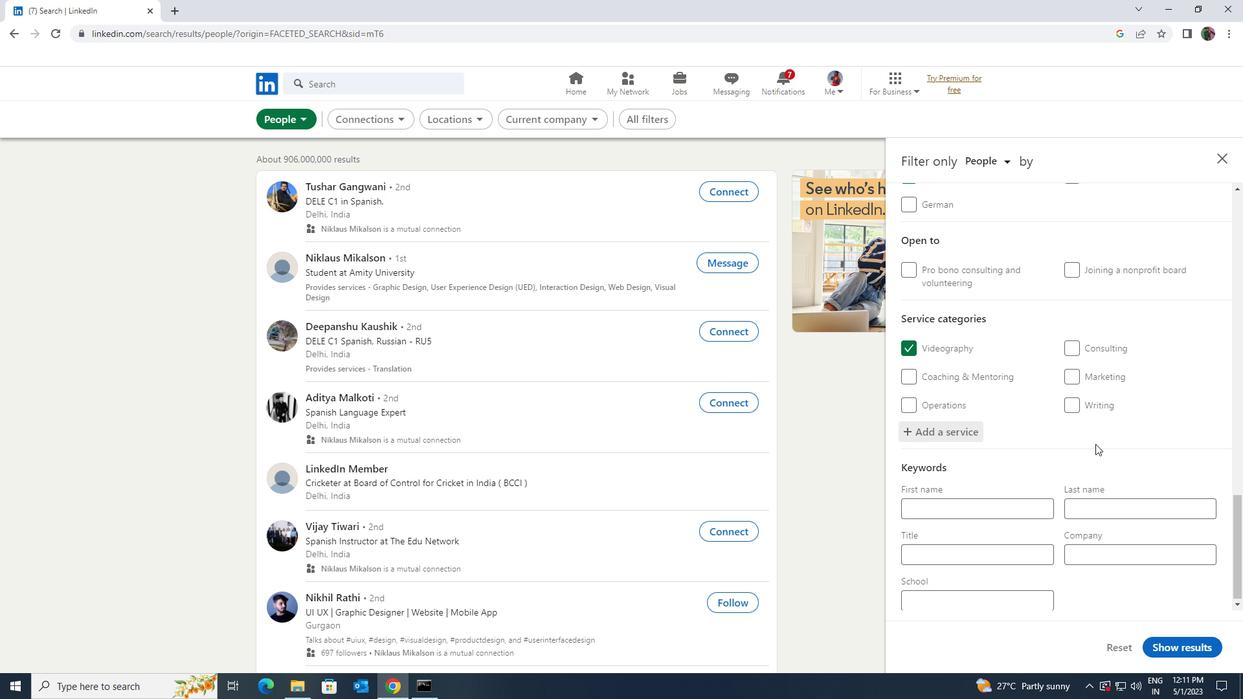 
Action: Mouse moved to (1029, 548)
Screenshot: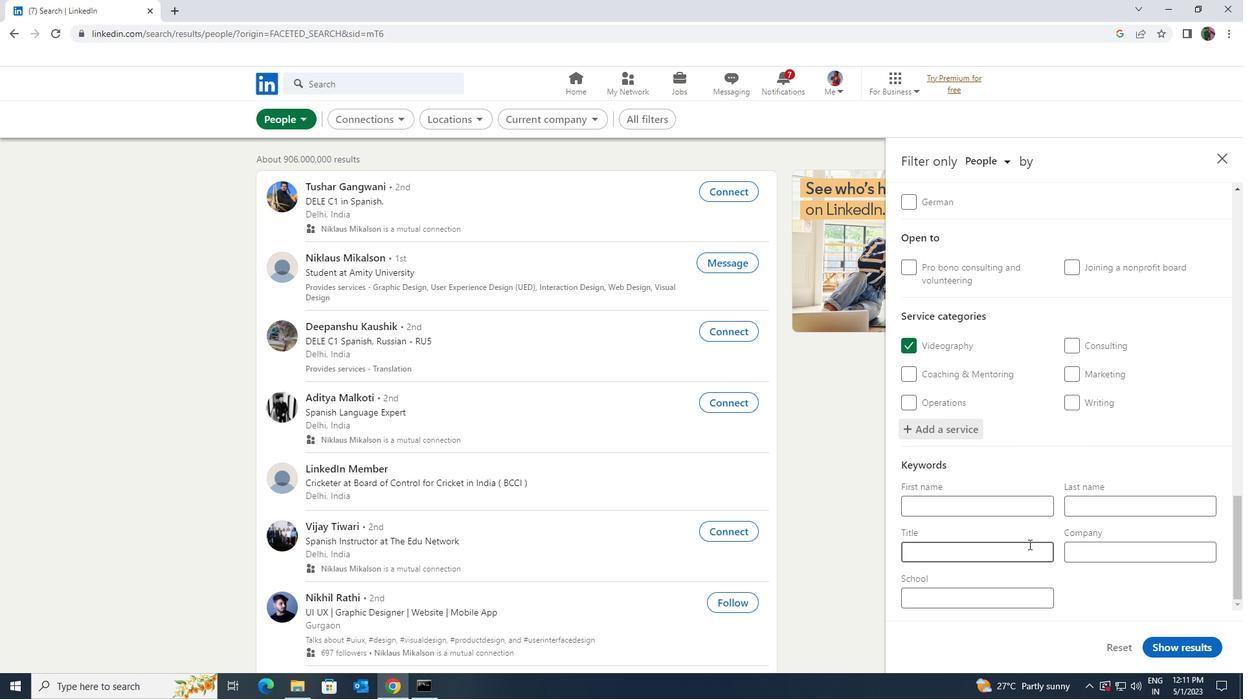
Action: Mouse pressed left at (1029, 548)
Screenshot: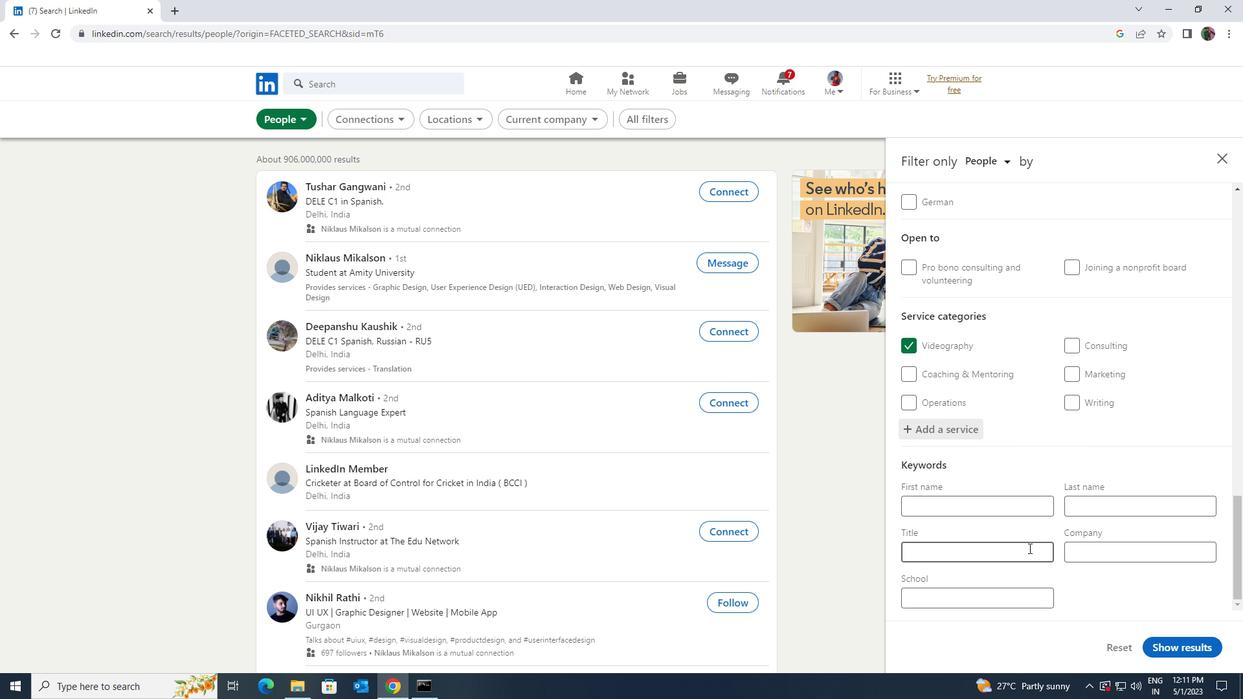 
Action: Key pressed <Key.shift>PROFESSOR
Screenshot: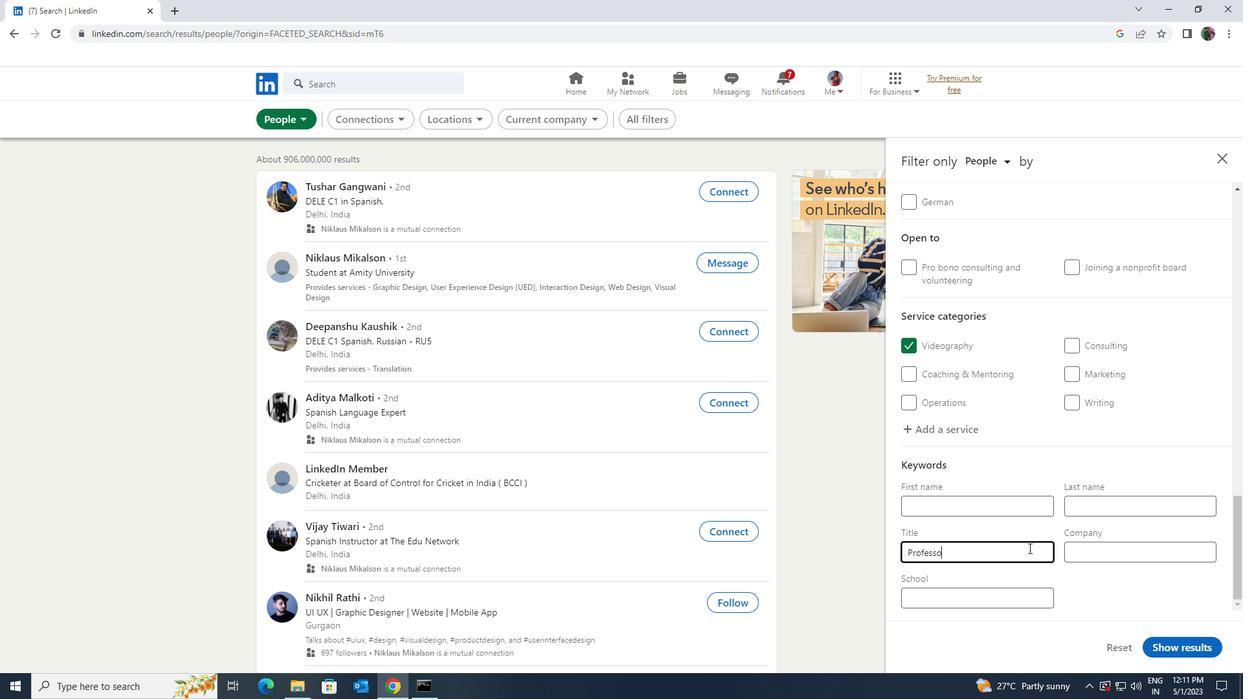 
Action: Mouse moved to (1160, 648)
Screenshot: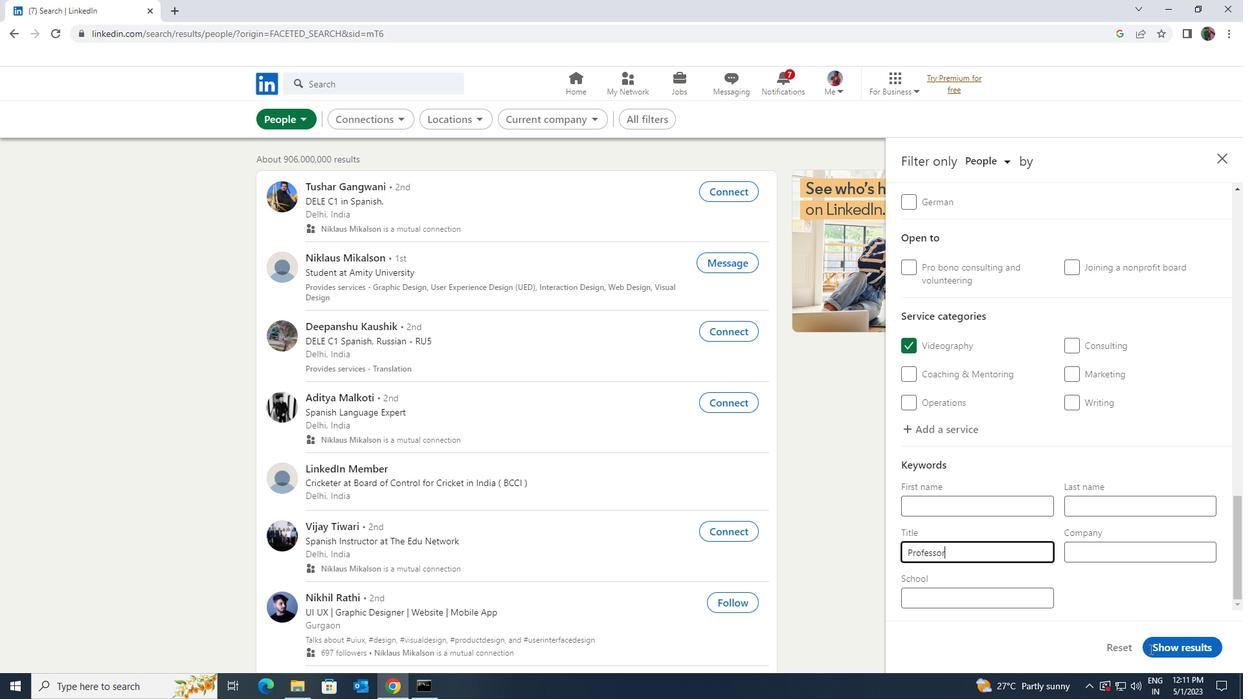 
Action: Mouse pressed left at (1160, 648)
Screenshot: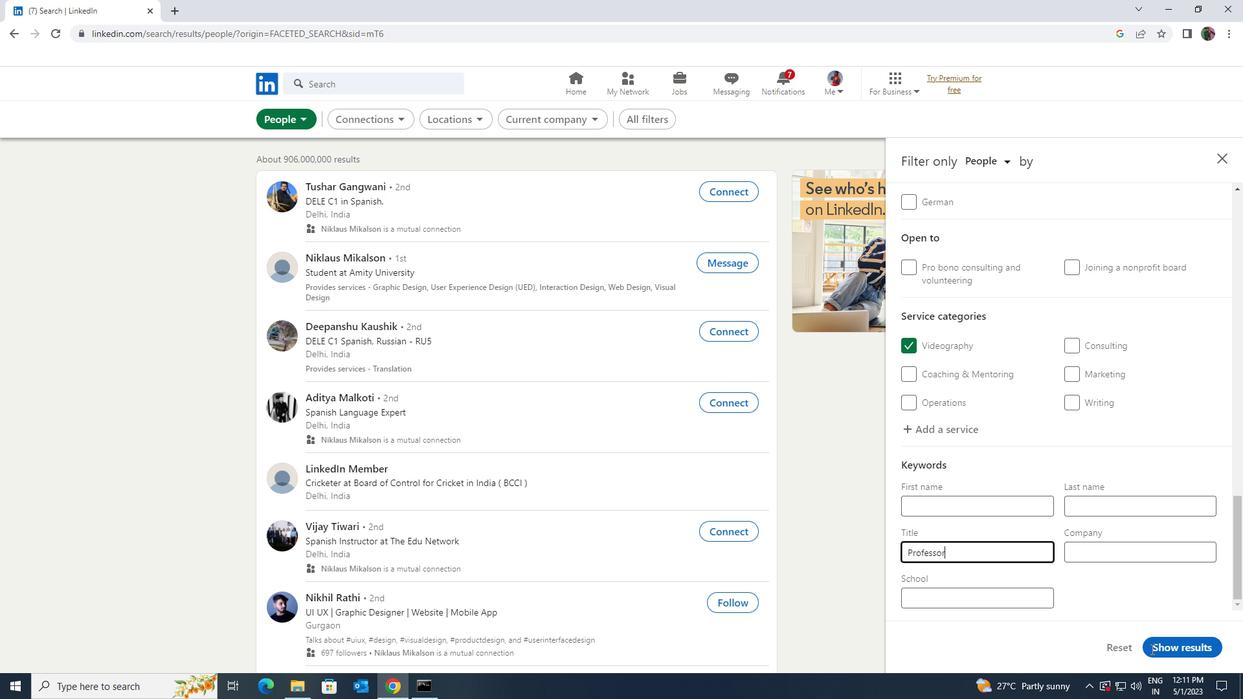 
Action: Mouse moved to (1170, 647)
Screenshot: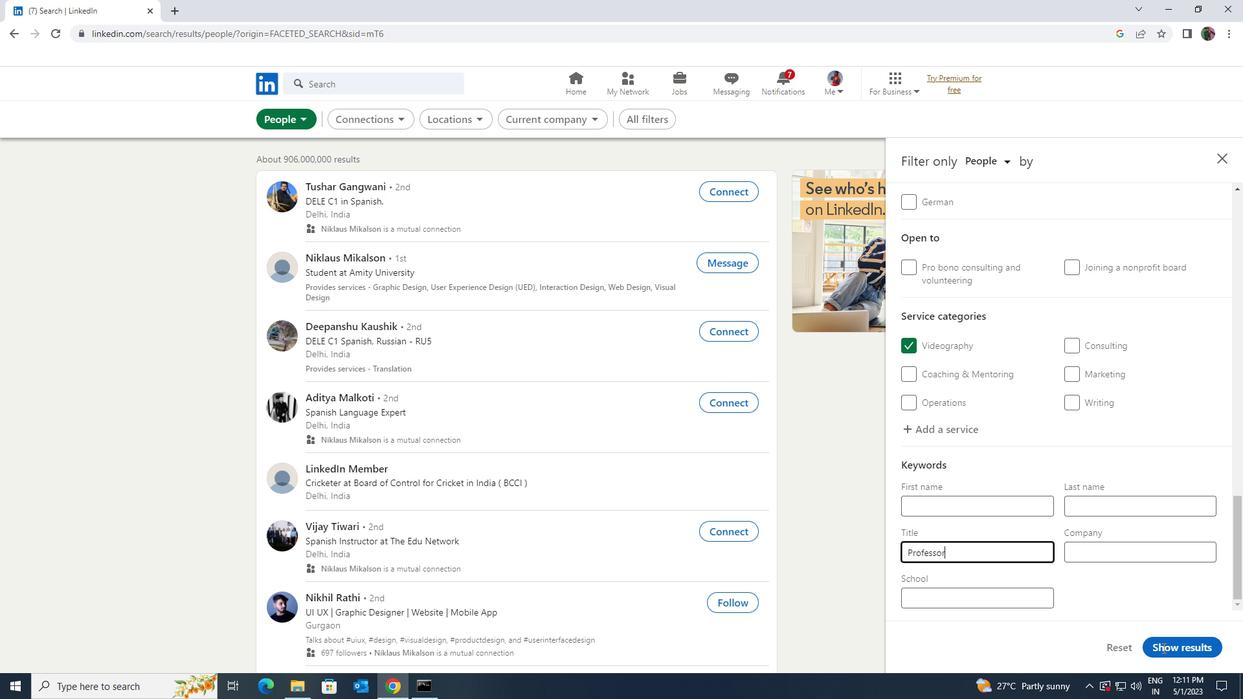 
Action: Mouse pressed left at (1170, 647)
Screenshot: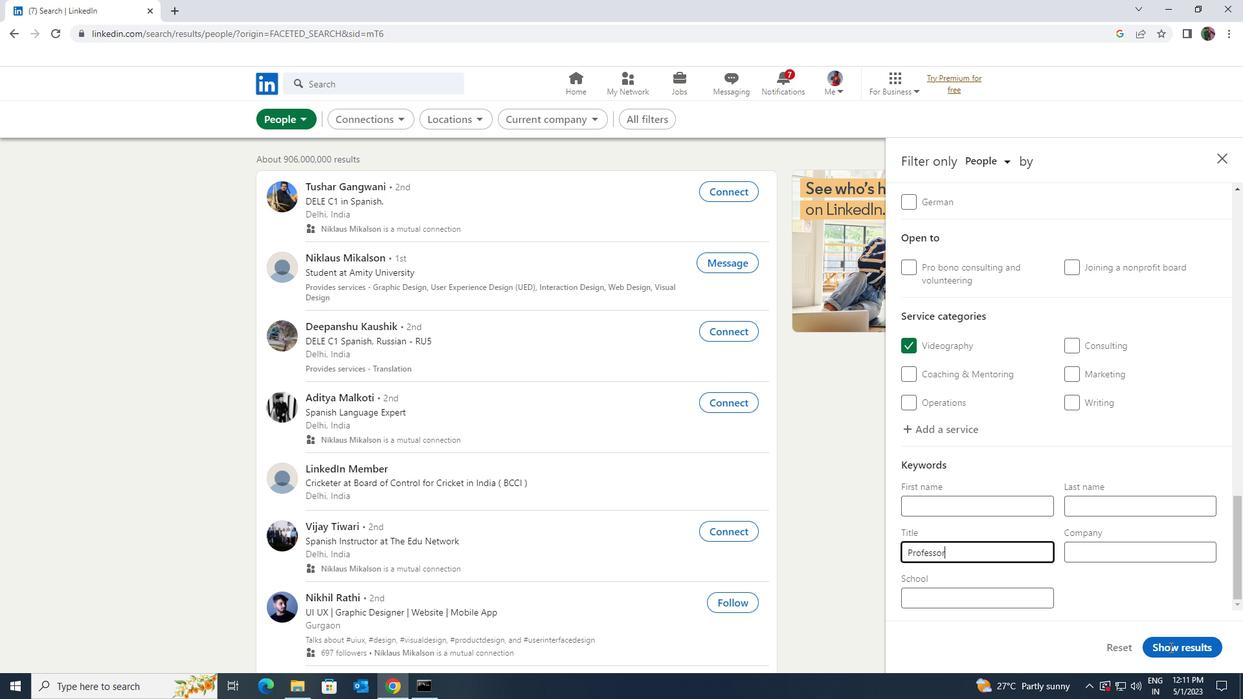 
Action: Mouse pressed left at (1170, 647)
Screenshot: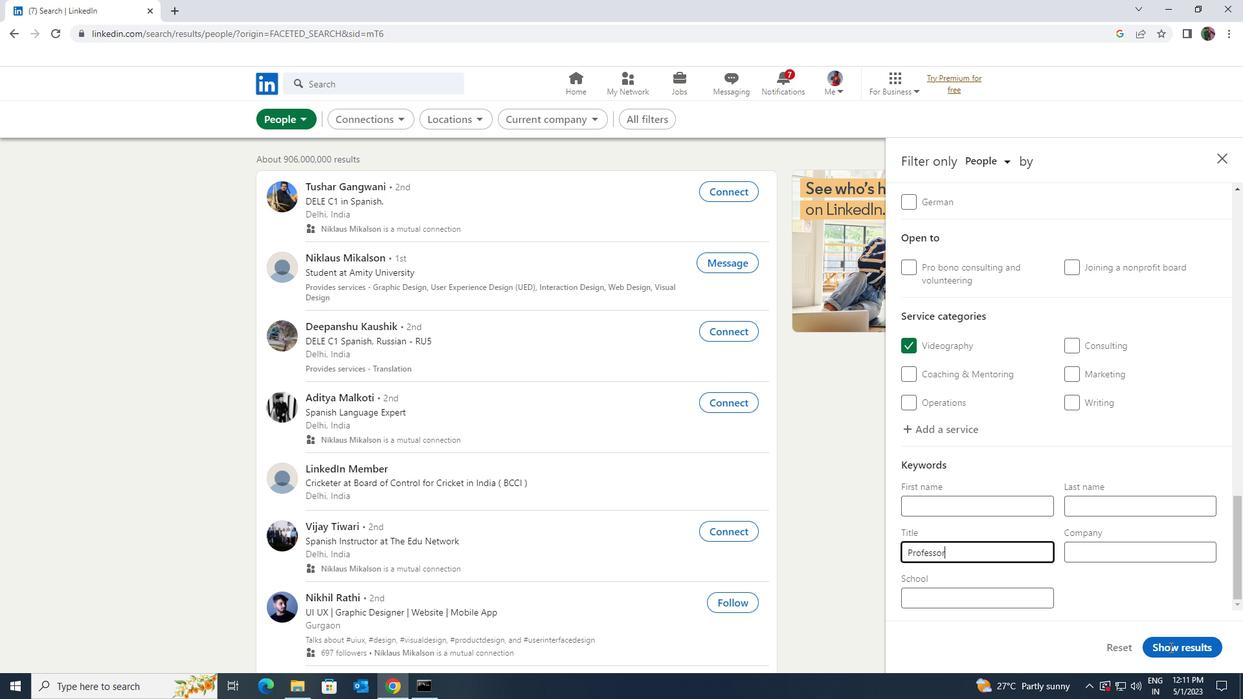 
Action: Mouse moved to (1172, 641)
Screenshot: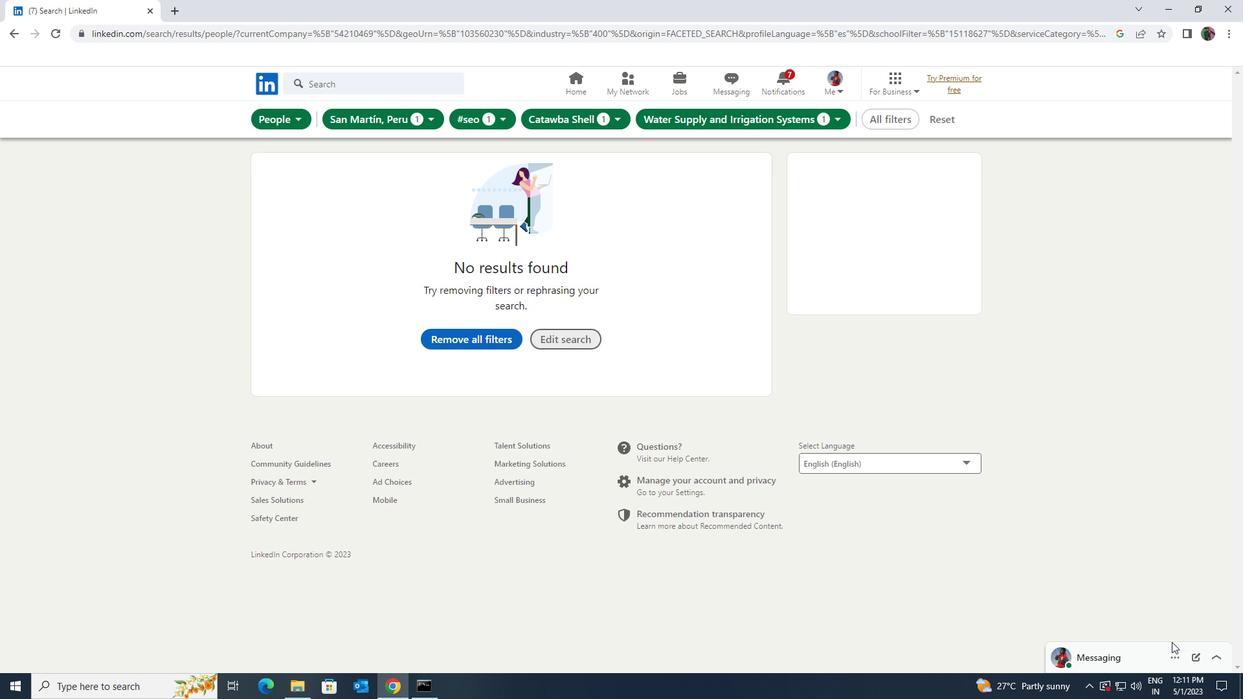 
